 Task: Look for space in Chessington, United Kingdom from 22nd June, 2023 to 30th June, 2023 for 2 adults in price range Rs.7000 to Rs.15000. Place can be entire place with 1  bedroom having 1 bed and 1 bathroom. Property type can be house, flat, guest house, hotel. Booking option can be shelf check-in. Required host language is English.
Action: Mouse moved to (509, 74)
Screenshot: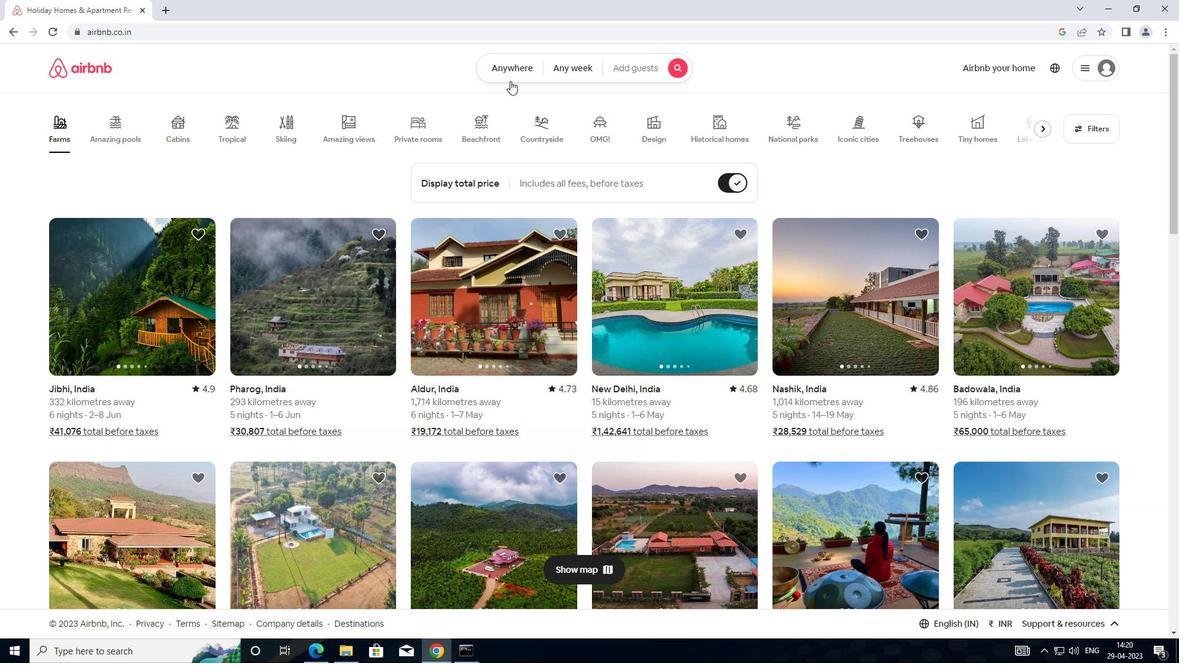 
Action: Mouse pressed left at (509, 74)
Screenshot: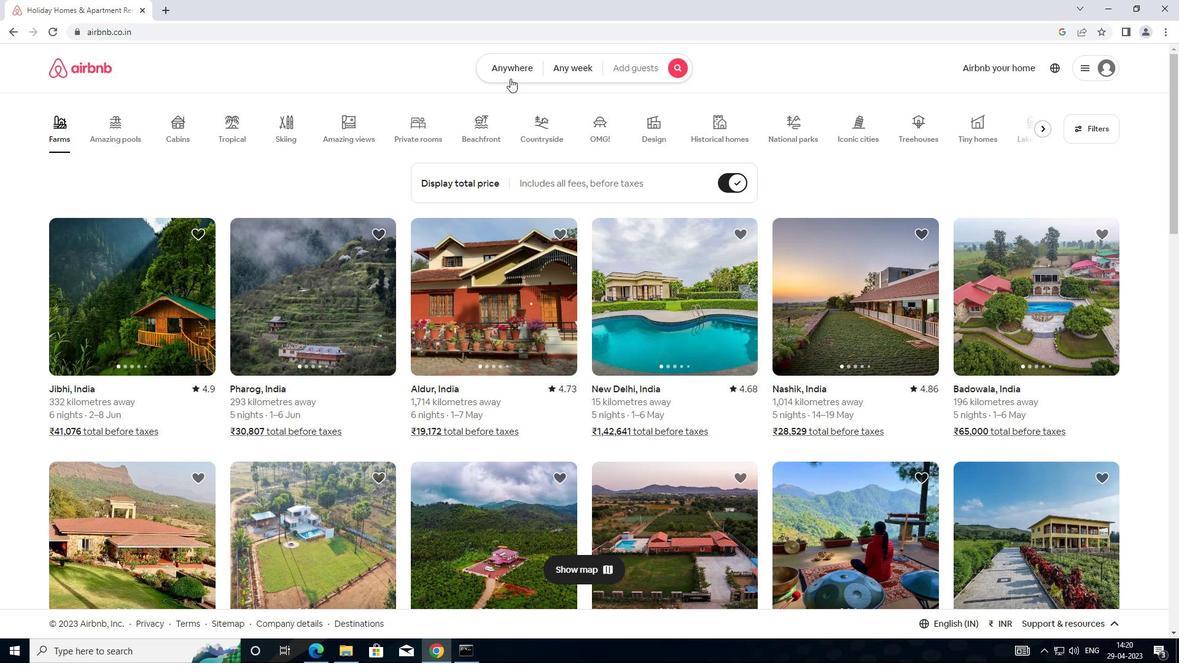 
Action: Mouse moved to (427, 117)
Screenshot: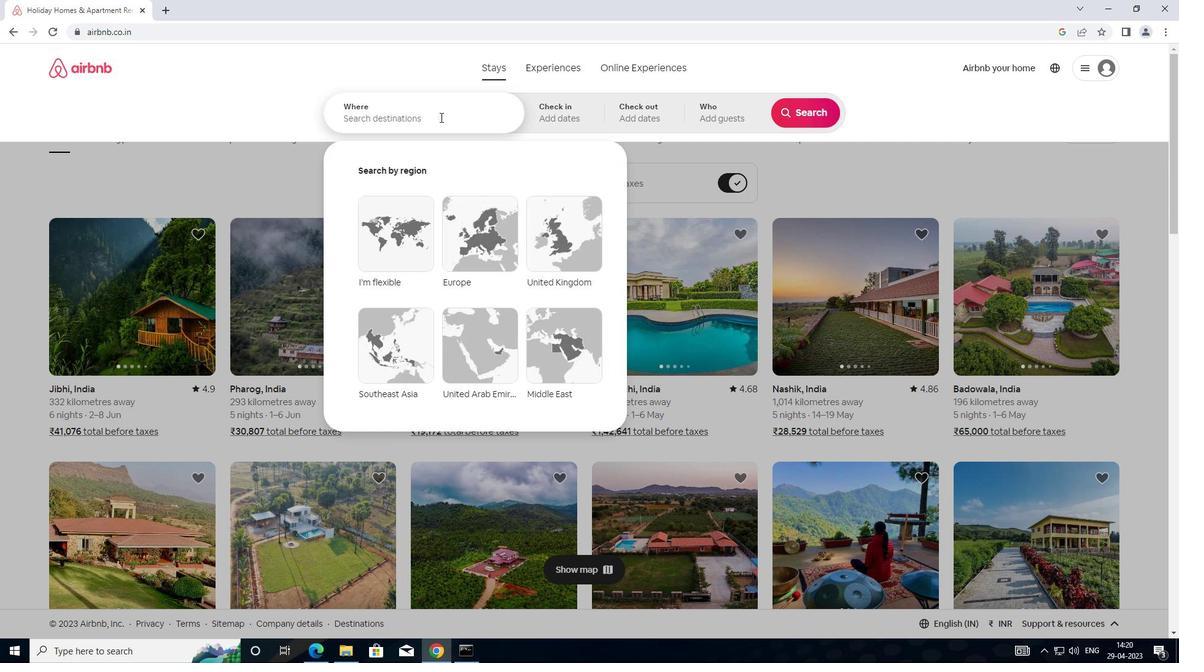 
Action: Mouse pressed left at (427, 117)
Screenshot: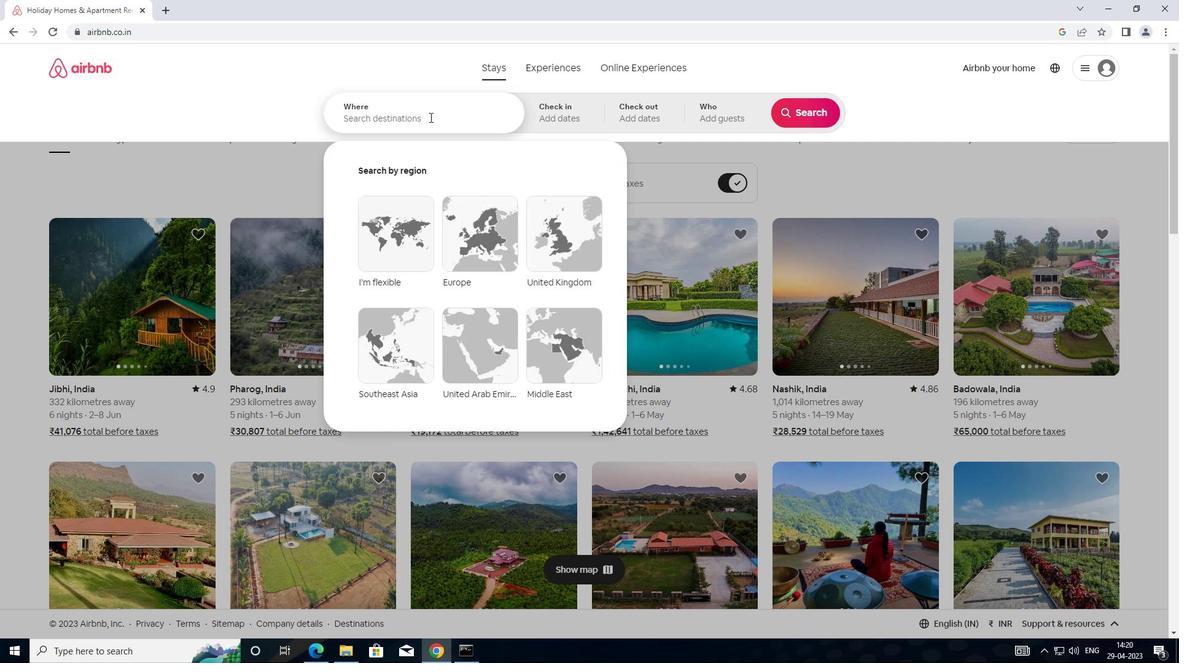 
Action: Mouse moved to (506, 111)
Screenshot: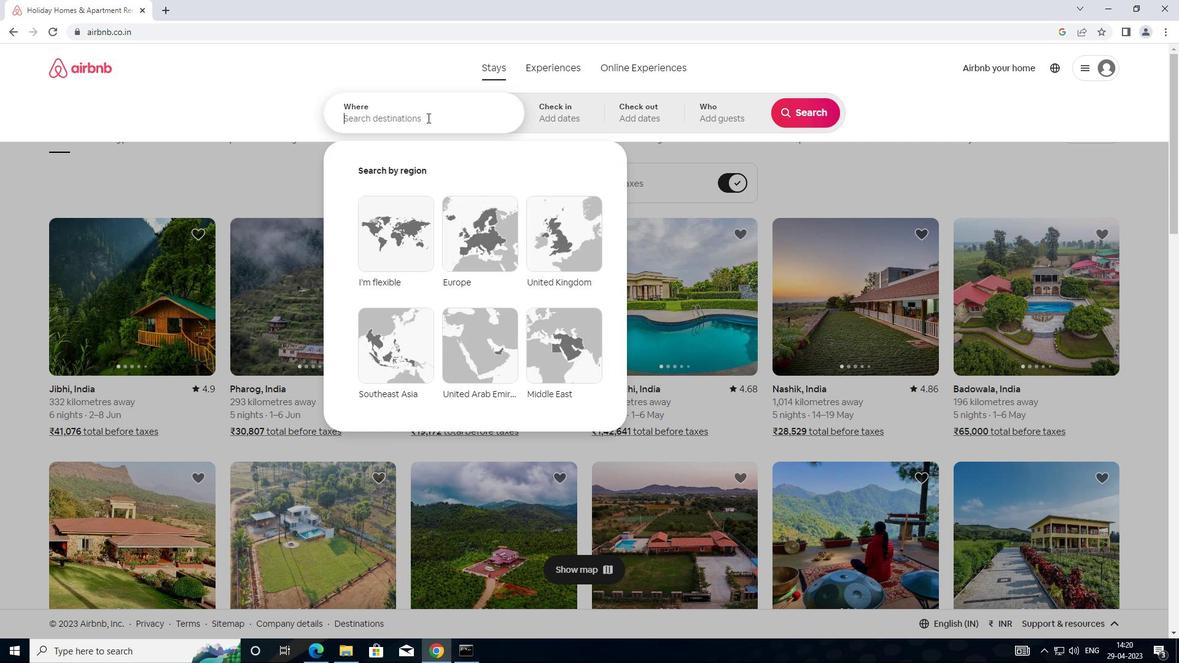 
Action: Key pressed <Key.shift>CHESSIN
Screenshot: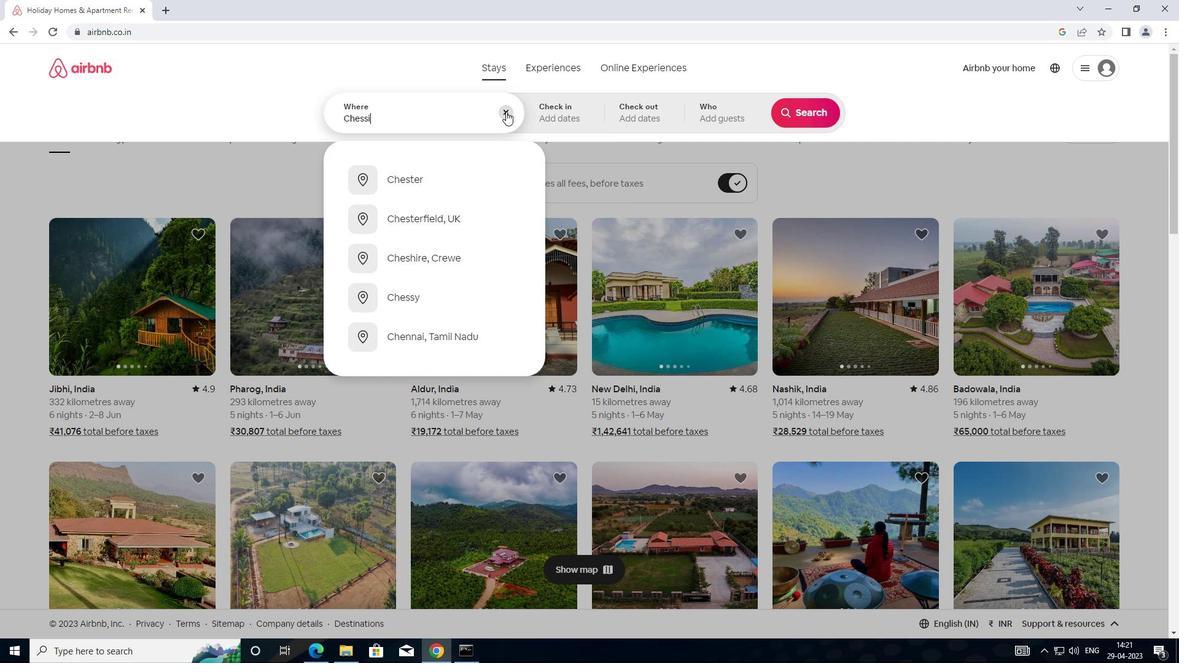 
Action: Mouse moved to (442, 175)
Screenshot: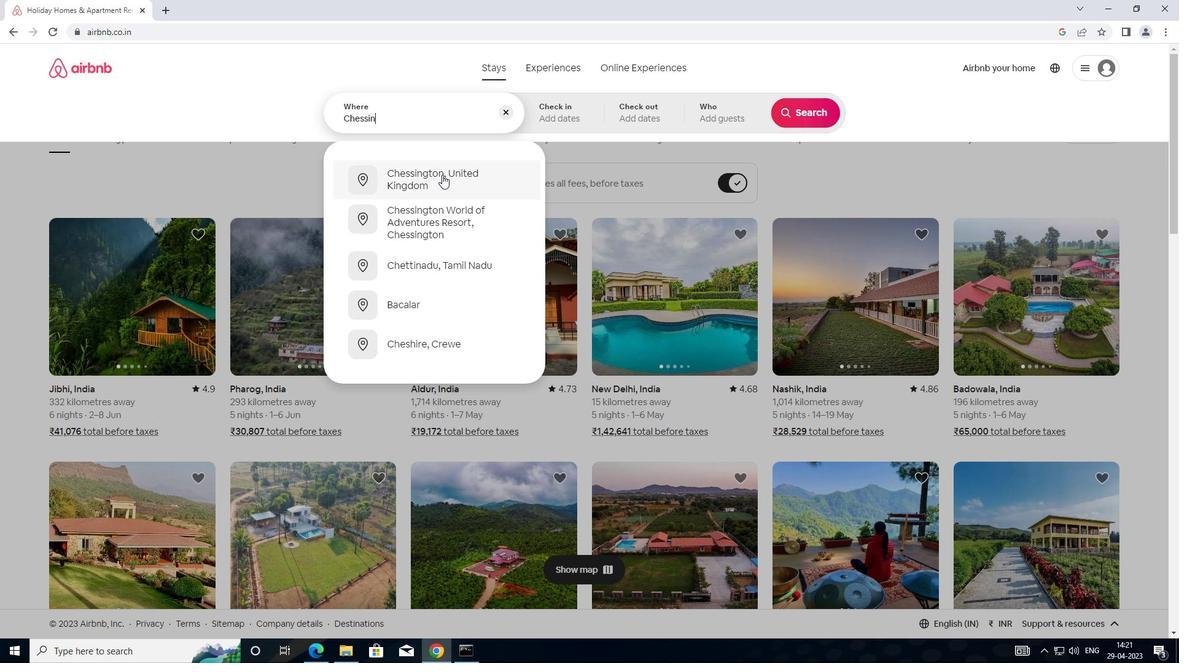 
Action: Mouse pressed left at (442, 175)
Screenshot: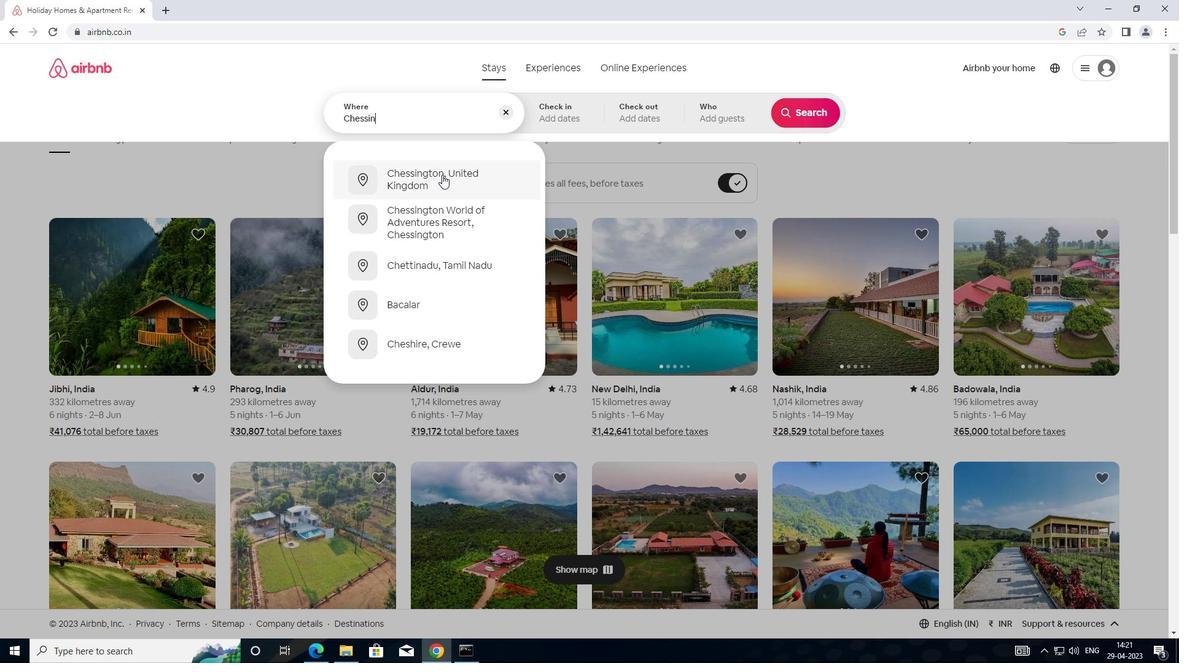
Action: Mouse moved to (801, 210)
Screenshot: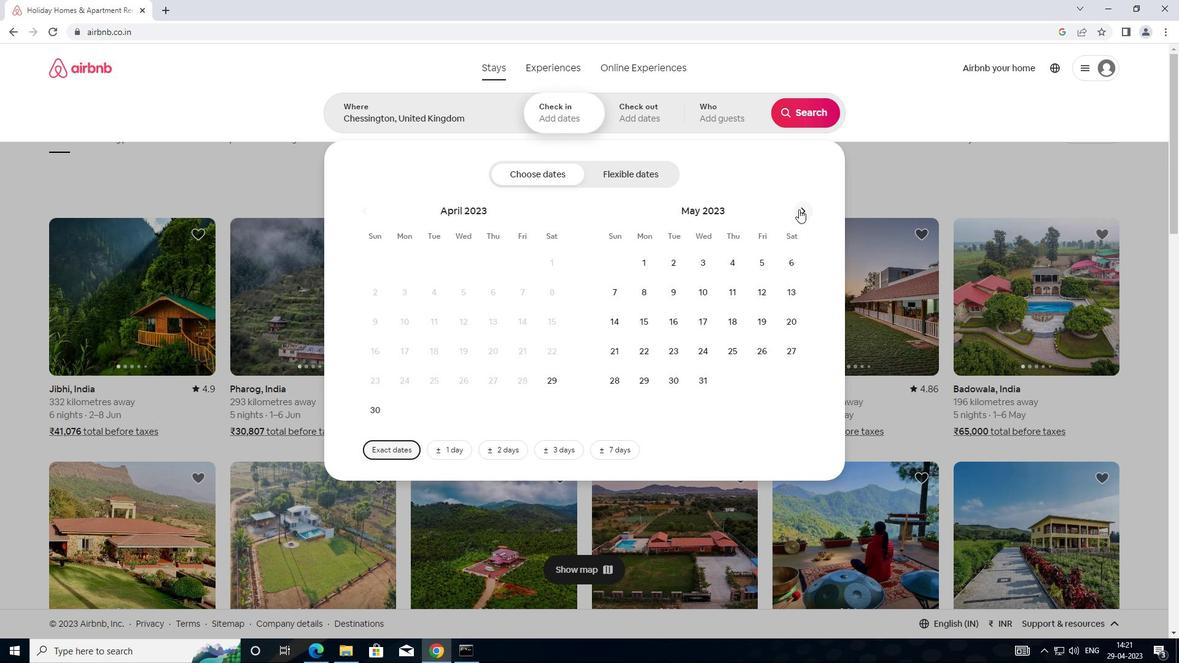 
Action: Mouse pressed left at (801, 210)
Screenshot: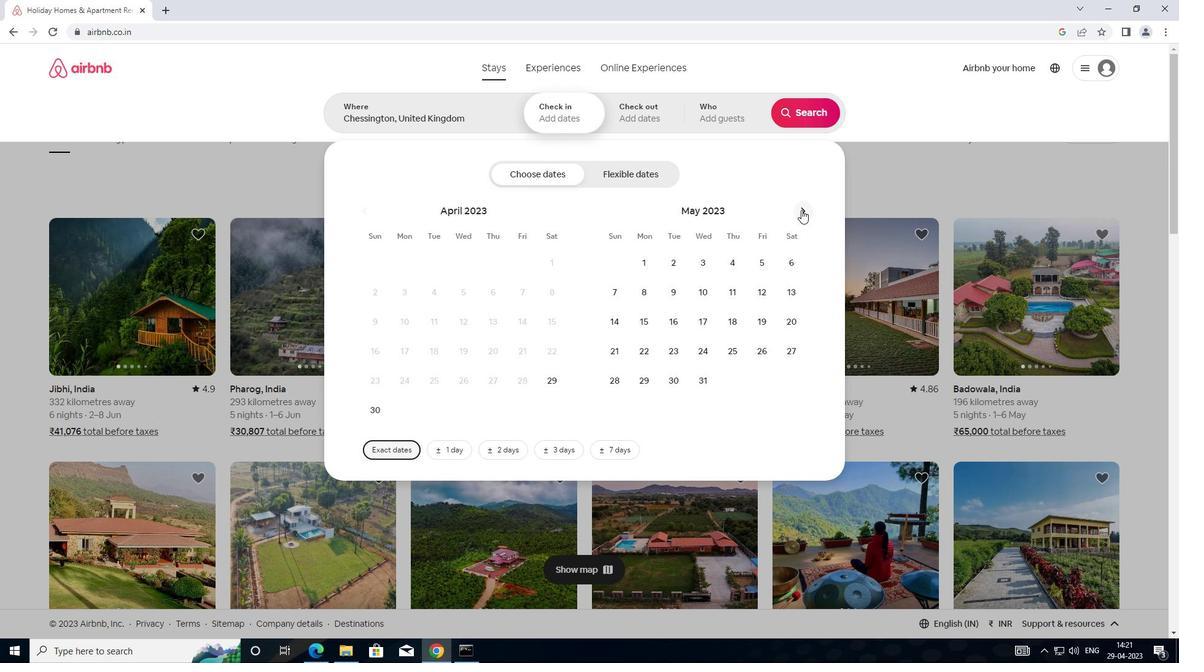
Action: Mouse pressed left at (801, 210)
Screenshot: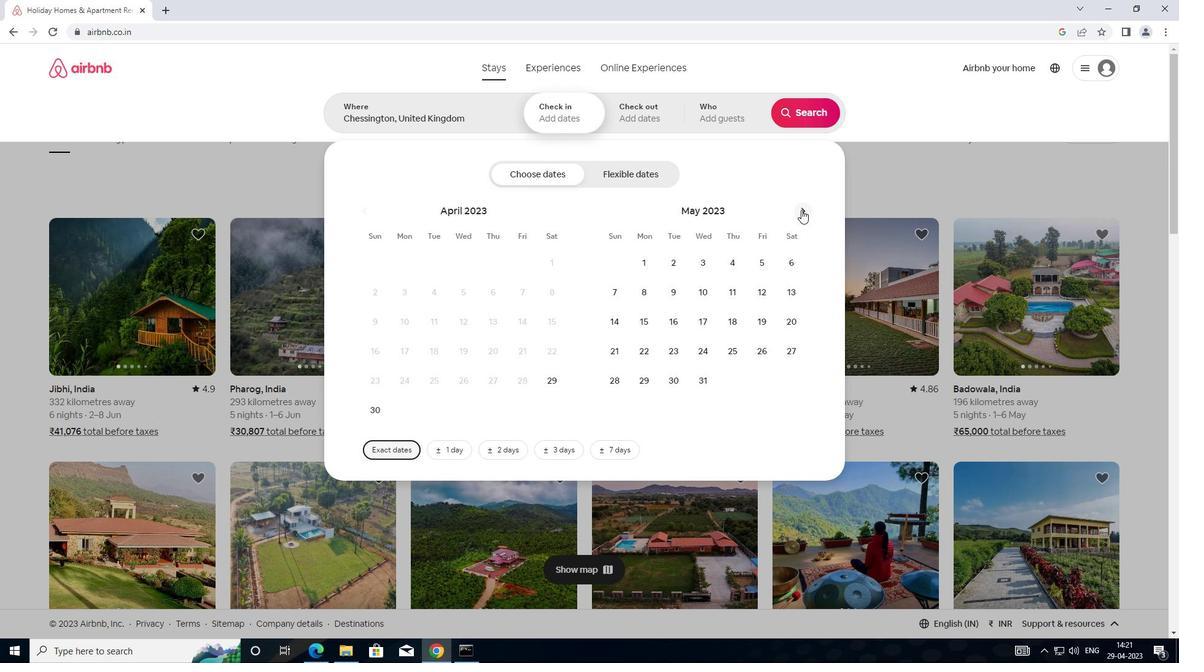 
Action: Mouse moved to (486, 353)
Screenshot: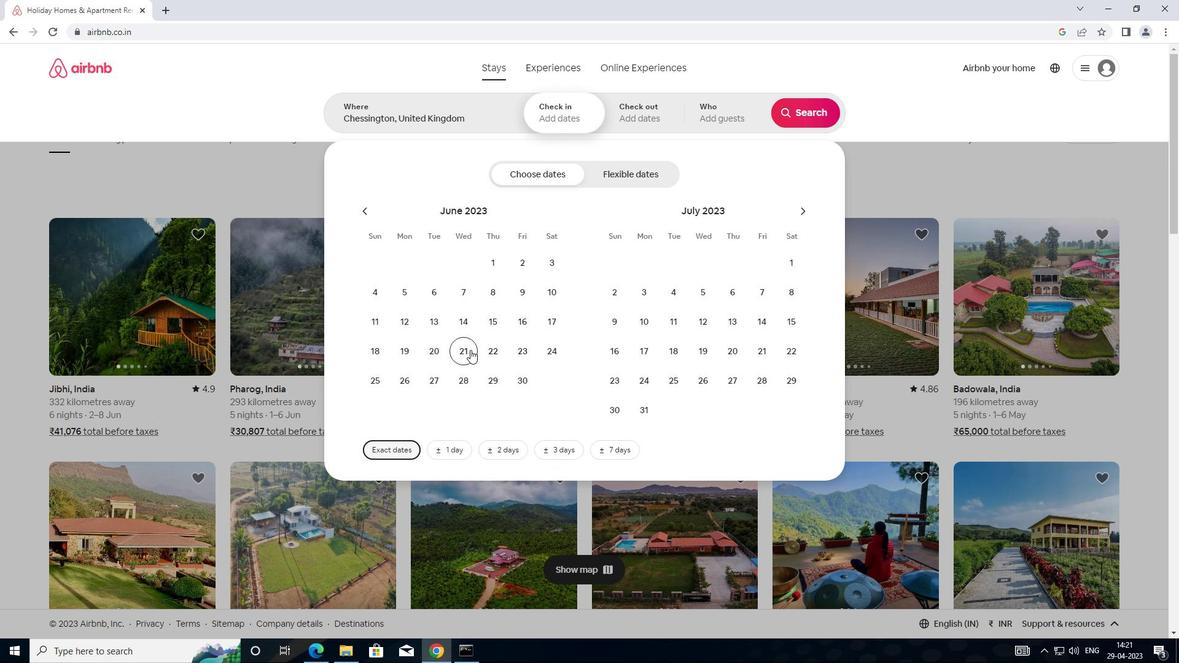 
Action: Mouse pressed left at (486, 353)
Screenshot: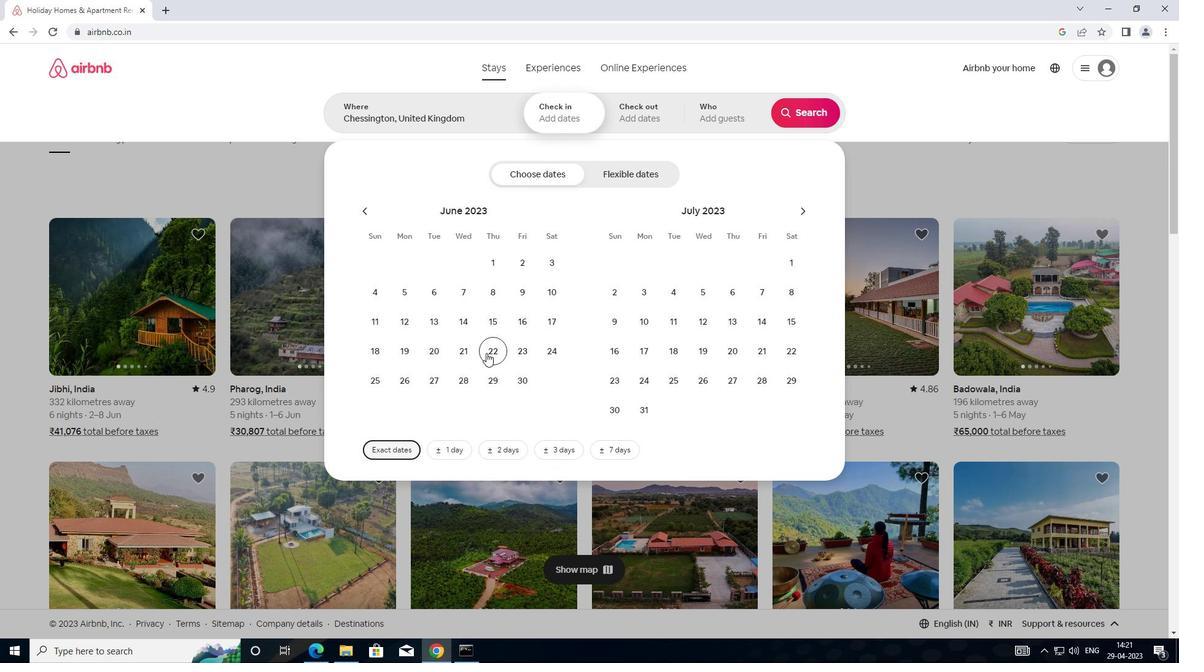 
Action: Mouse moved to (528, 379)
Screenshot: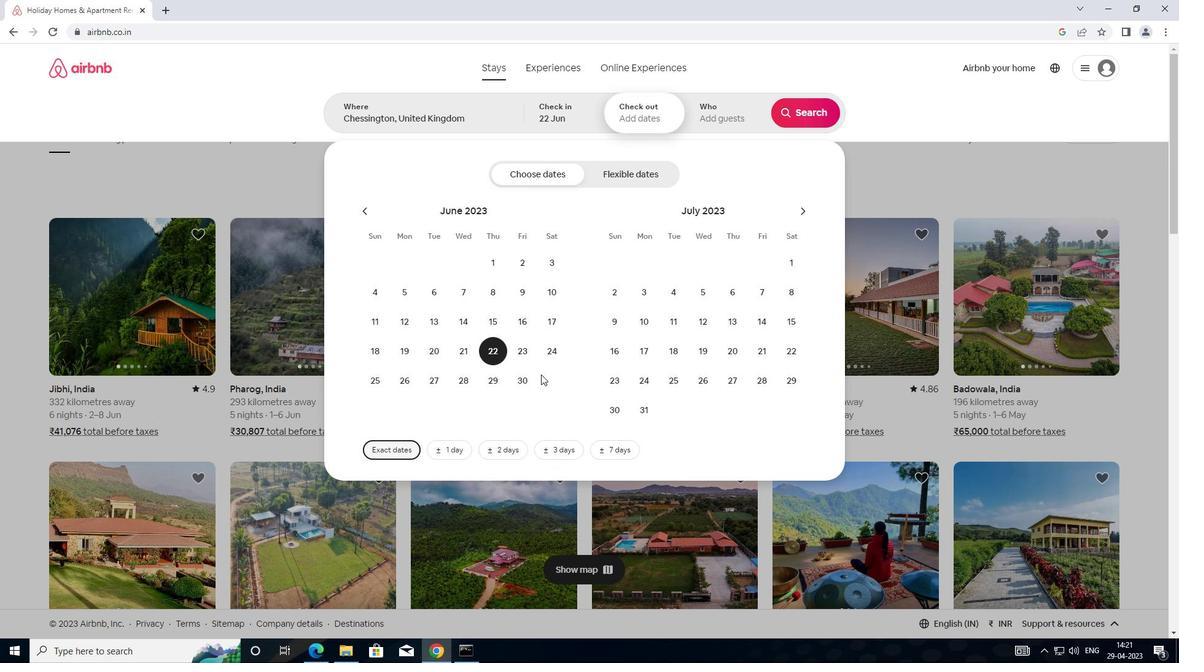 
Action: Mouse pressed left at (528, 379)
Screenshot: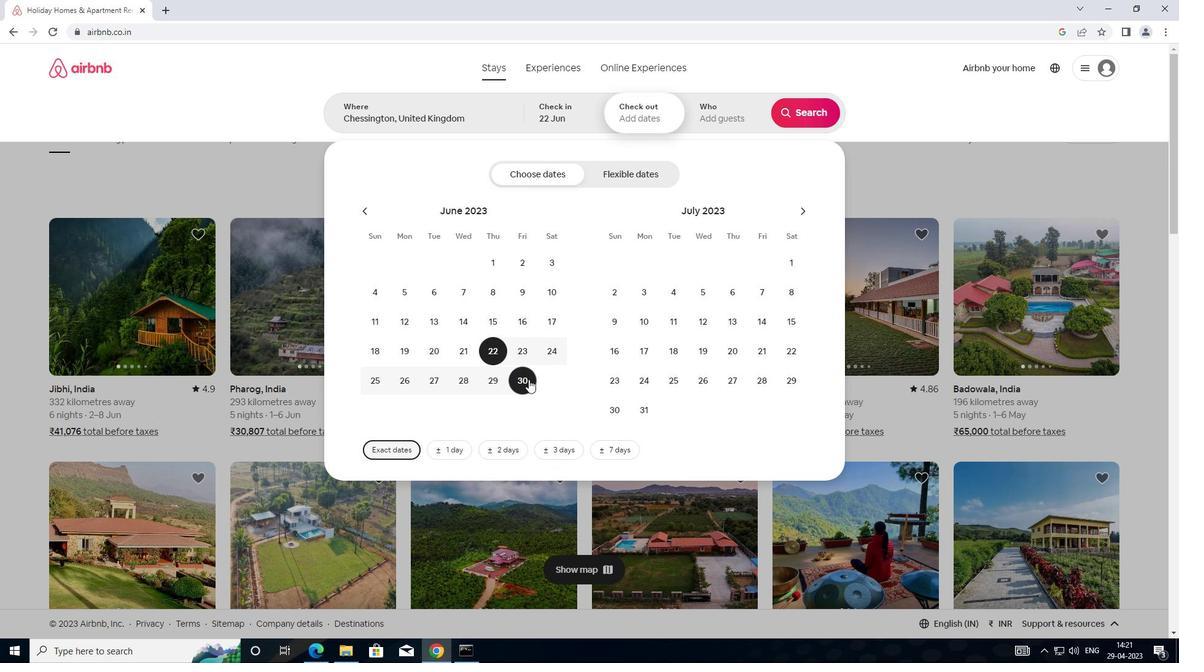 
Action: Mouse moved to (722, 124)
Screenshot: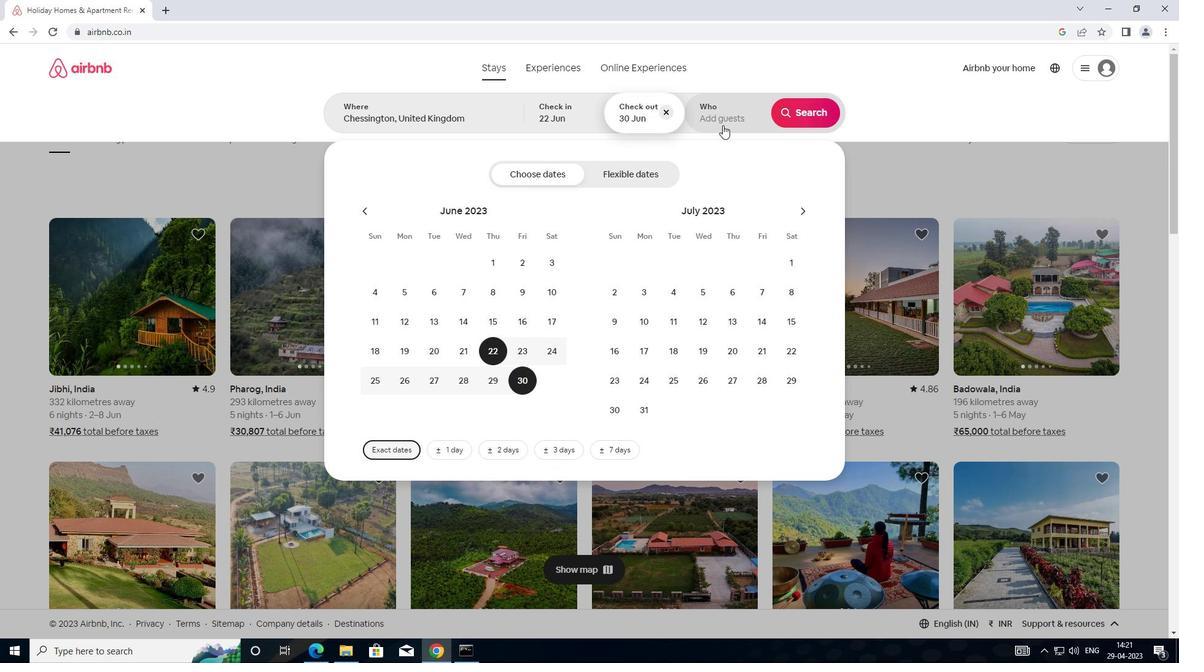 
Action: Mouse pressed left at (722, 124)
Screenshot: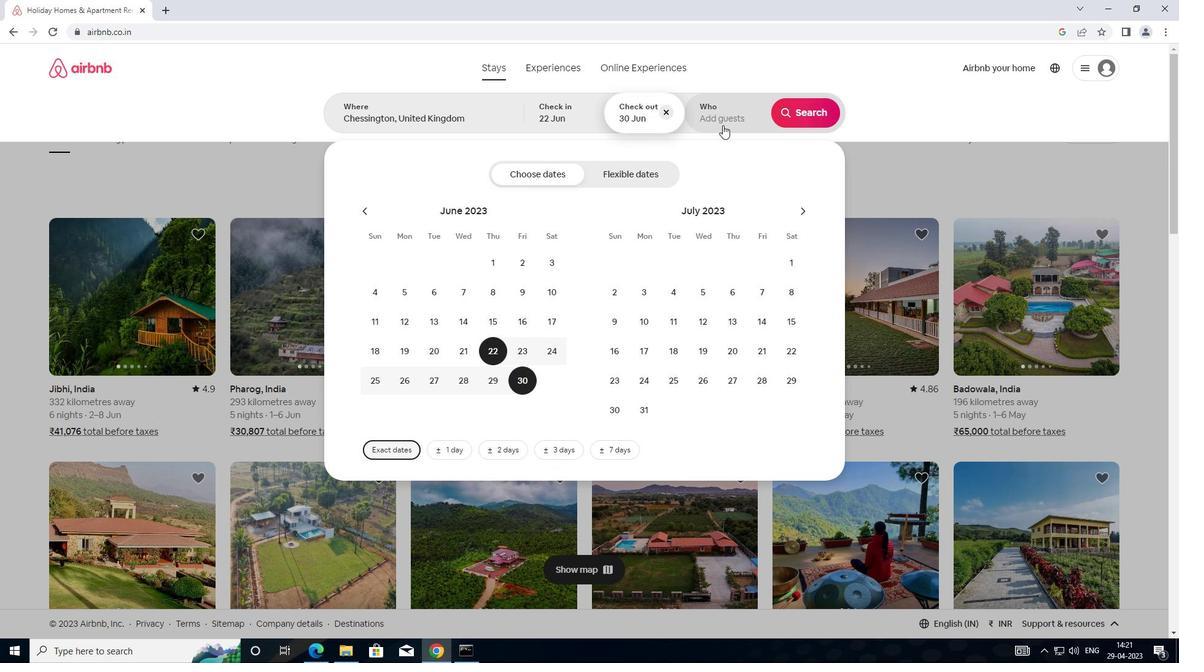
Action: Mouse moved to (812, 175)
Screenshot: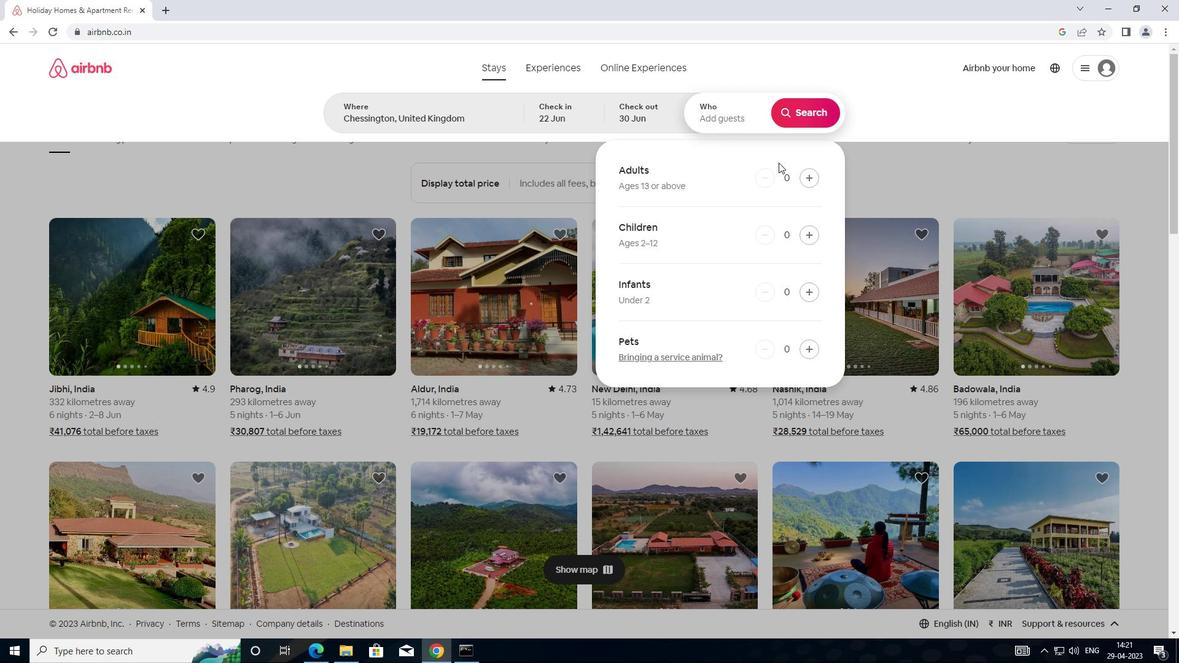 
Action: Mouse pressed left at (812, 175)
Screenshot: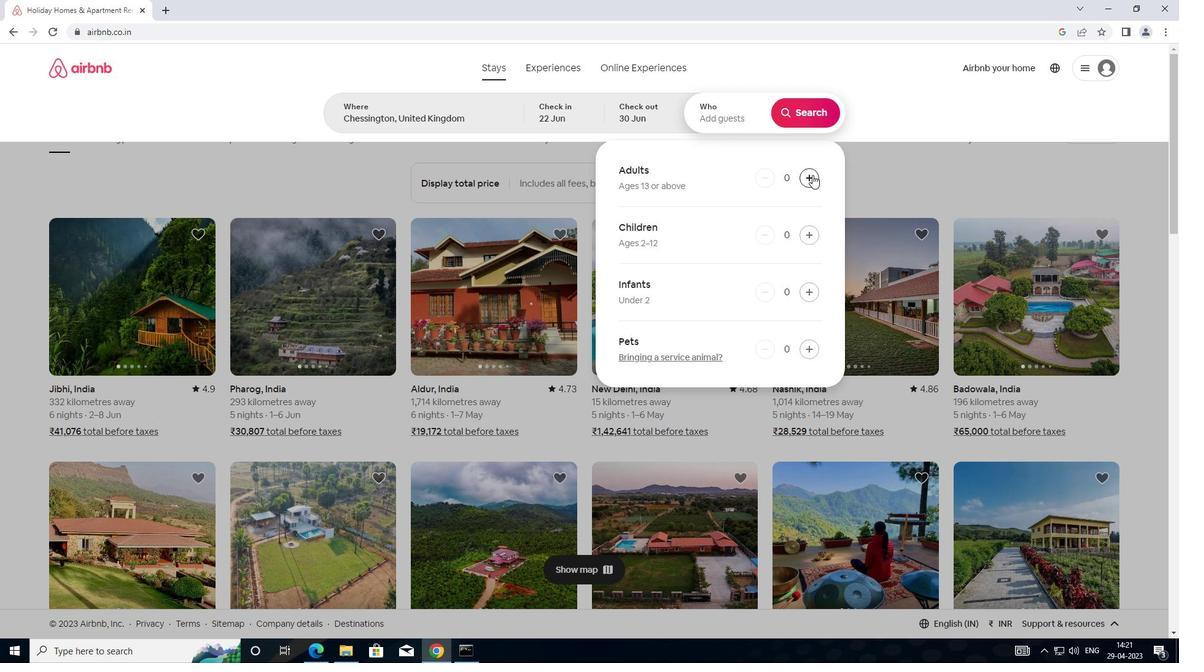 
Action: Mouse pressed left at (812, 175)
Screenshot: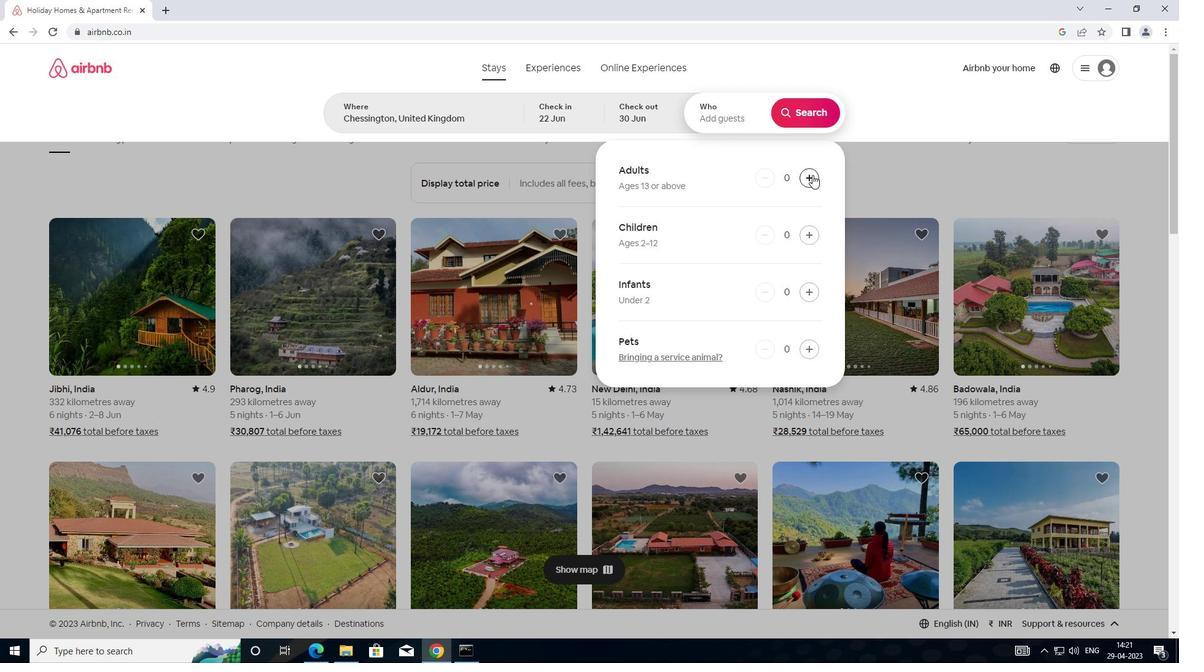 
Action: Mouse moved to (820, 111)
Screenshot: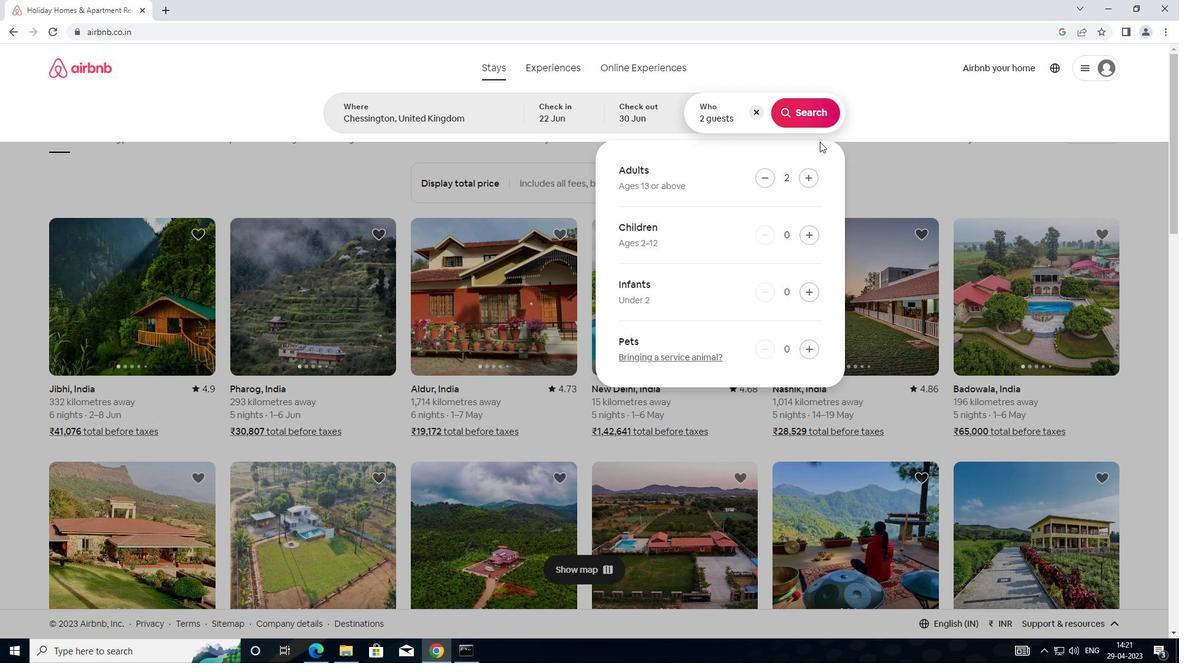 
Action: Mouse pressed left at (820, 111)
Screenshot: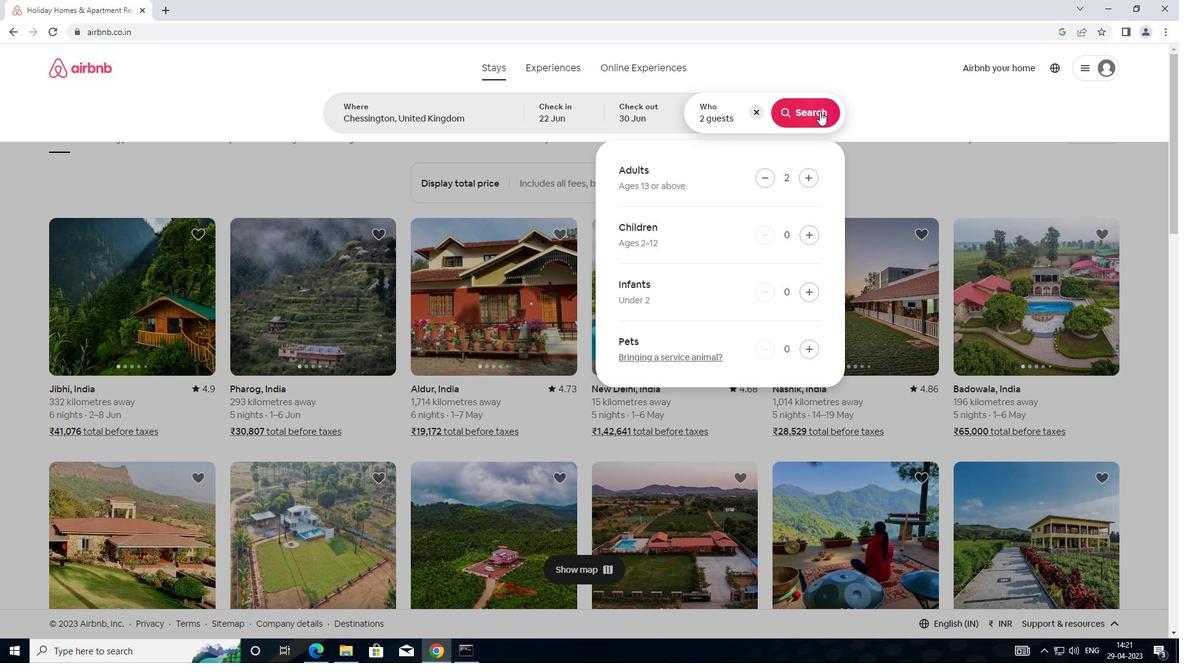 
Action: Mouse moved to (1146, 119)
Screenshot: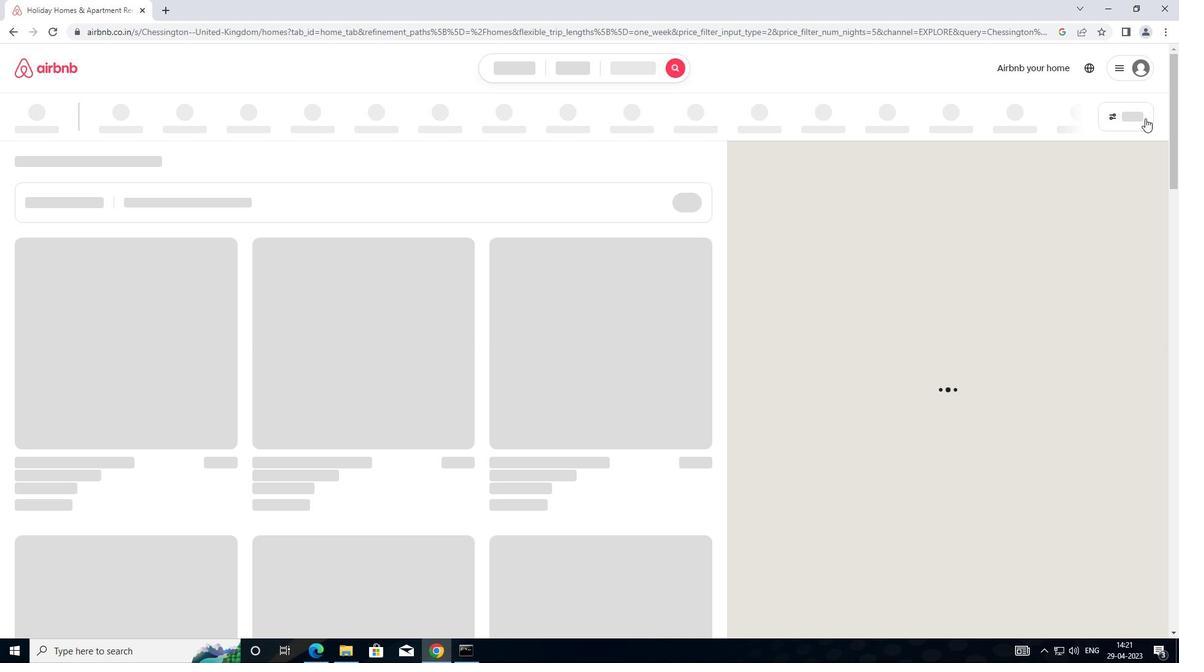
Action: Mouse pressed left at (1146, 119)
Screenshot: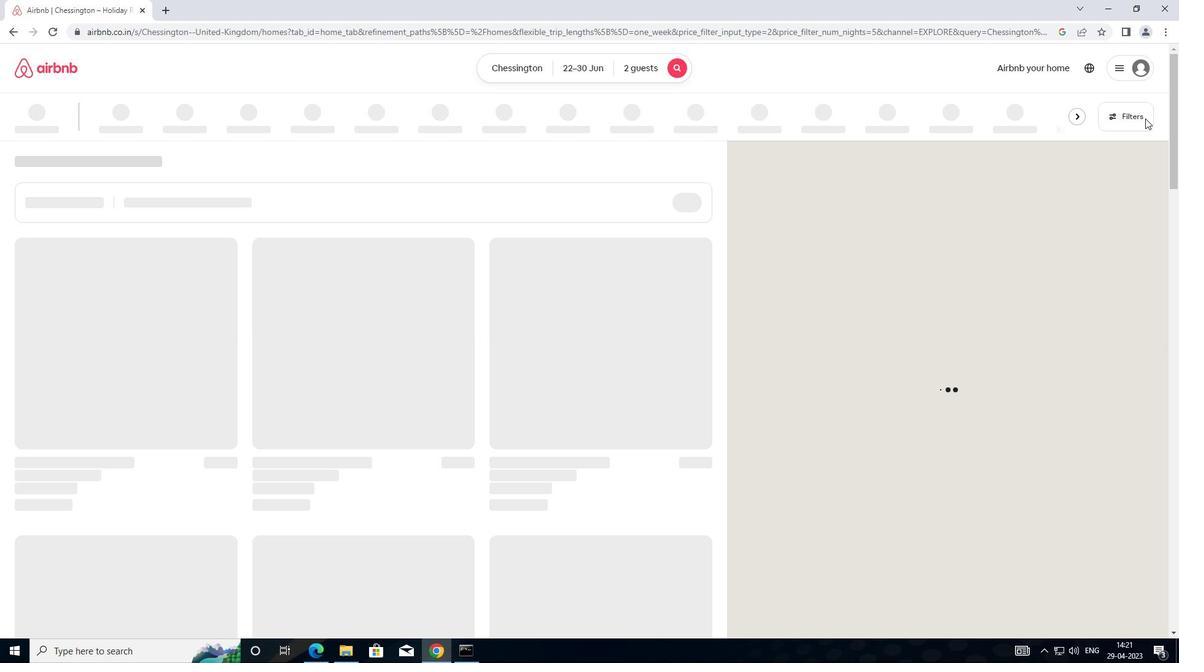 
Action: Mouse moved to (440, 274)
Screenshot: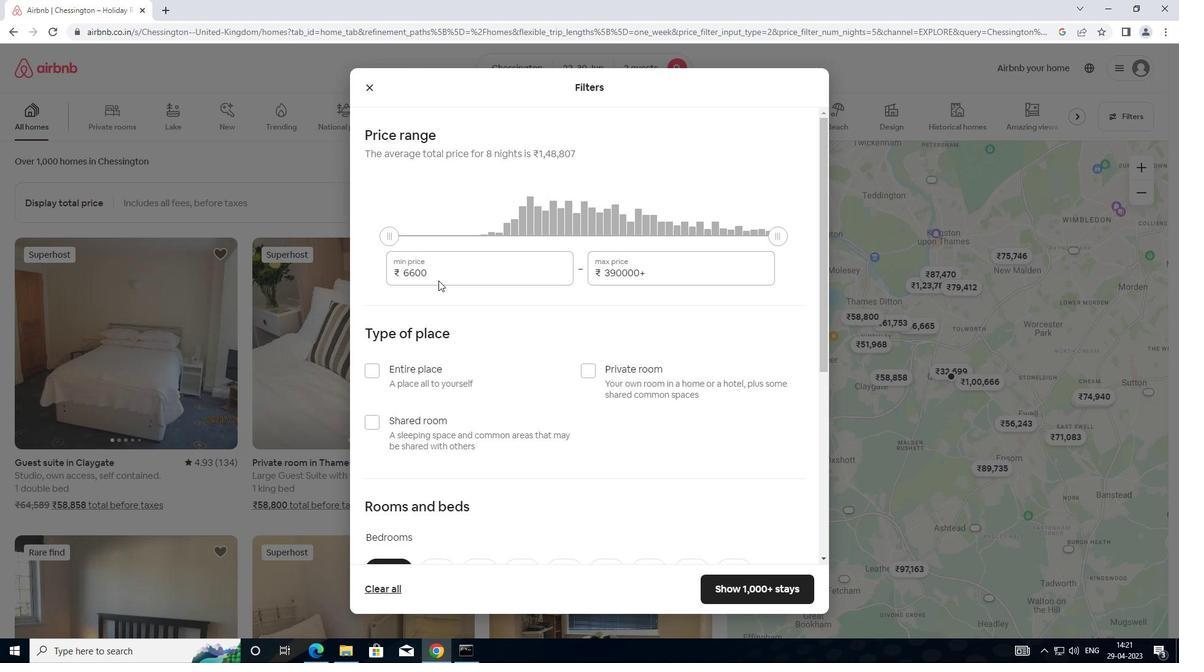 
Action: Mouse pressed left at (440, 274)
Screenshot: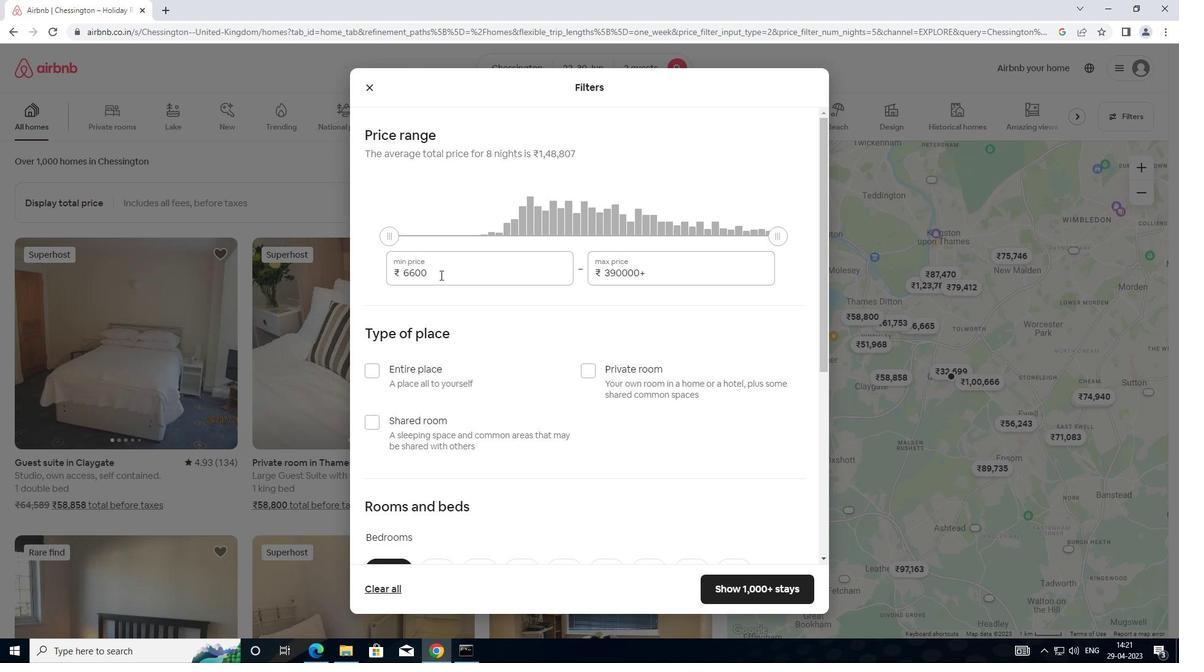 
Action: Mouse moved to (479, 258)
Screenshot: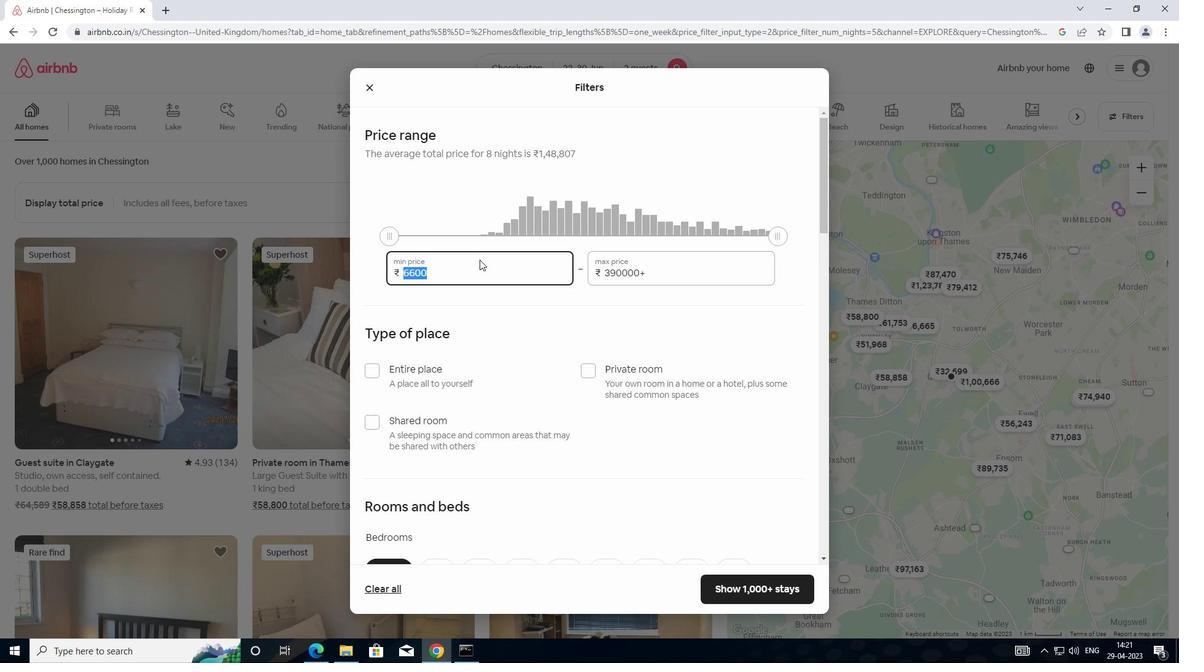 
Action: Key pressed 7
Screenshot: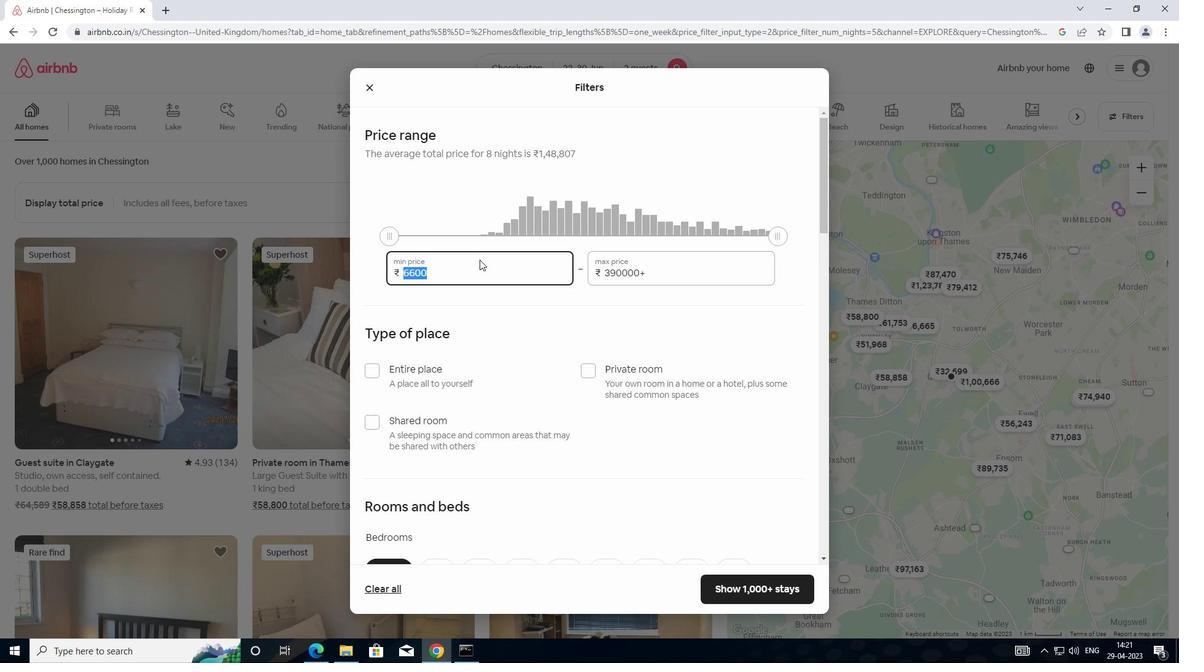 
Action: Mouse moved to (479, 252)
Screenshot: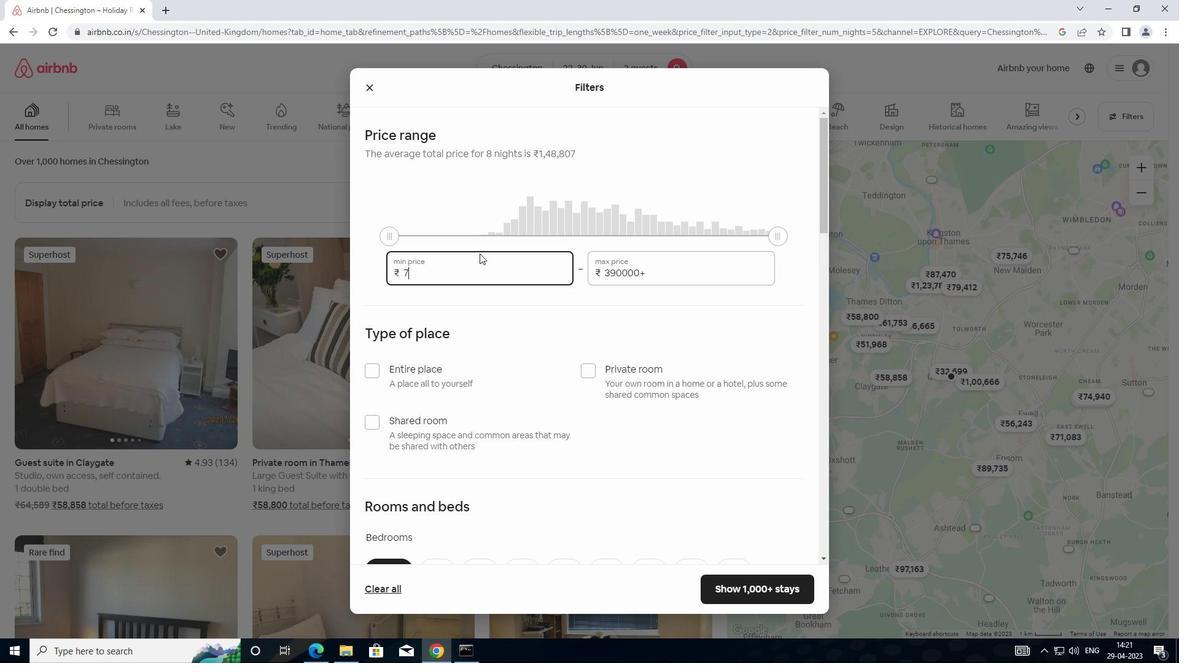 
Action: Key pressed 00
Screenshot: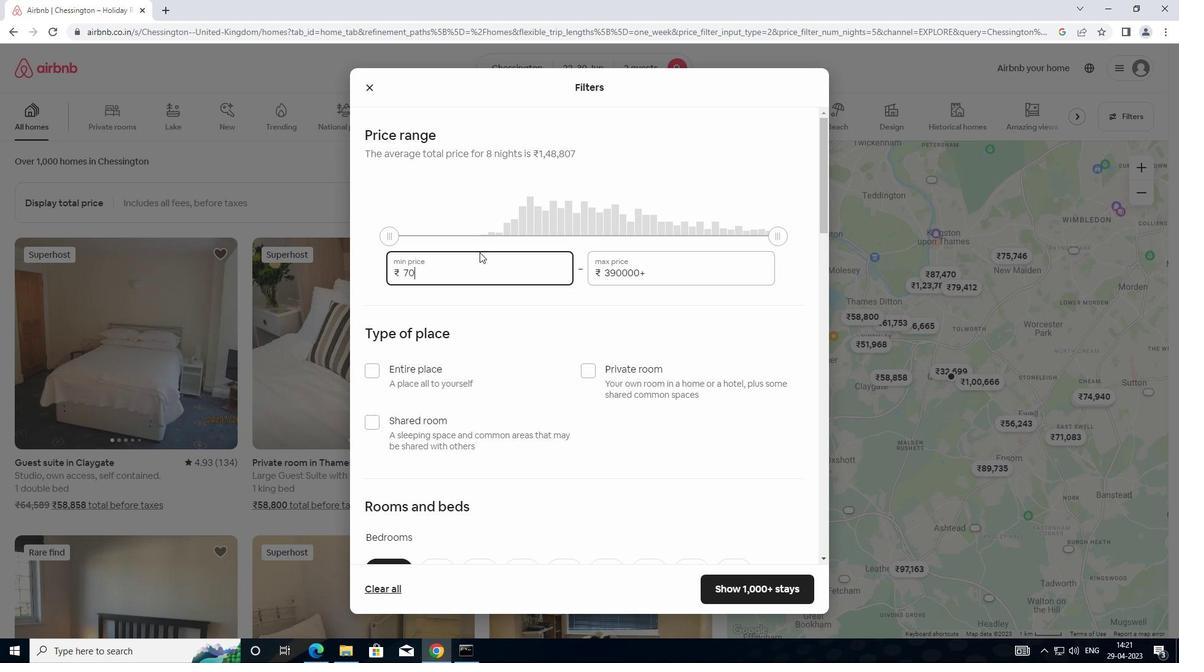 
Action: Mouse moved to (480, 250)
Screenshot: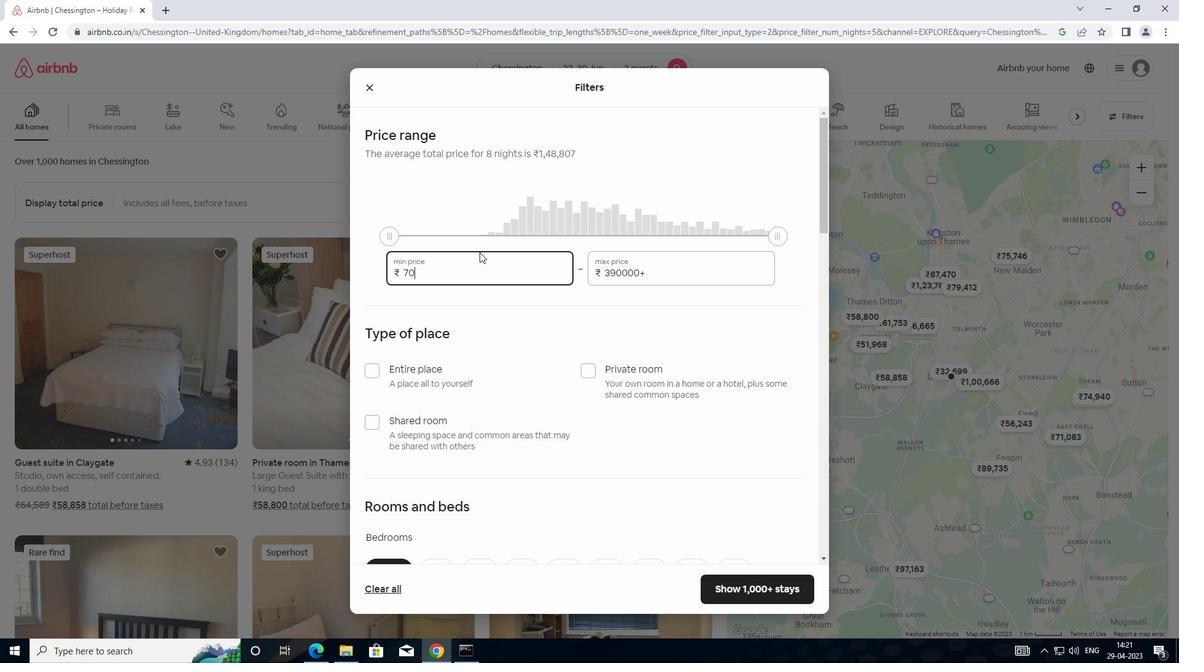 
Action: Key pressed 0
Screenshot: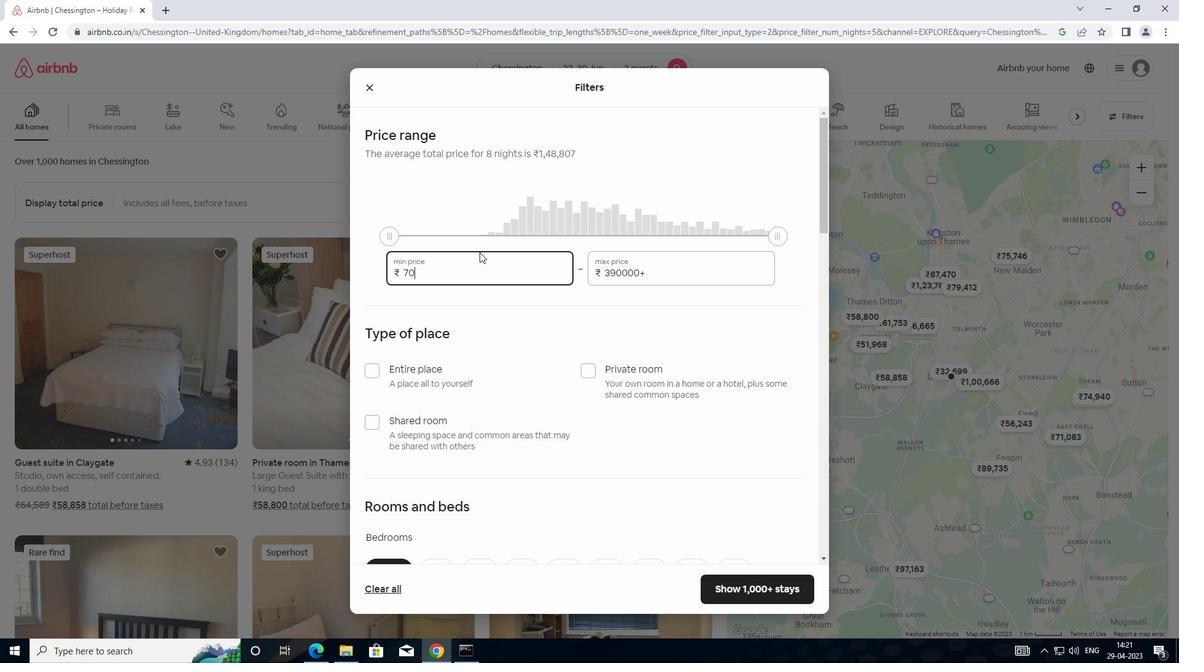 
Action: Mouse moved to (644, 270)
Screenshot: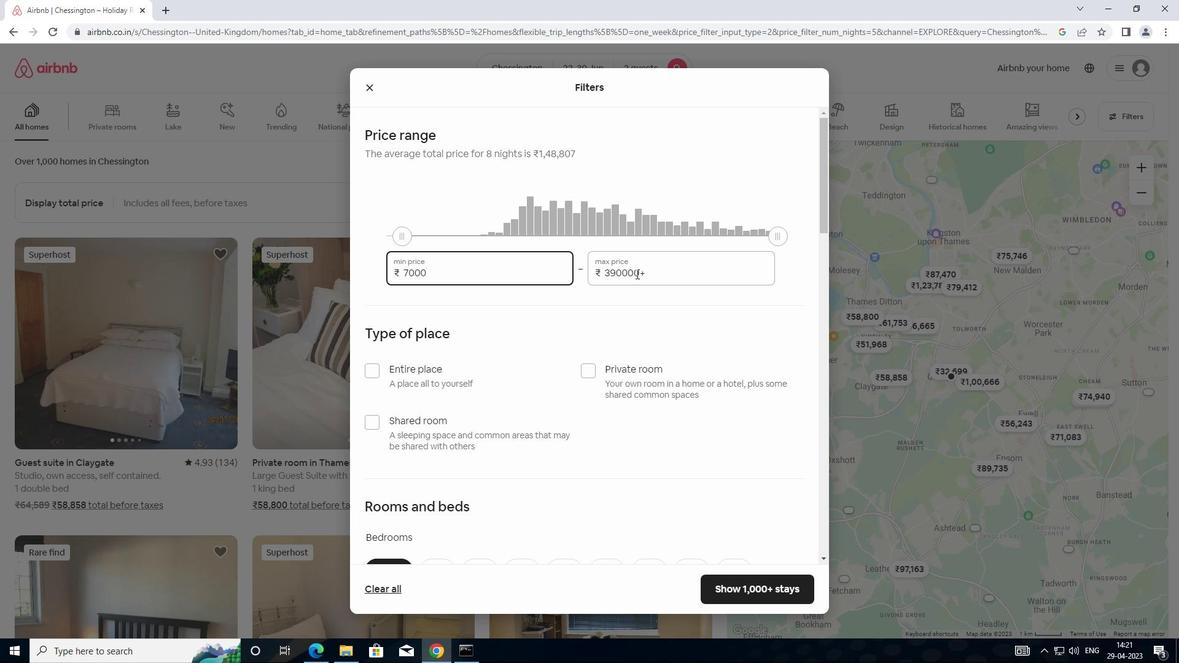 
Action: Mouse pressed left at (644, 270)
Screenshot: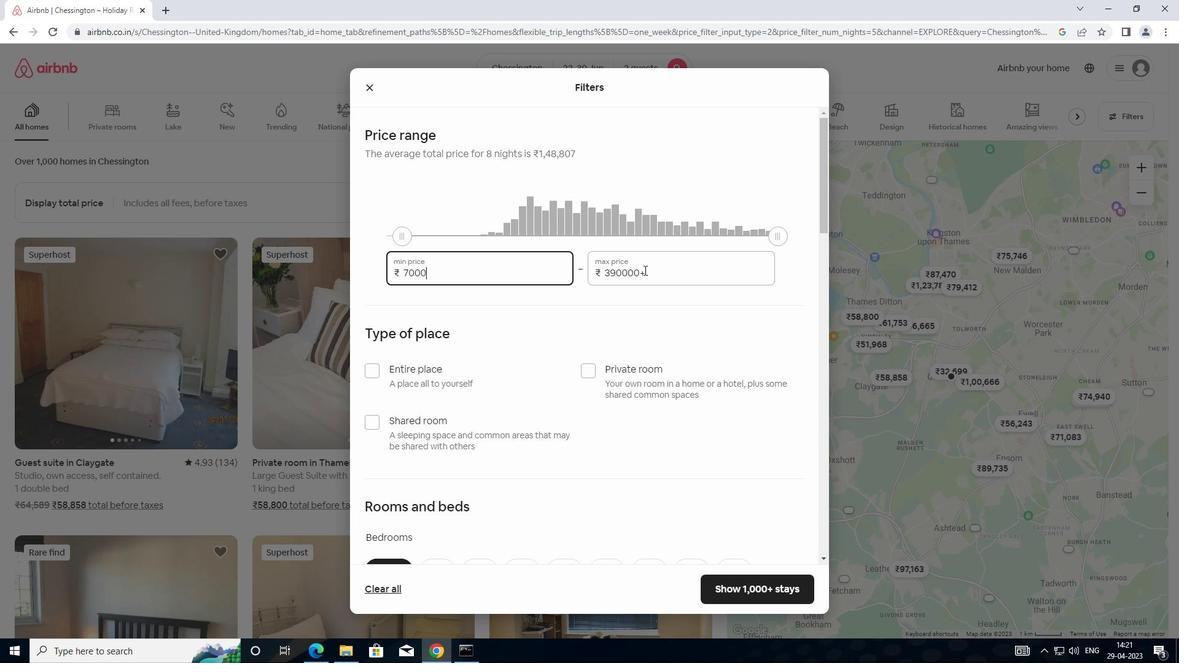 
Action: Mouse moved to (565, 267)
Screenshot: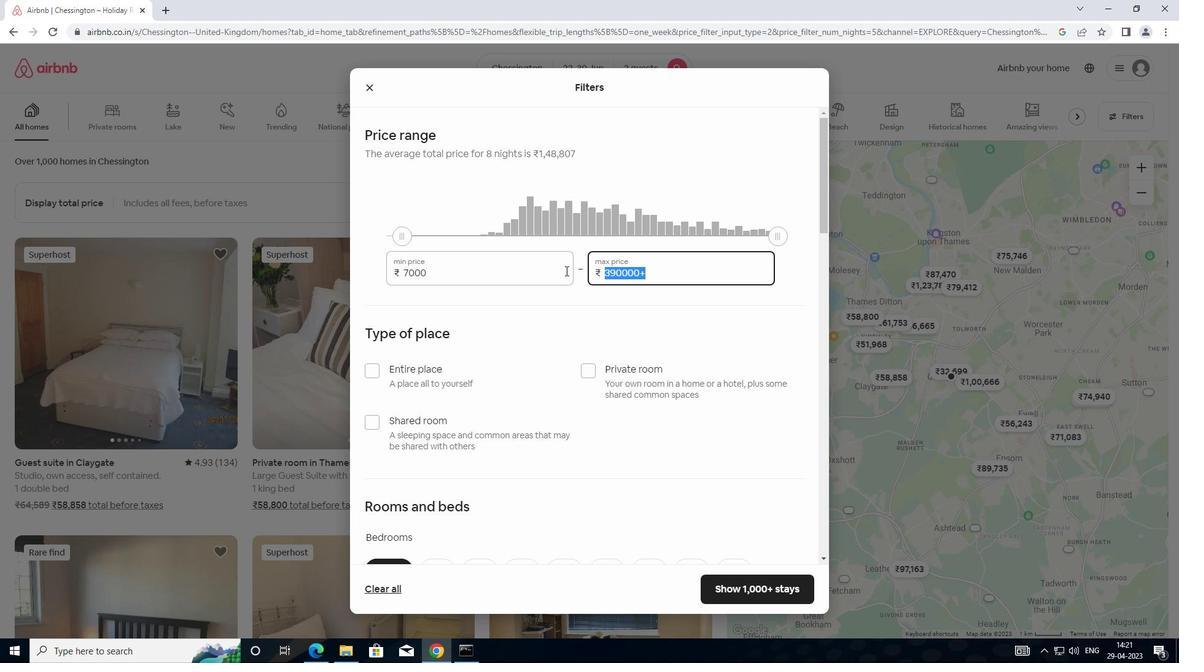 
Action: Key pressed 1
Screenshot: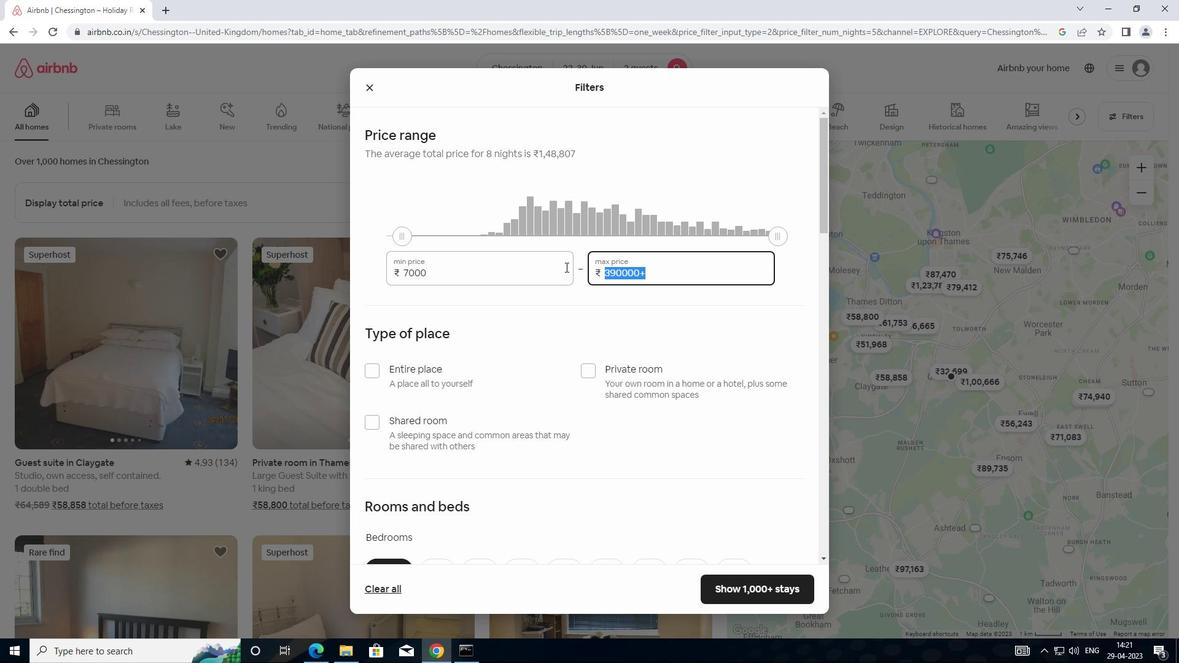 
Action: Mouse moved to (566, 265)
Screenshot: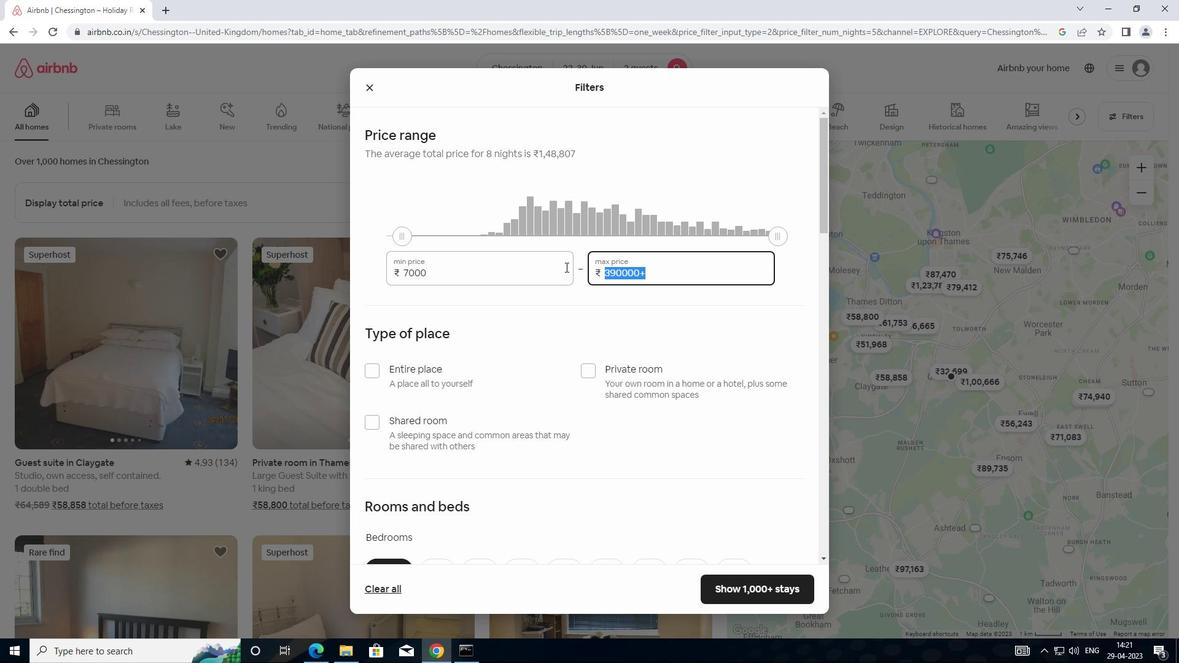 
Action: Key pressed 5000
Screenshot: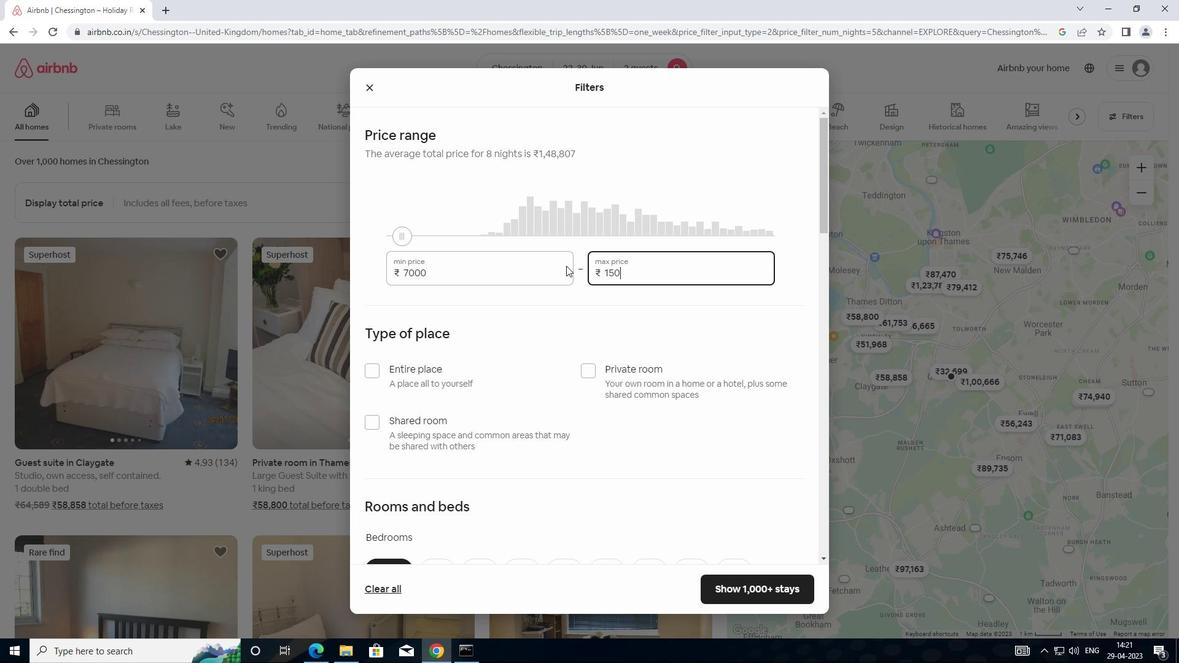 
Action: Mouse moved to (457, 399)
Screenshot: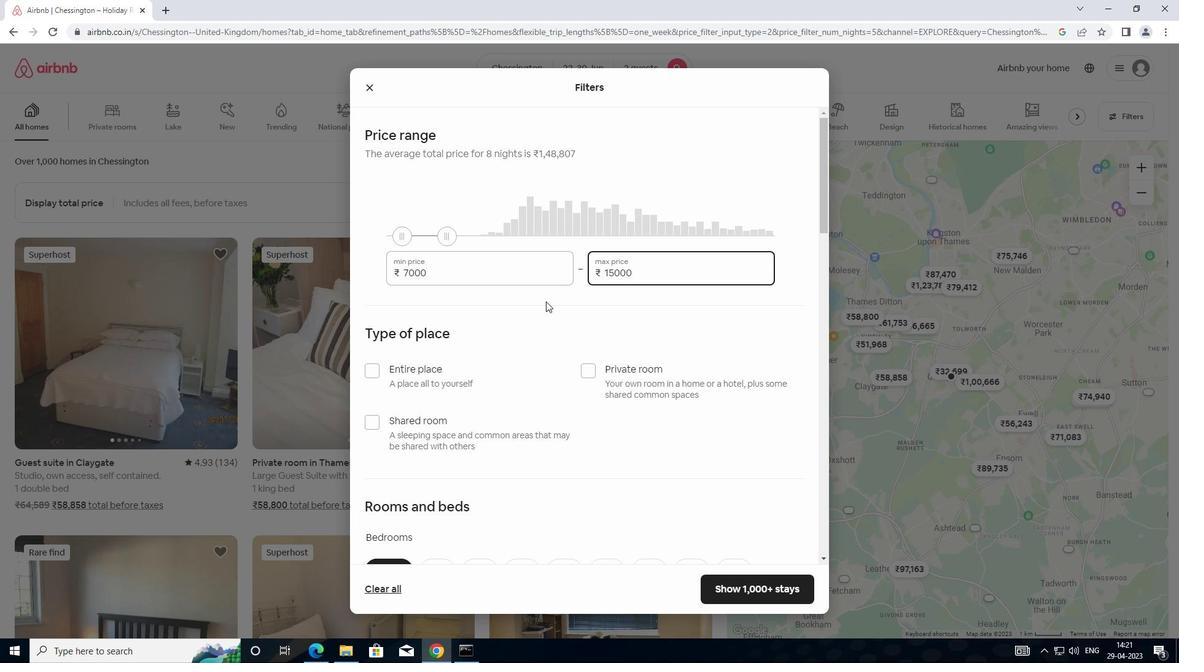 
Action: Mouse scrolled (457, 398) with delta (0, 0)
Screenshot: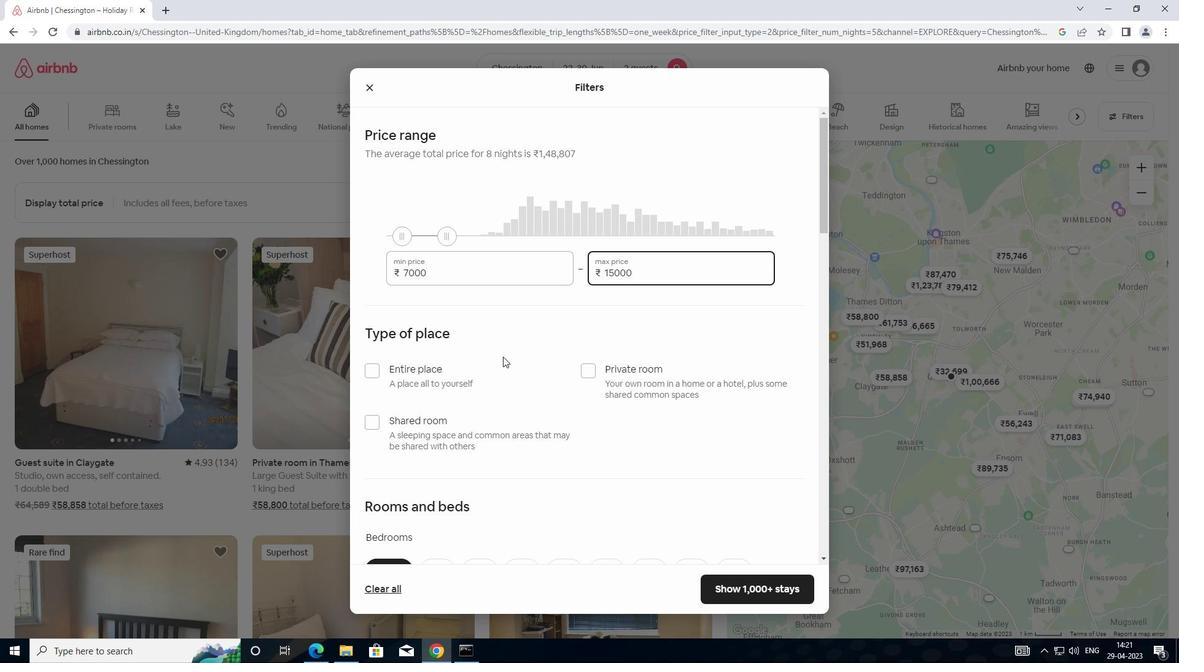 
Action: Mouse moved to (382, 304)
Screenshot: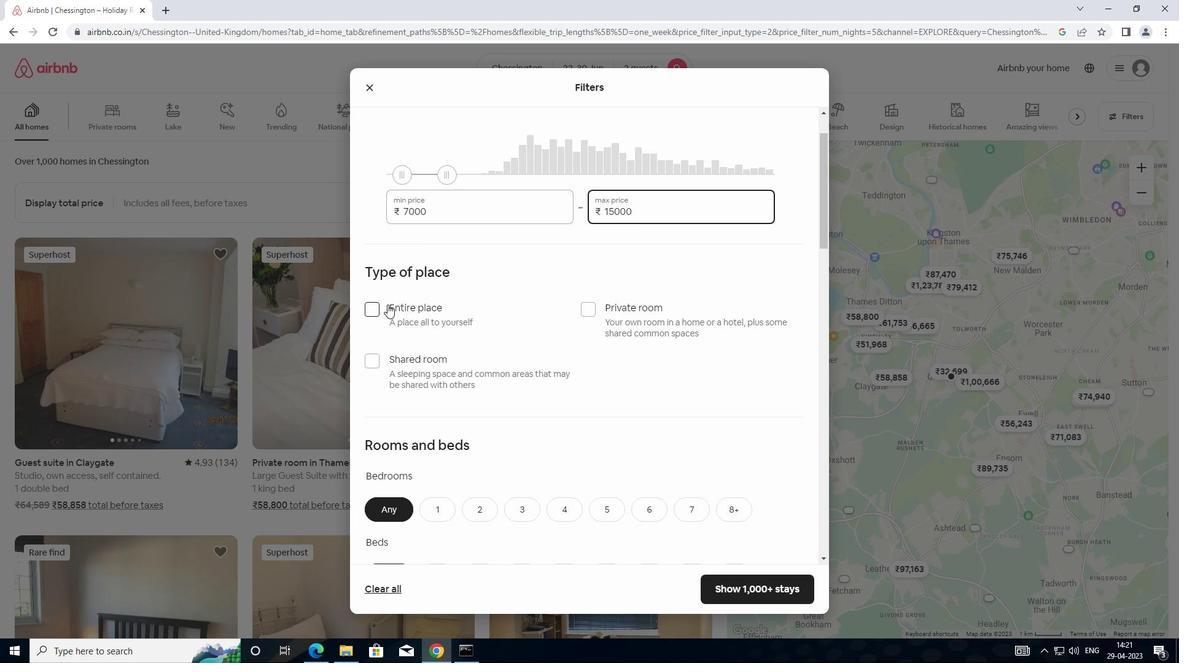 
Action: Mouse pressed left at (382, 304)
Screenshot: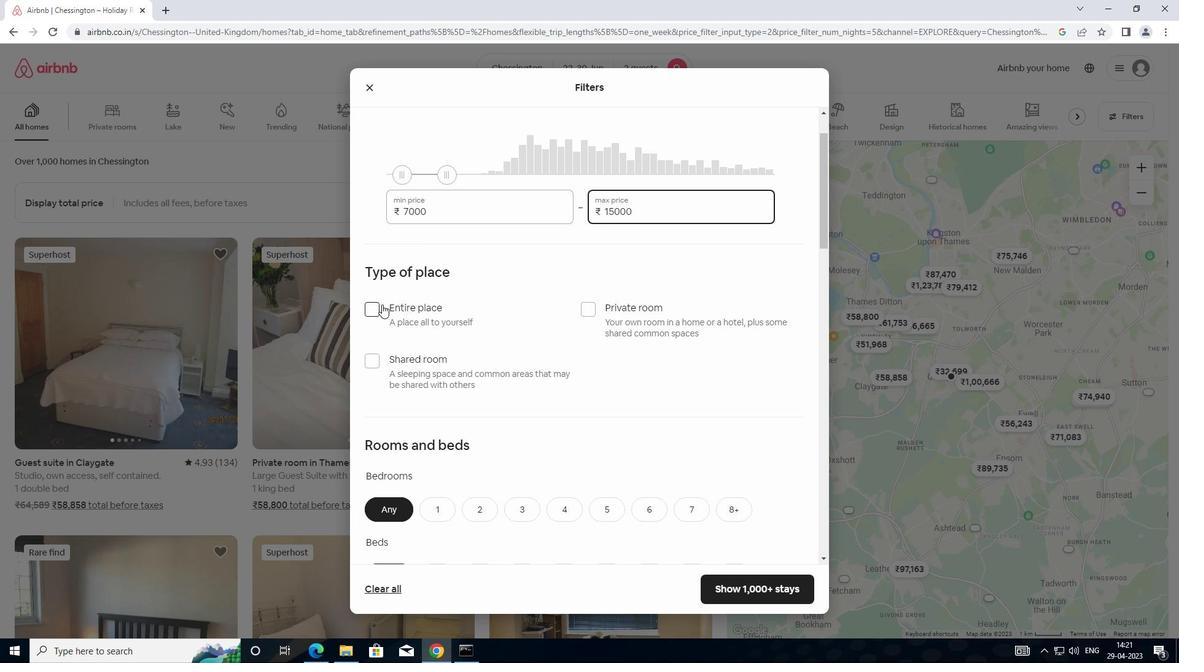 
Action: Mouse moved to (406, 311)
Screenshot: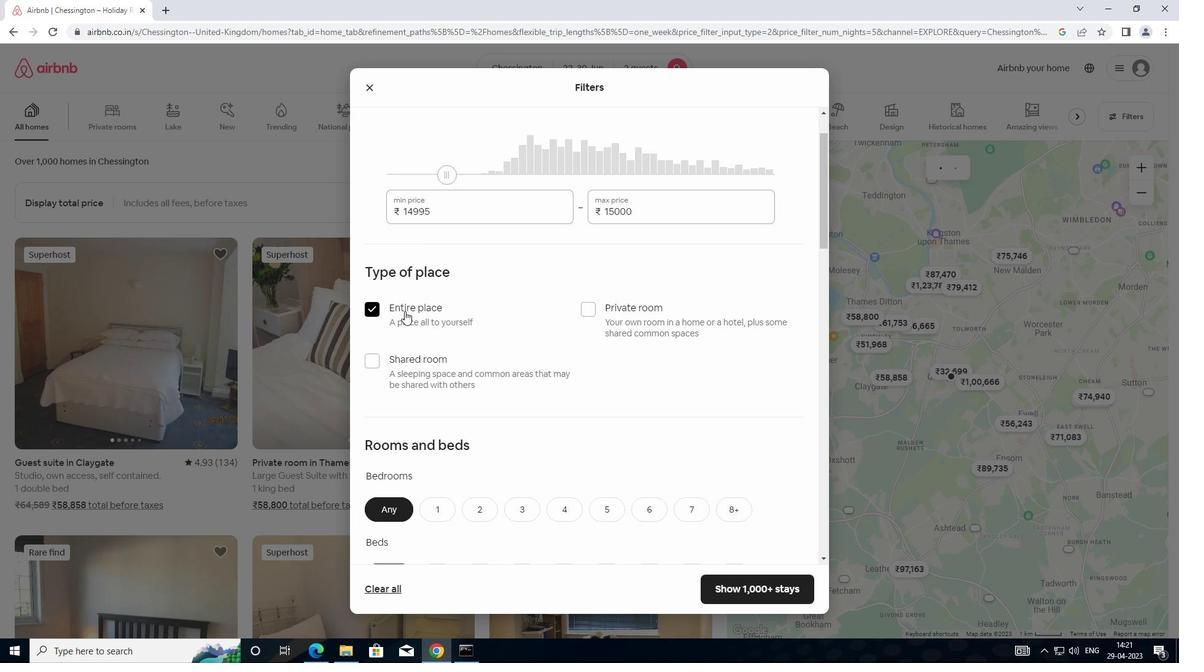 
Action: Mouse scrolled (406, 310) with delta (0, 0)
Screenshot: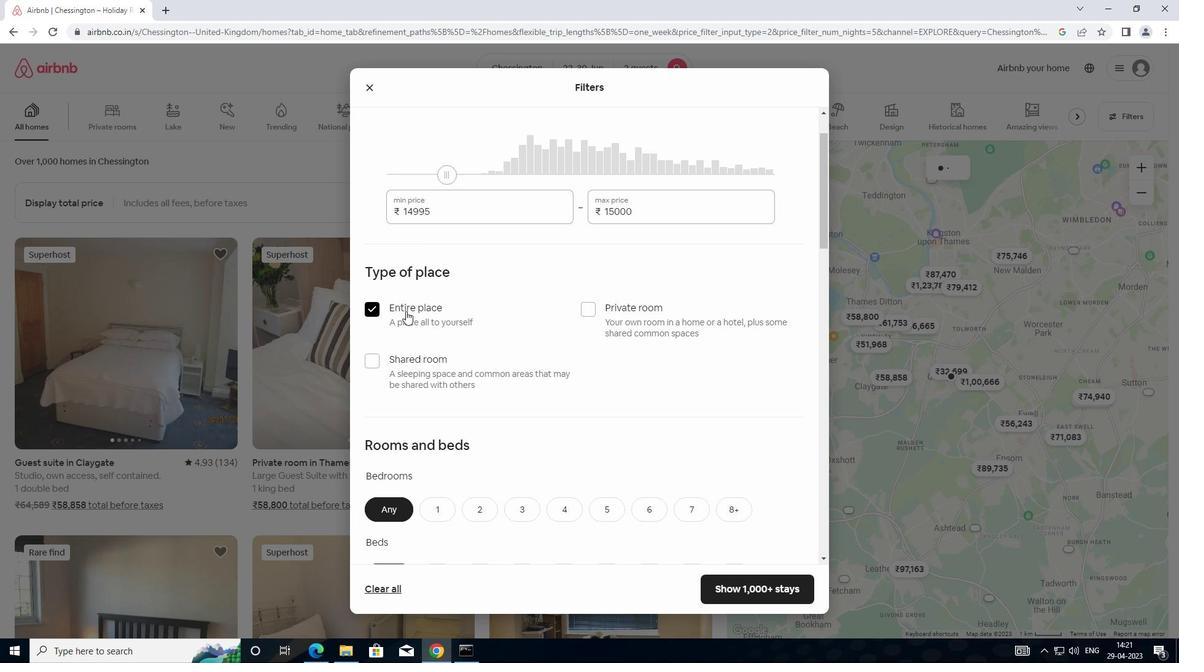 
Action: Mouse scrolled (406, 310) with delta (0, 0)
Screenshot: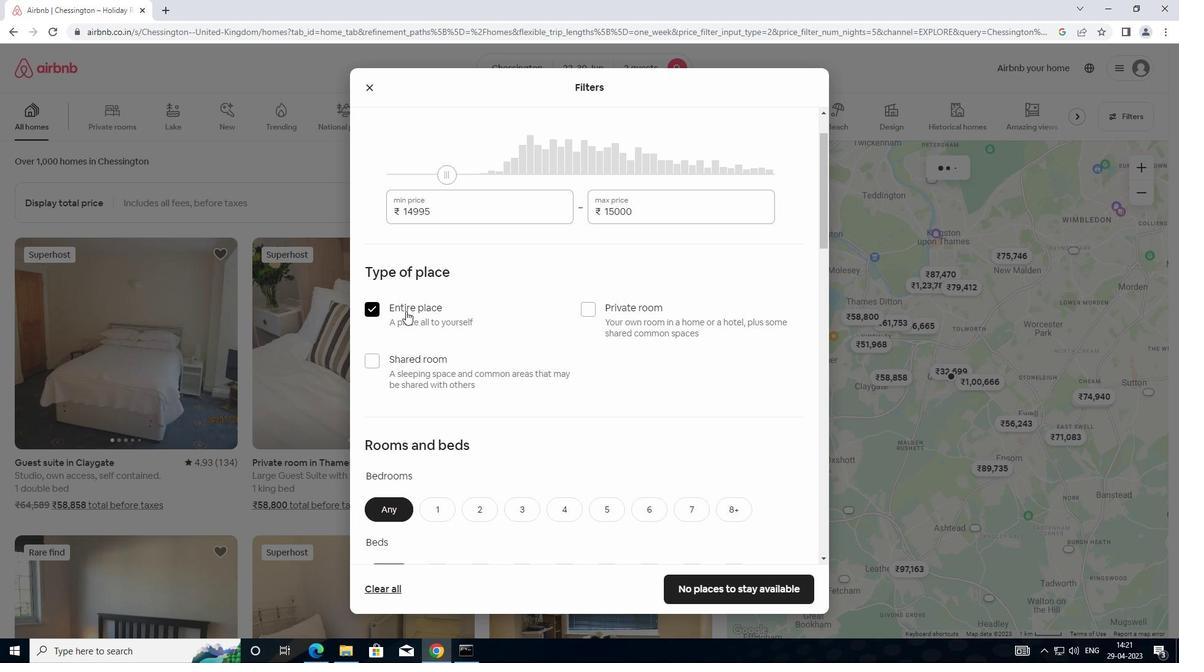 
Action: Mouse moved to (410, 305)
Screenshot: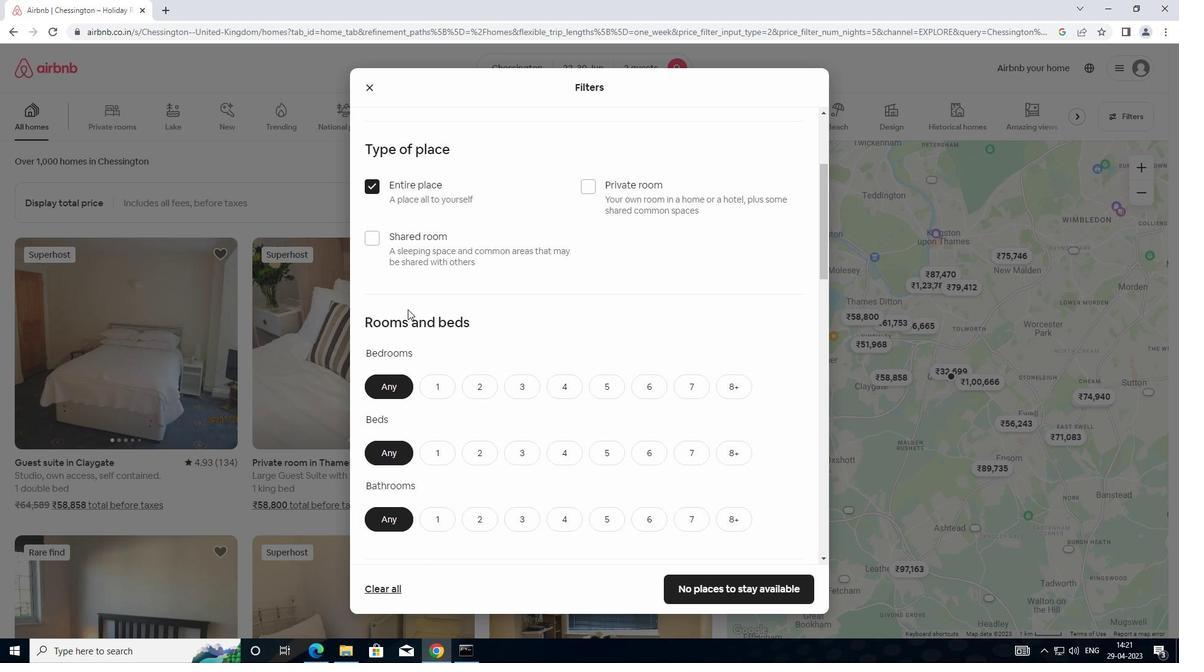 
Action: Mouse scrolled (410, 304) with delta (0, 0)
Screenshot: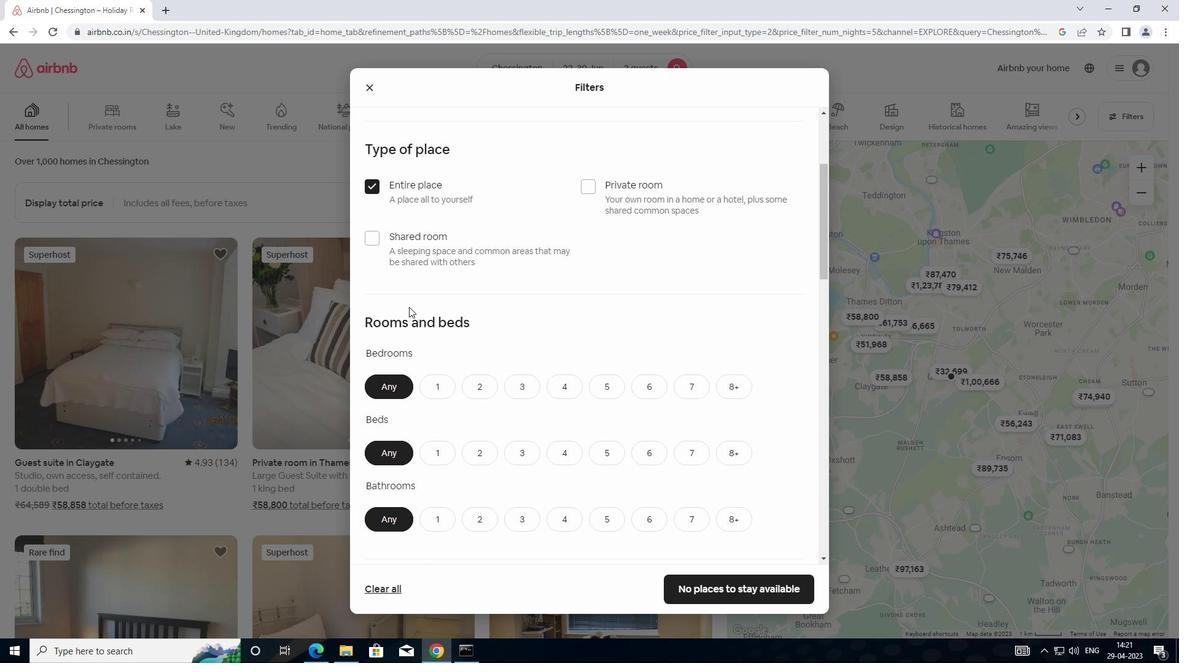
Action: Mouse moved to (428, 324)
Screenshot: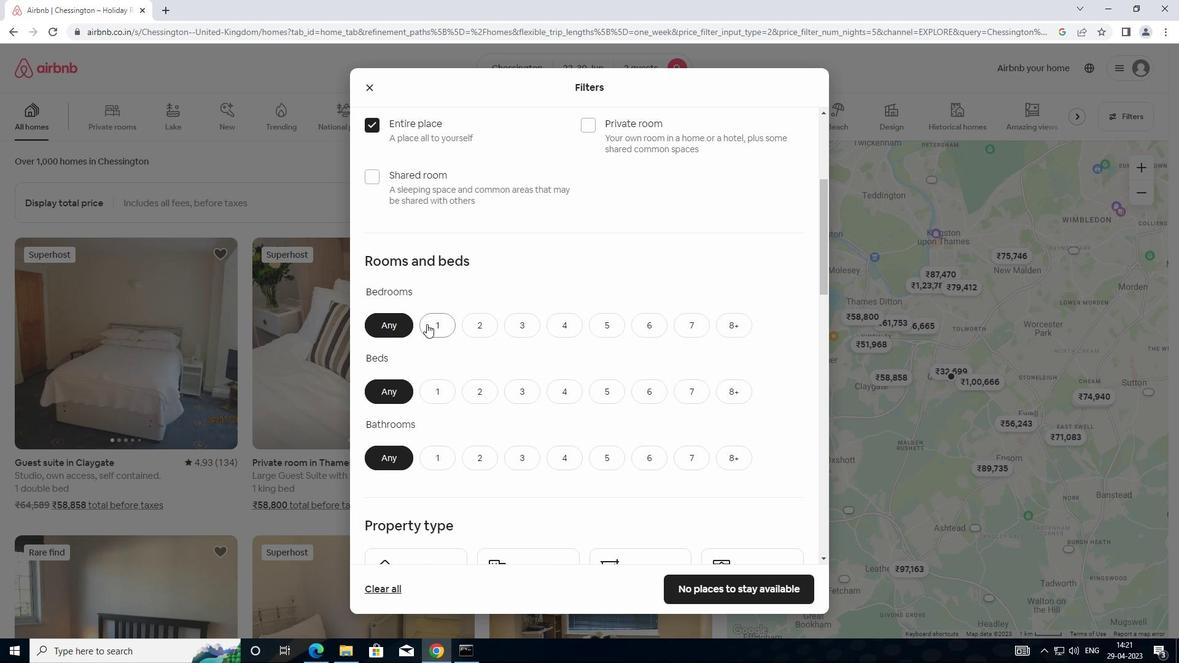 
Action: Mouse pressed left at (428, 324)
Screenshot: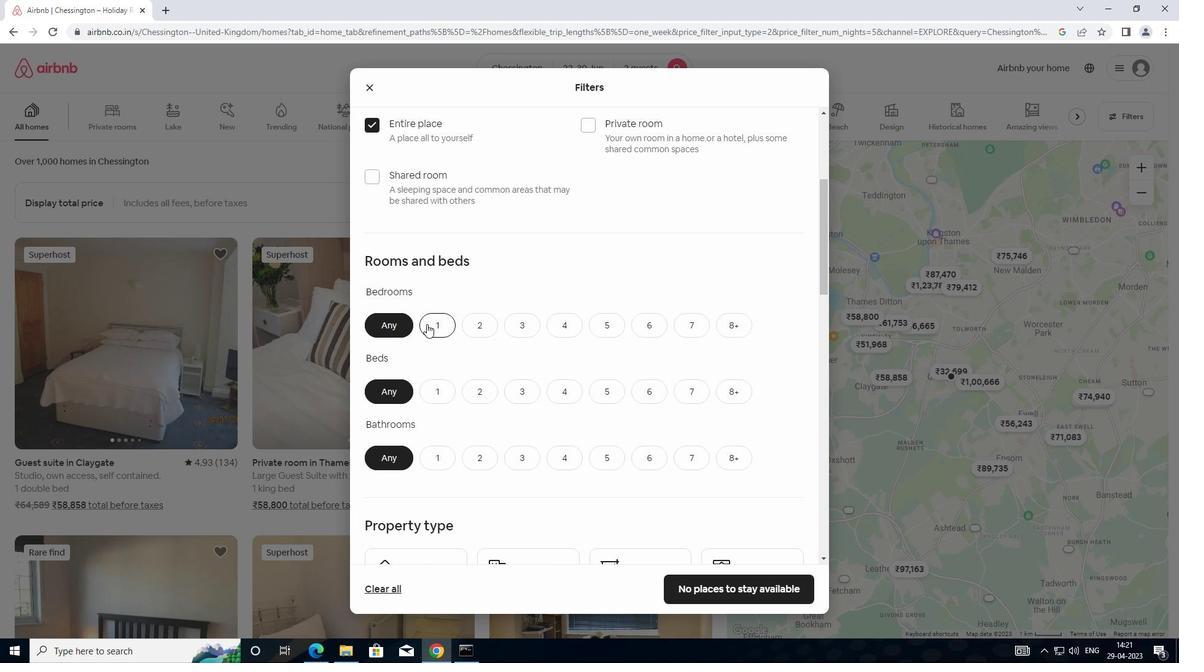 
Action: Mouse moved to (444, 388)
Screenshot: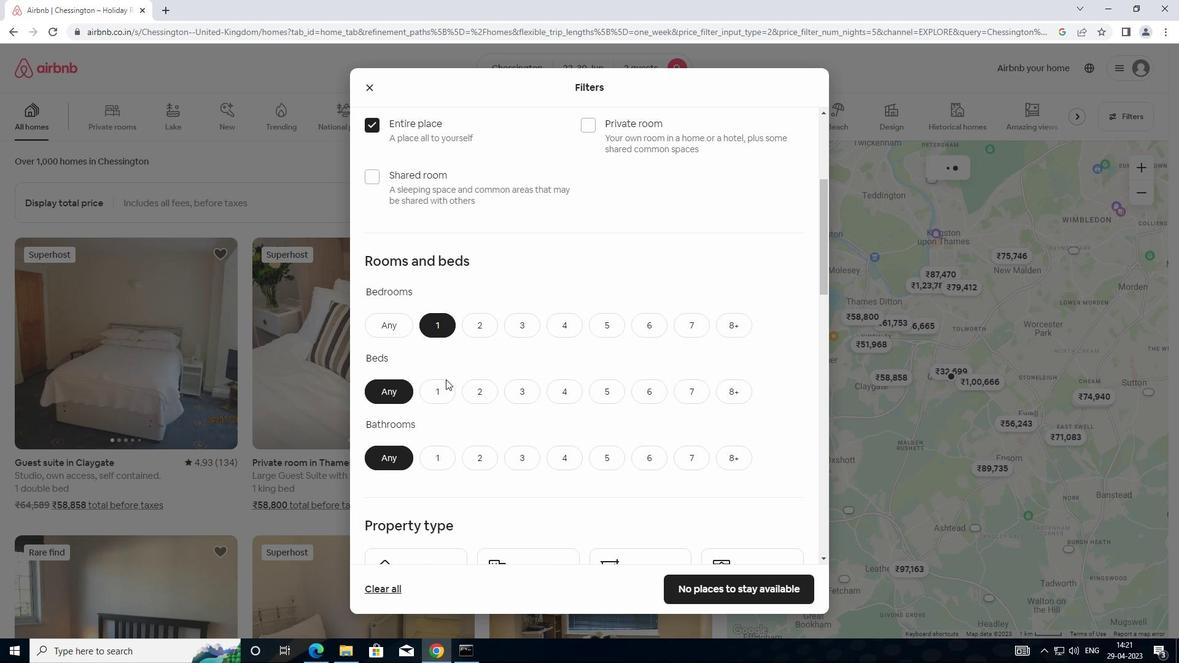 
Action: Mouse pressed left at (444, 388)
Screenshot: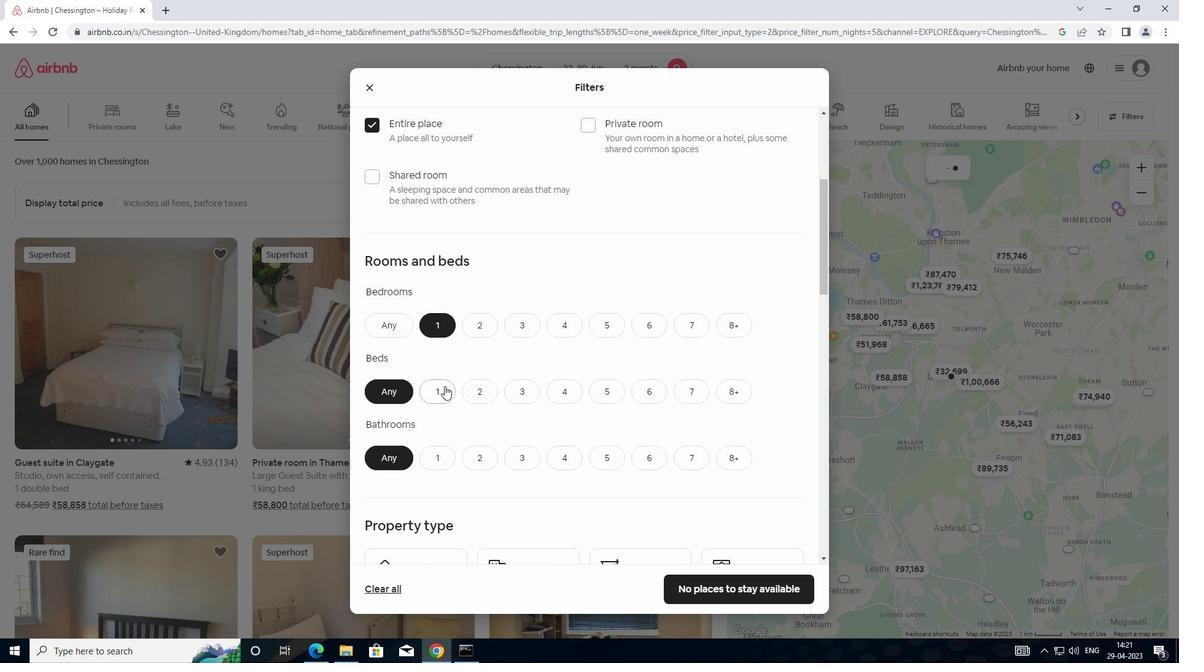 
Action: Mouse moved to (436, 456)
Screenshot: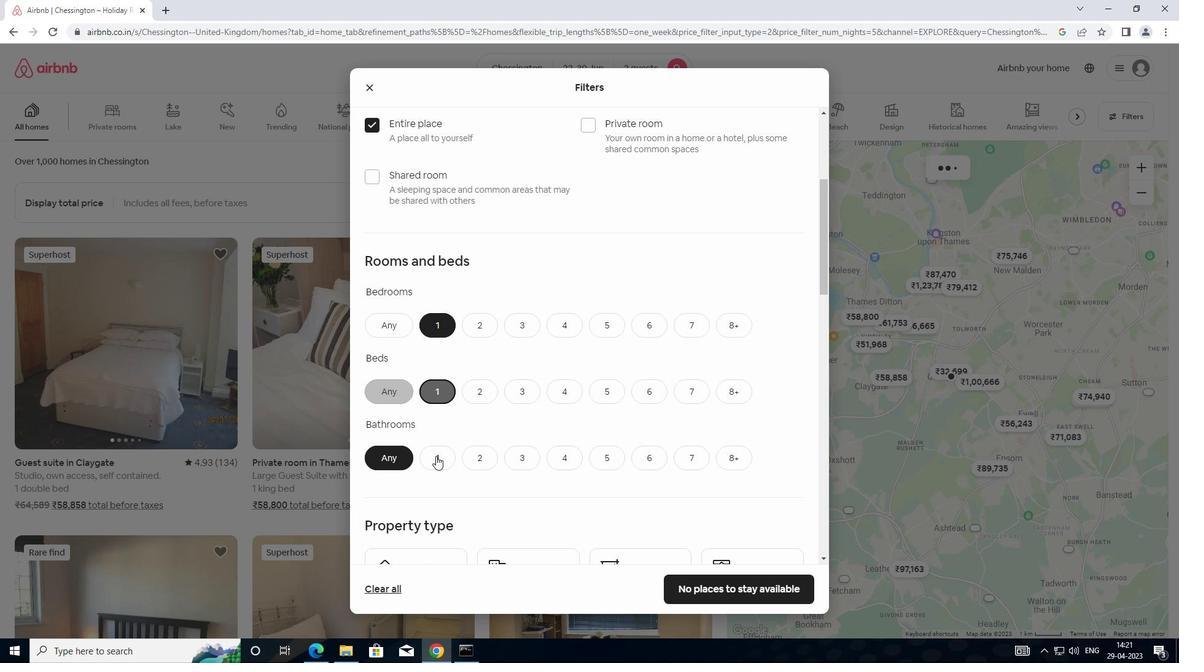 
Action: Mouse pressed left at (436, 456)
Screenshot: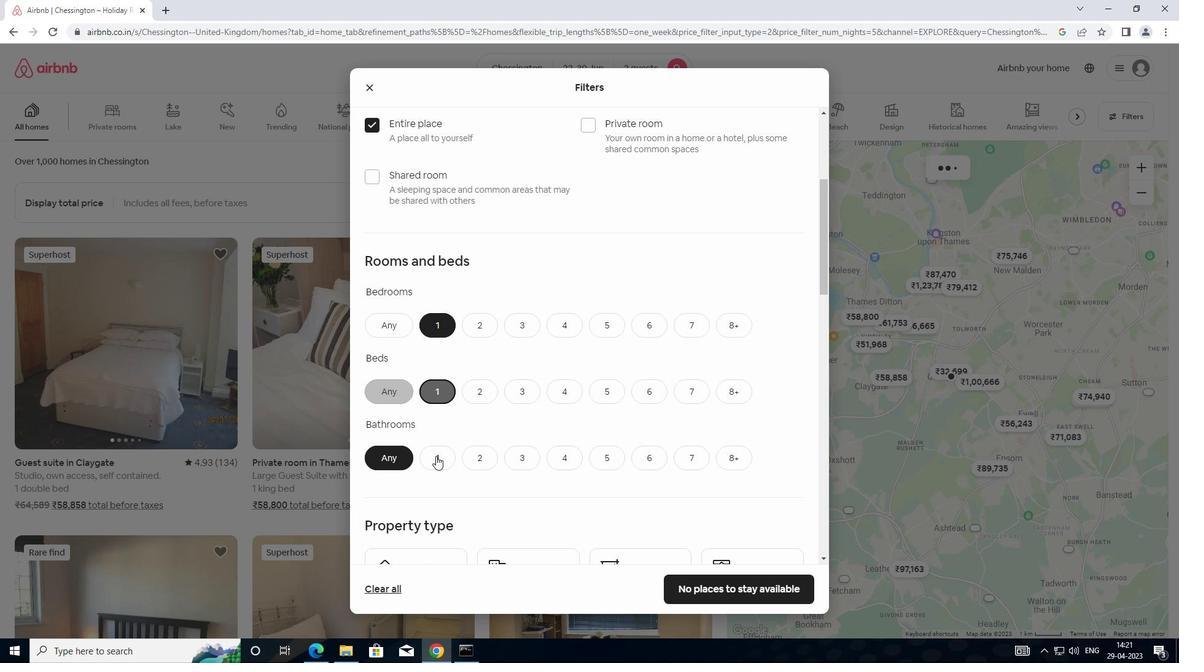 
Action: Mouse moved to (448, 445)
Screenshot: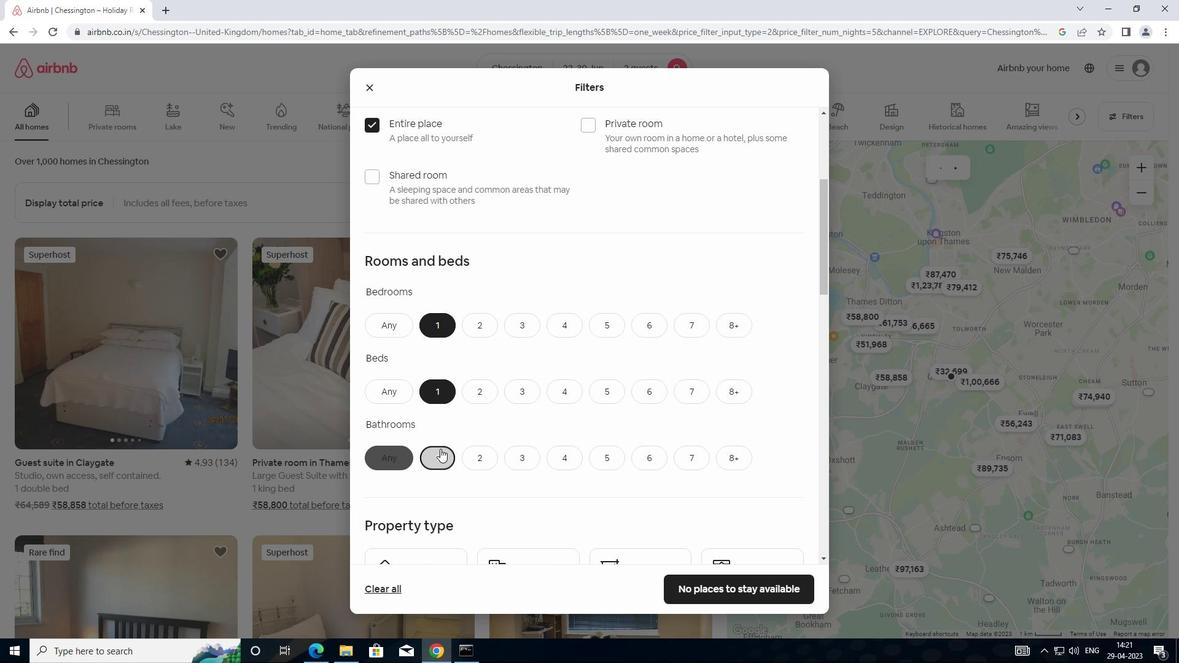
Action: Mouse scrolled (448, 444) with delta (0, 0)
Screenshot: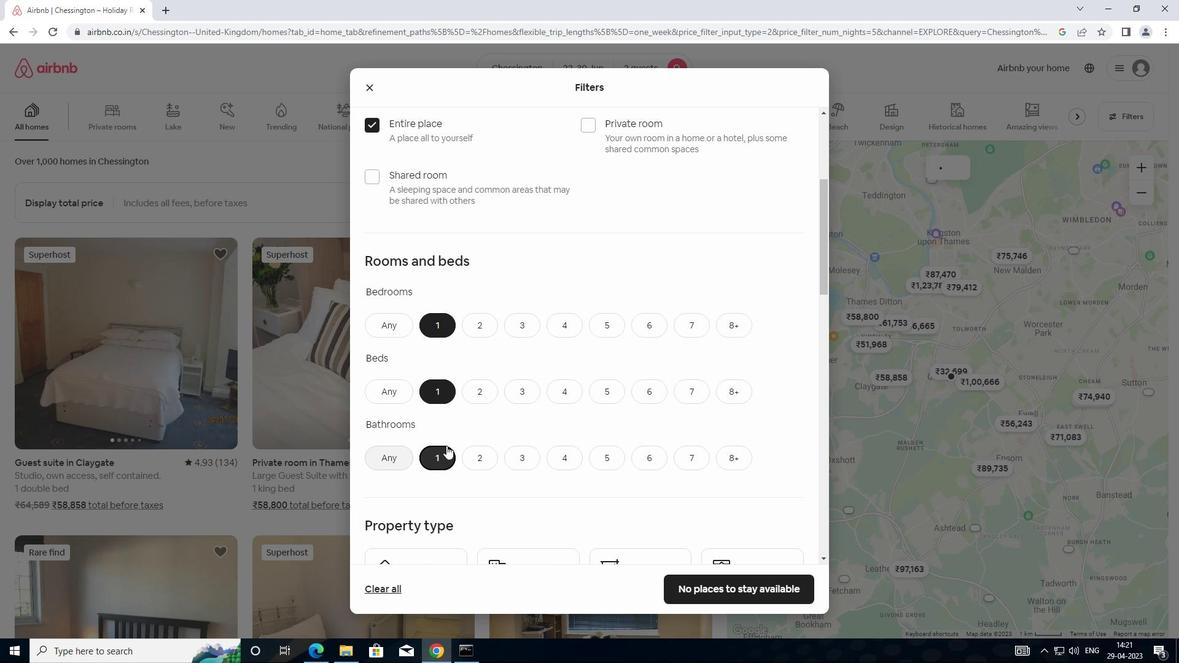 
Action: Mouse scrolled (448, 444) with delta (0, 0)
Screenshot: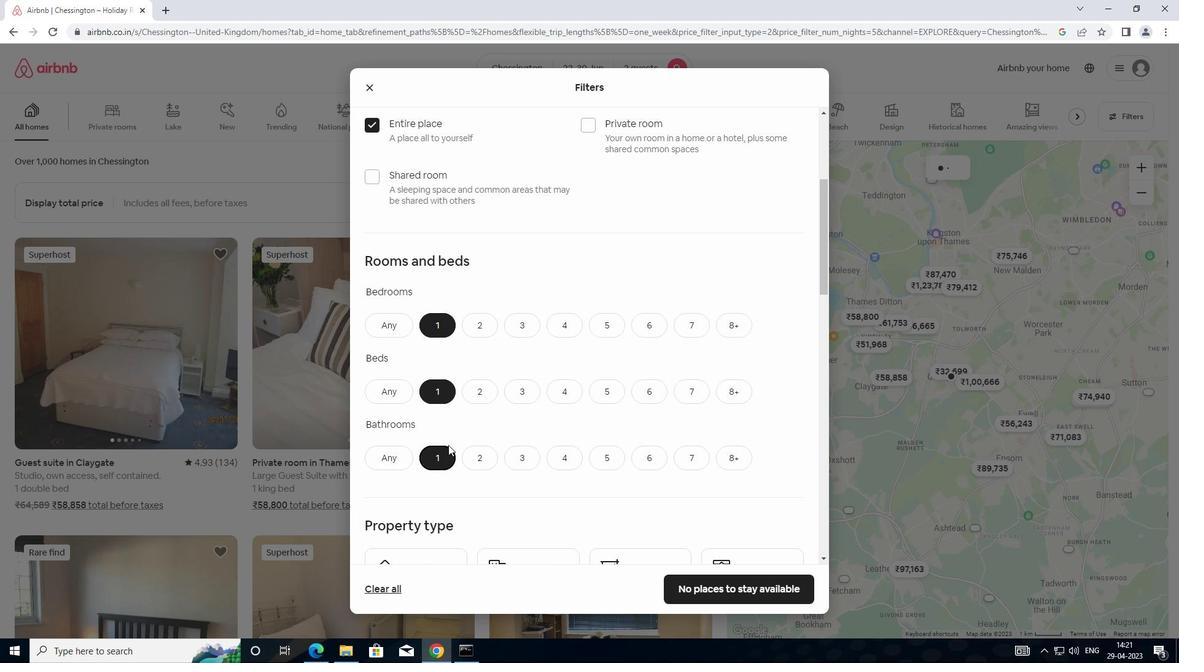 
Action: Mouse moved to (427, 438)
Screenshot: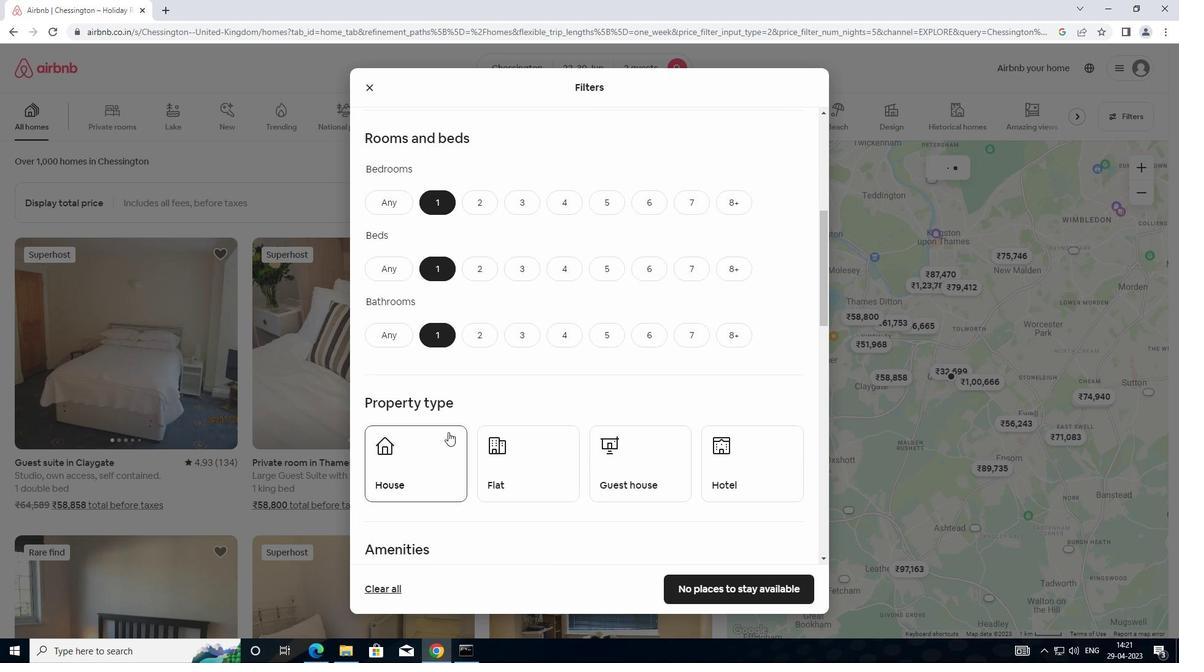 
Action: Mouse pressed left at (427, 438)
Screenshot: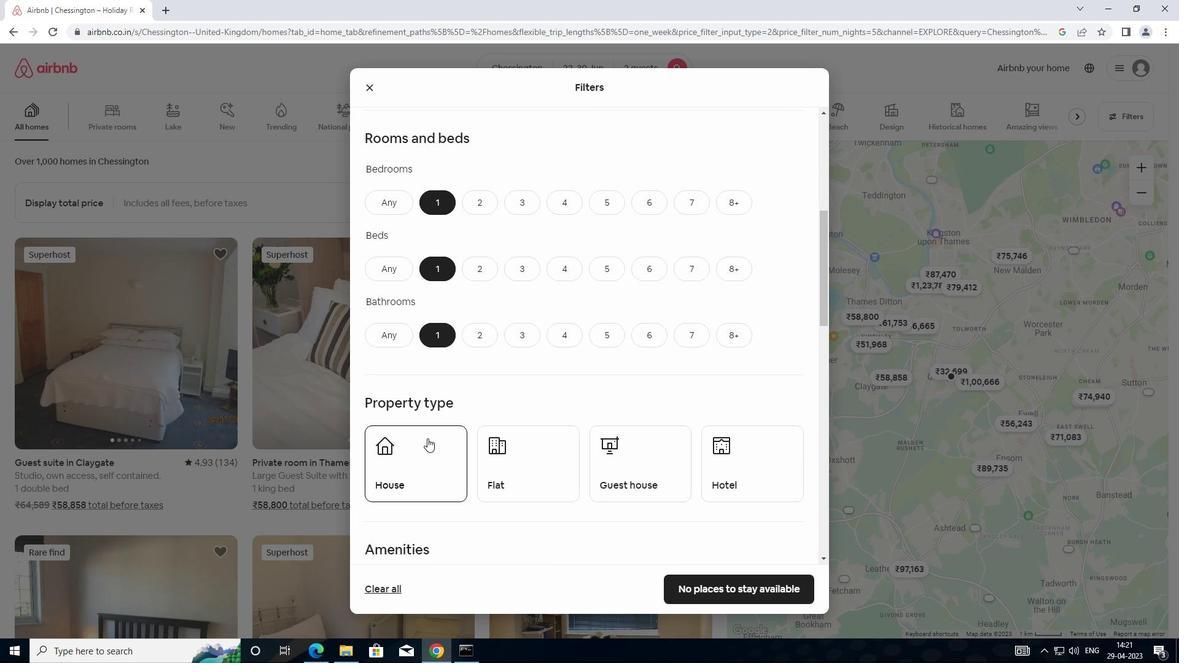 
Action: Mouse moved to (523, 455)
Screenshot: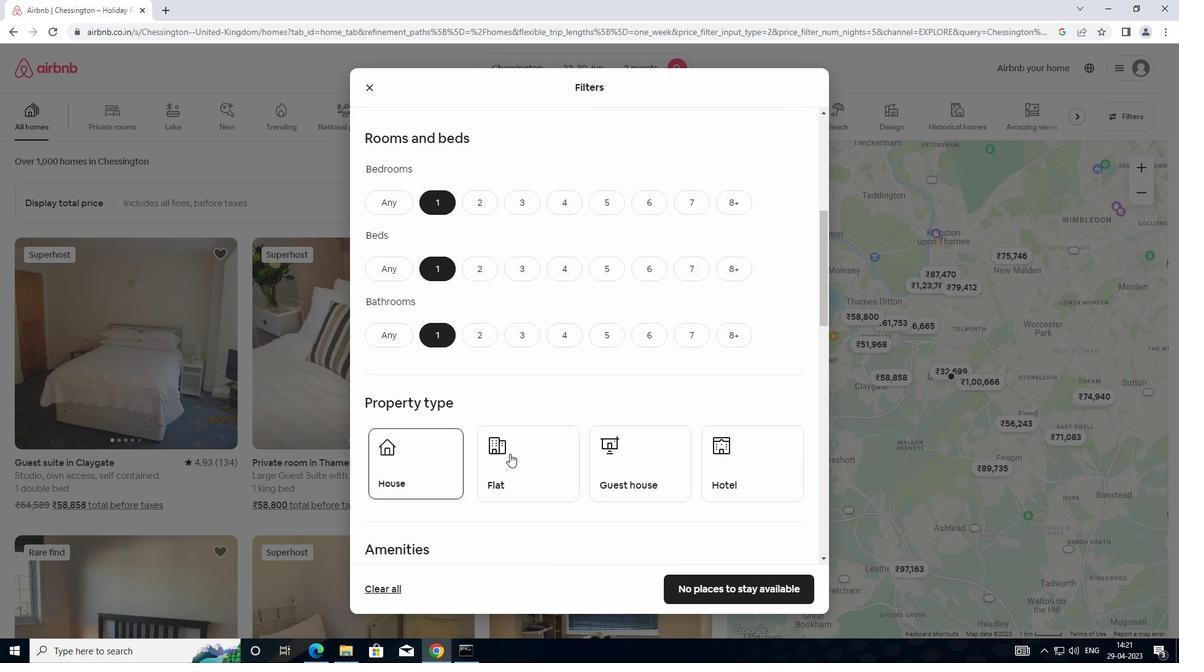 
Action: Mouse pressed left at (523, 455)
Screenshot: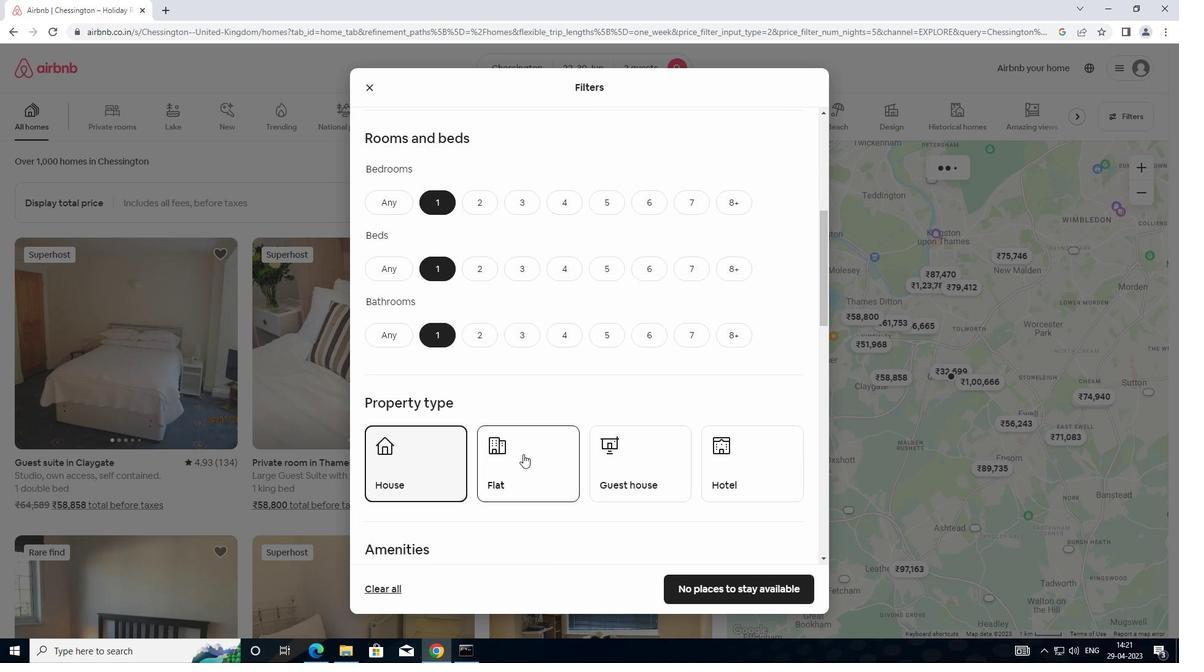
Action: Mouse moved to (662, 482)
Screenshot: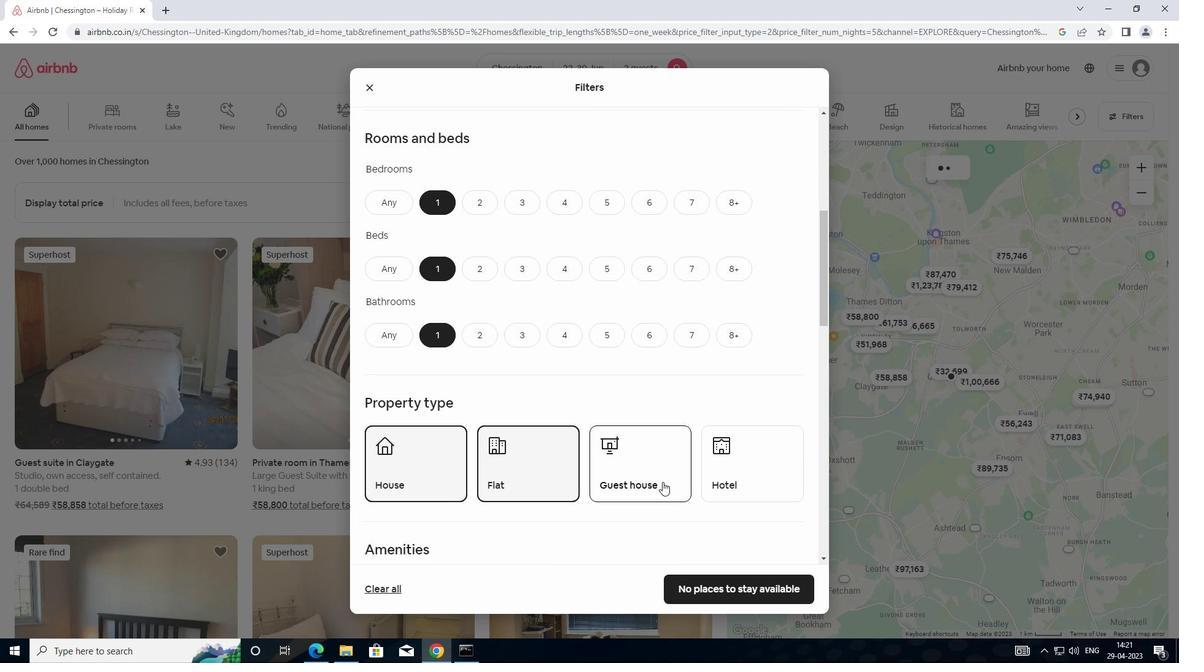 
Action: Mouse pressed left at (662, 482)
Screenshot: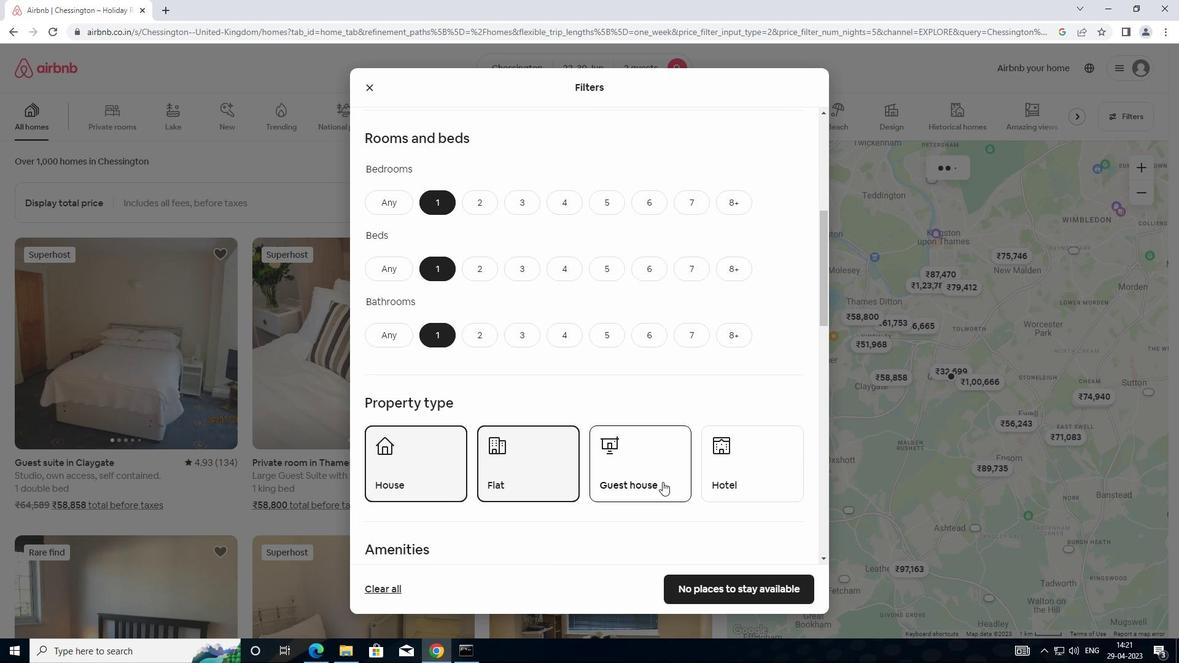 
Action: Mouse moved to (717, 487)
Screenshot: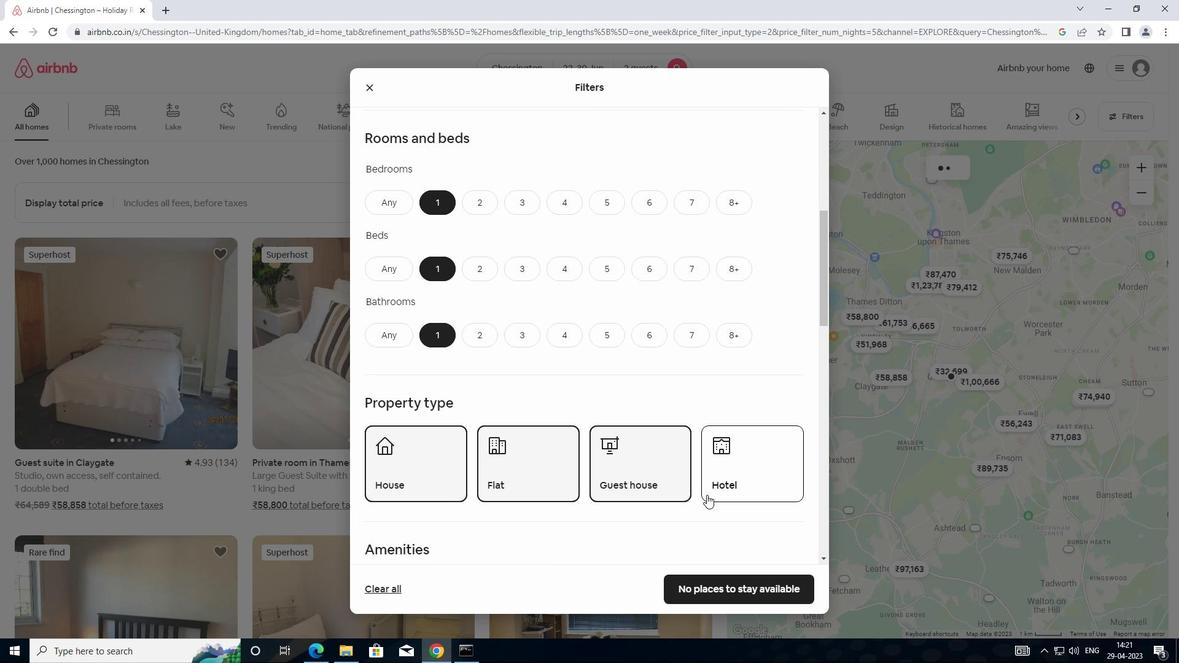
Action: Mouse pressed left at (717, 487)
Screenshot: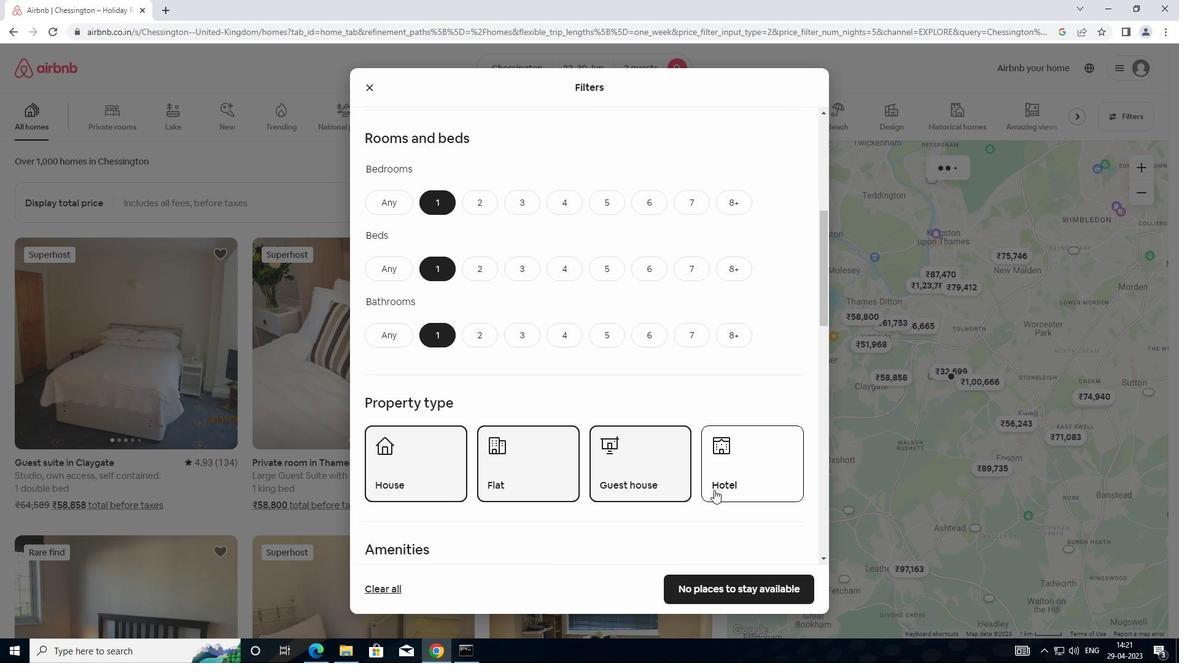 
Action: Mouse moved to (568, 545)
Screenshot: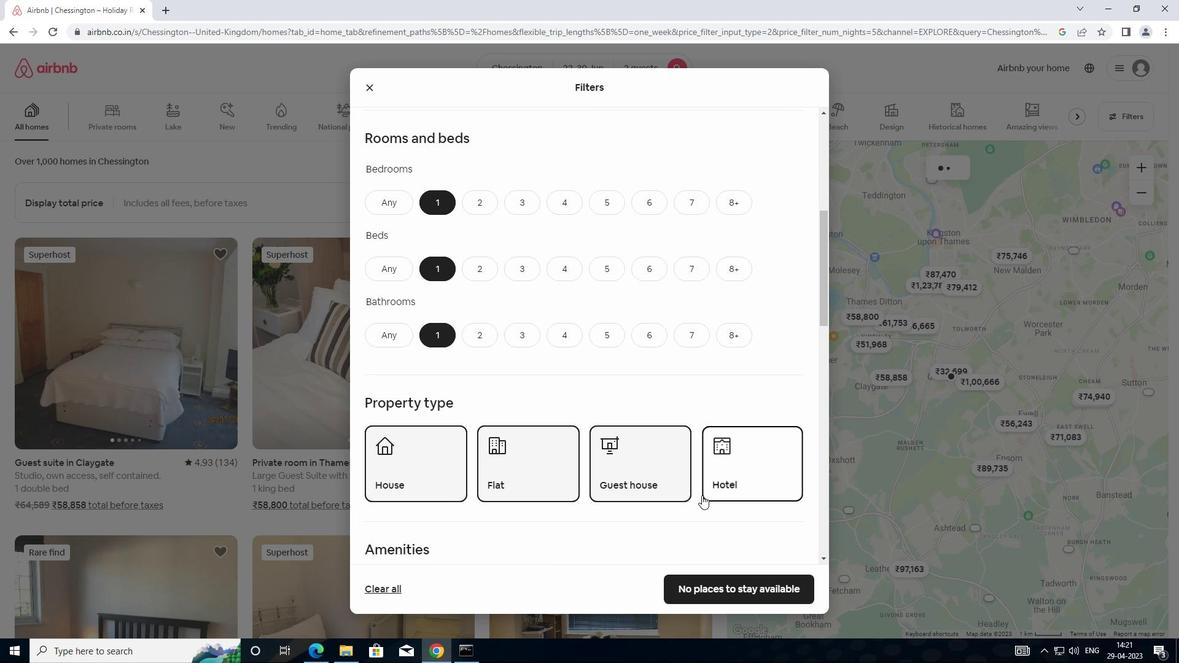 
Action: Mouse scrolled (568, 544) with delta (0, 0)
Screenshot: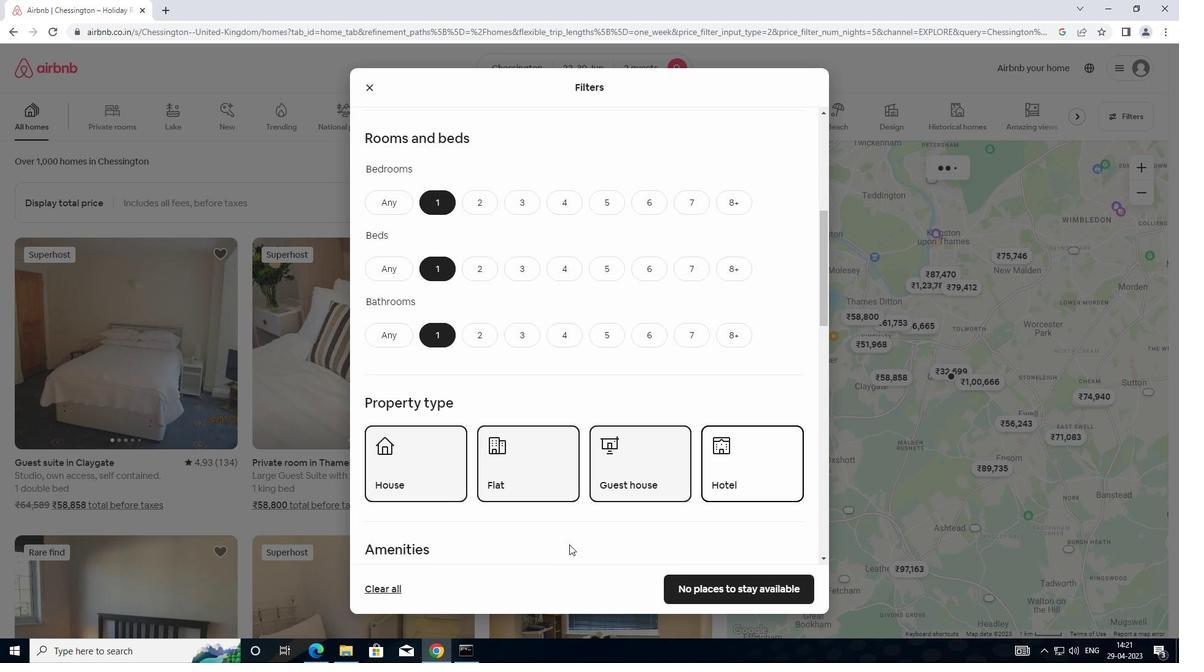 
Action: Mouse moved to (567, 546)
Screenshot: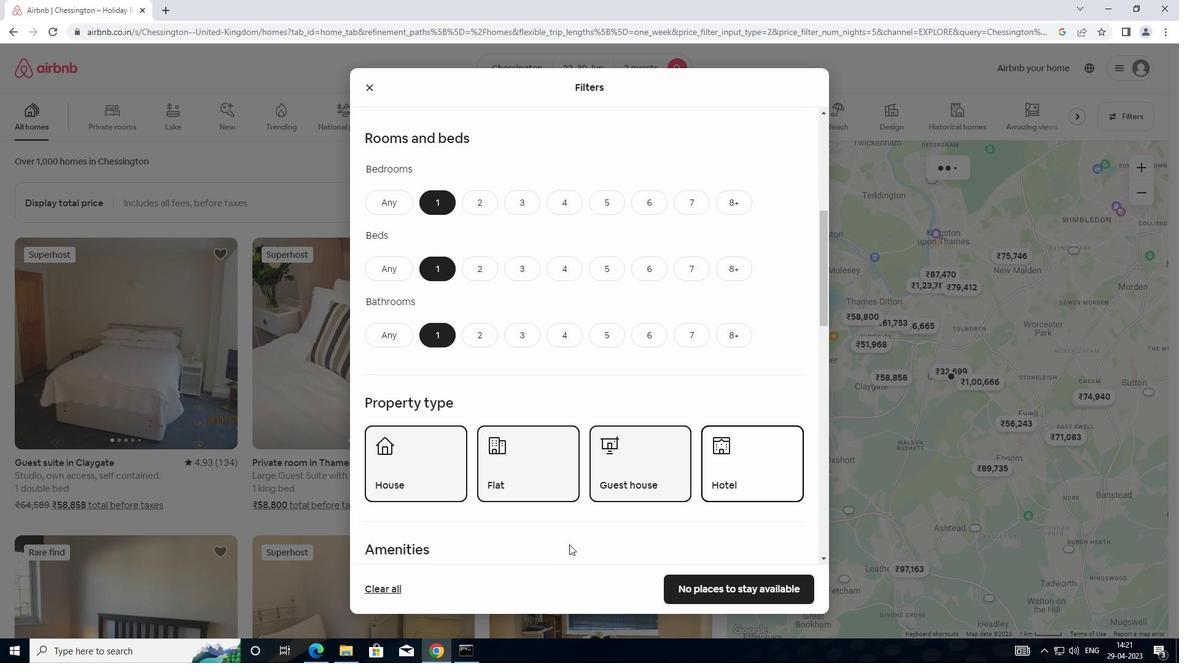 
Action: Mouse scrolled (567, 545) with delta (0, 0)
Screenshot: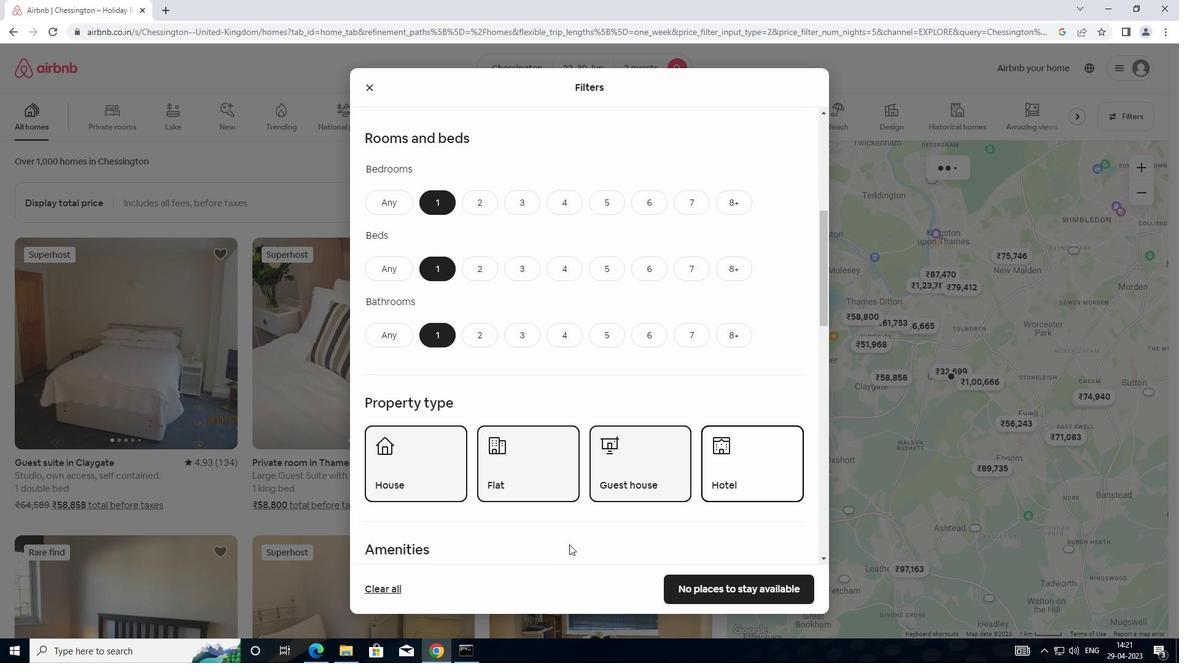 
Action: Mouse scrolled (567, 545) with delta (0, 0)
Screenshot: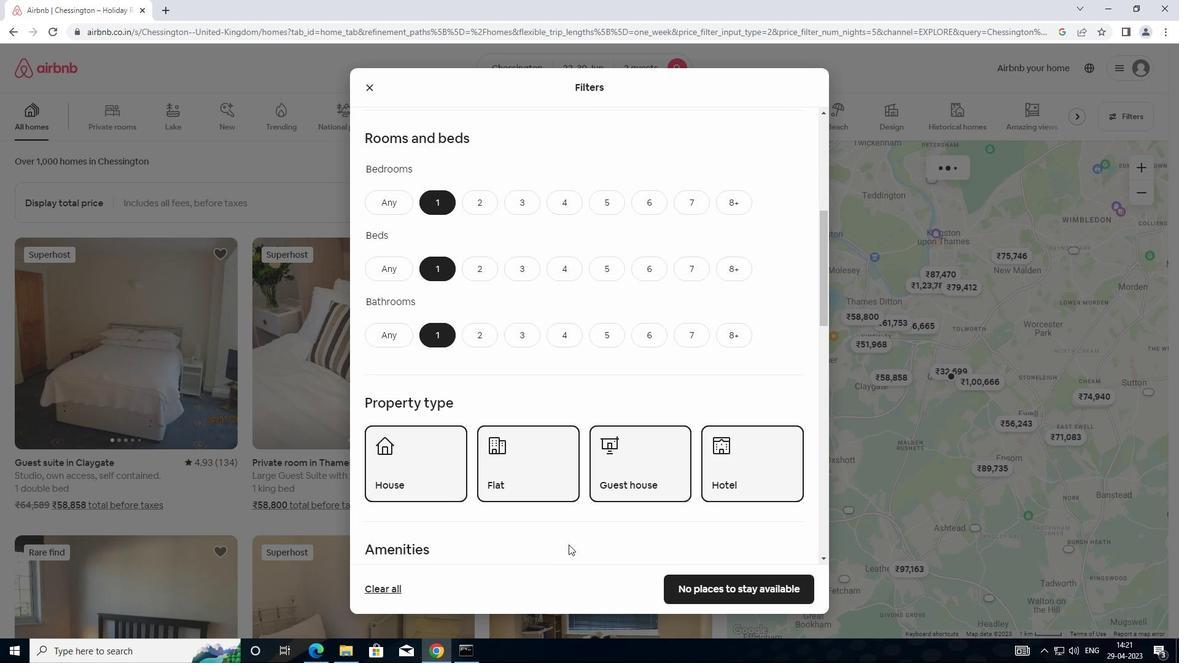 
Action: Mouse scrolled (567, 545) with delta (0, 0)
Screenshot: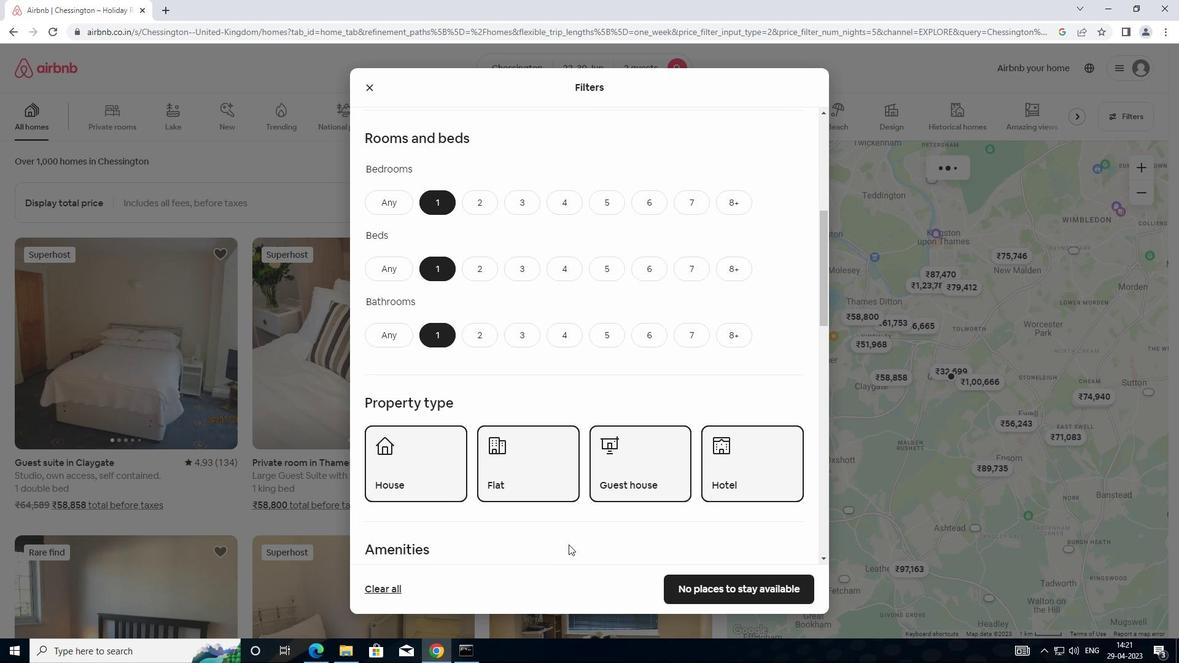 
Action: Mouse moved to (565, 535)
Screenshot: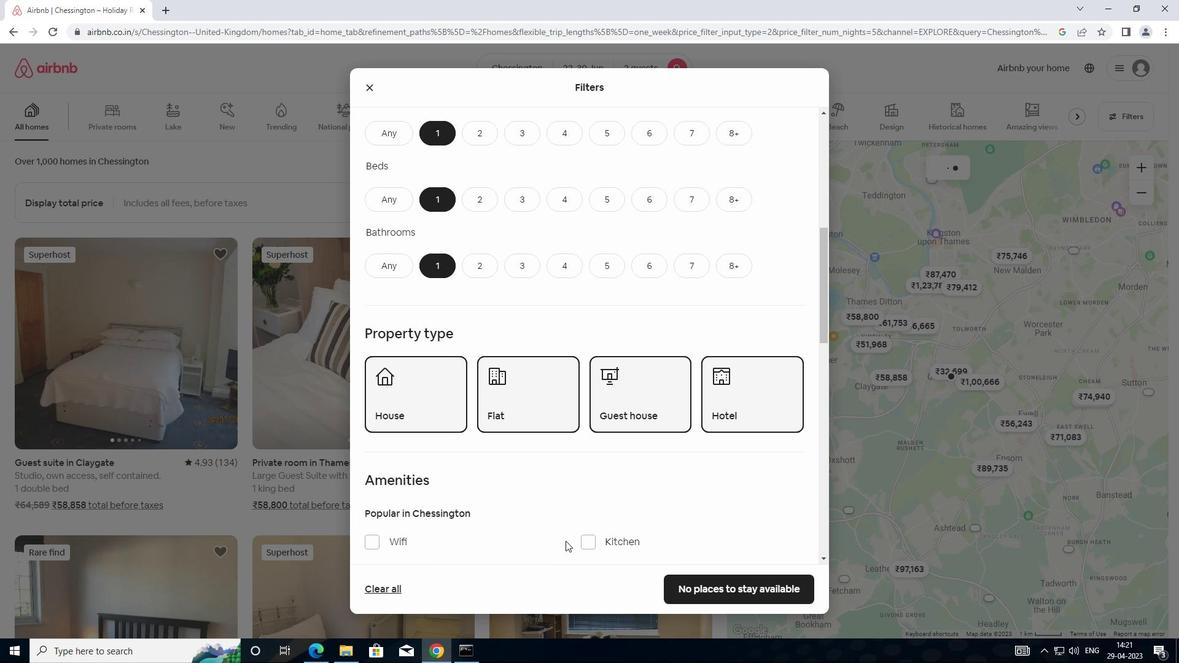 
Action: Mouse scrolled (565, 535) with delta (0, 0)
Screenshot: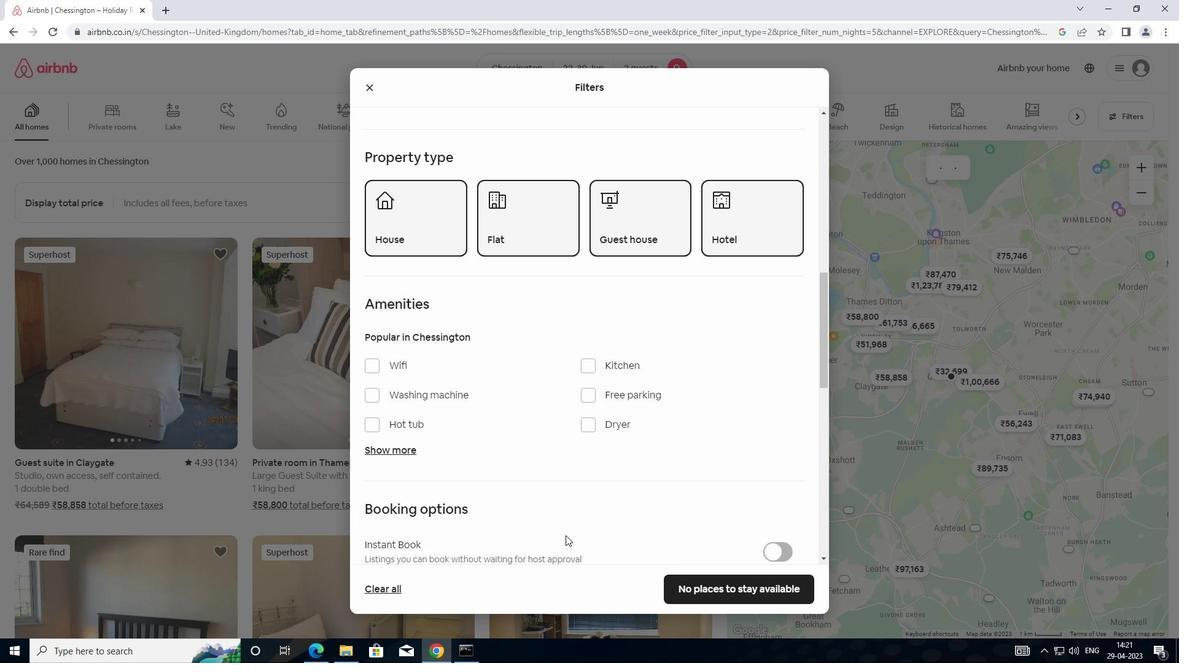 
Action: Mouse scrolled (565, 535) with delta (0, 0)
Screenshot: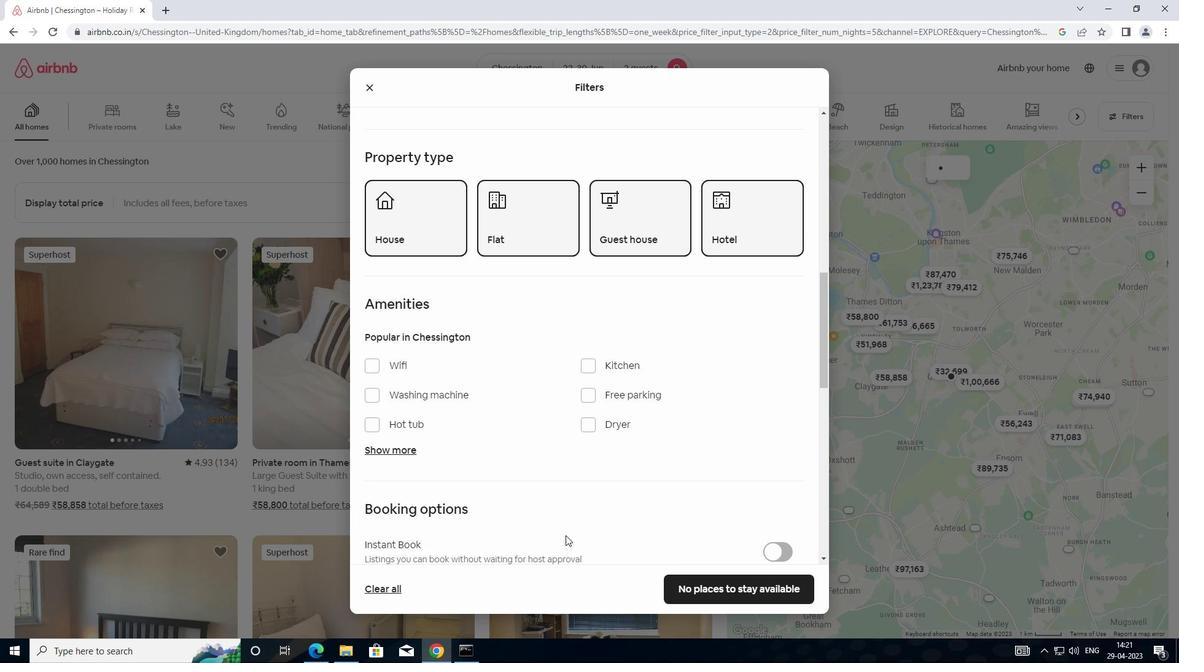 
Action: Mouse scrolled (565, 535) with delta (0, 0)
Screenshot: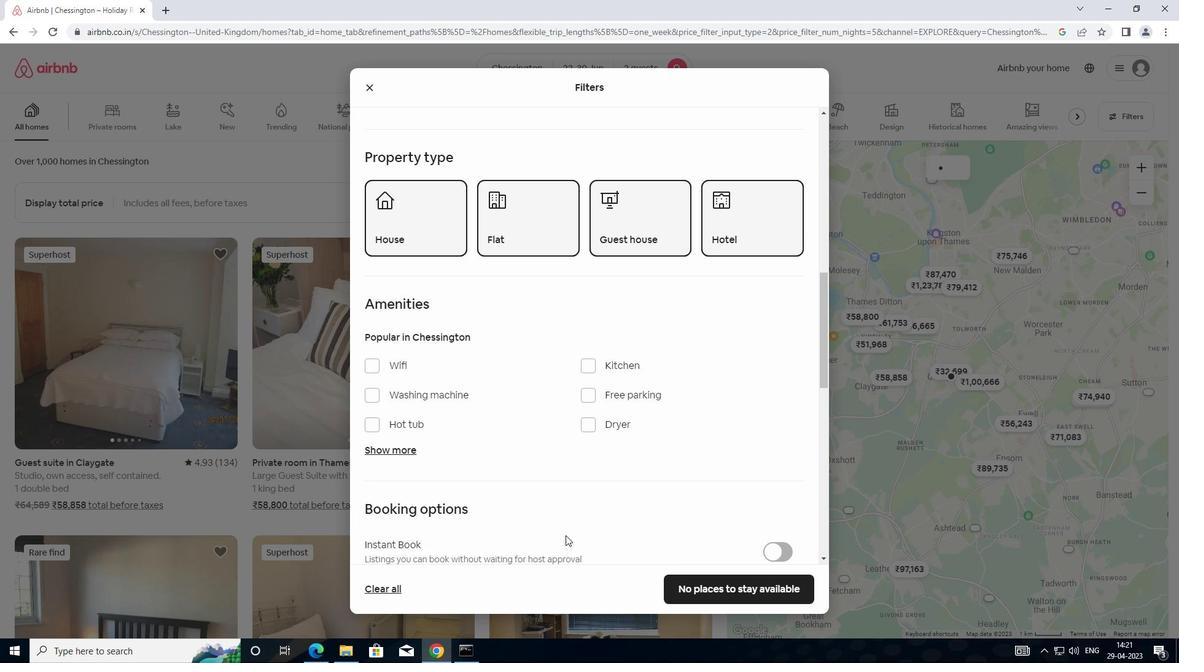 
Action: Mouse moved to (789, 413)
Screenshot: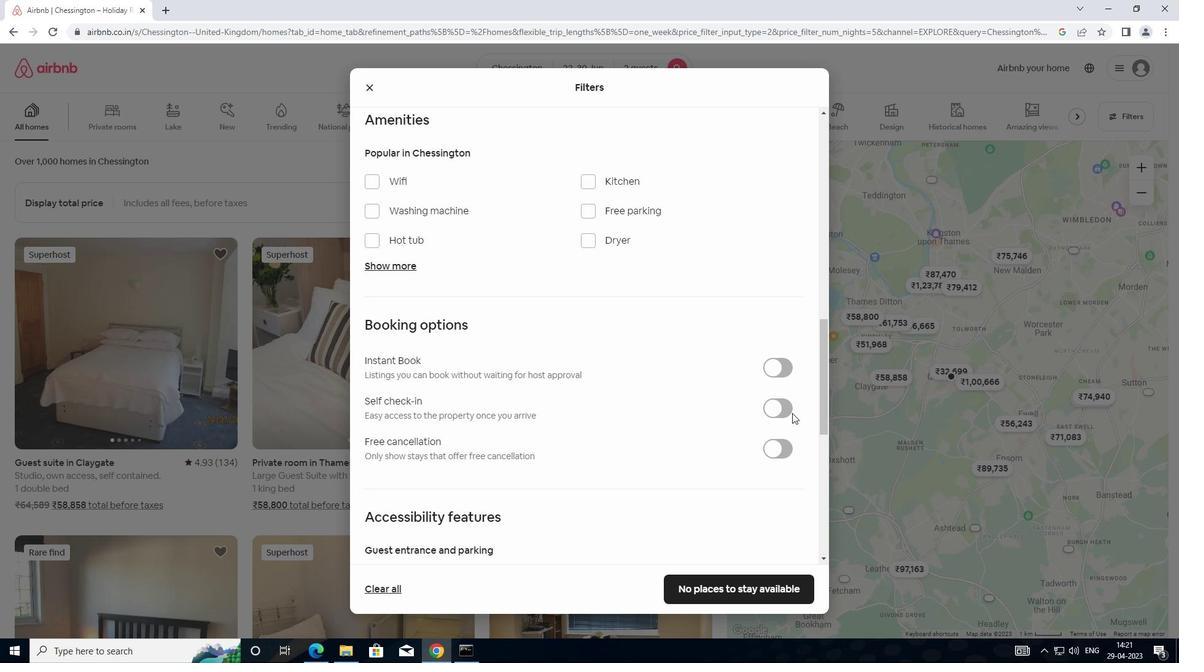 
Action: Mouse pressed left at (789, 413)
Screenshot: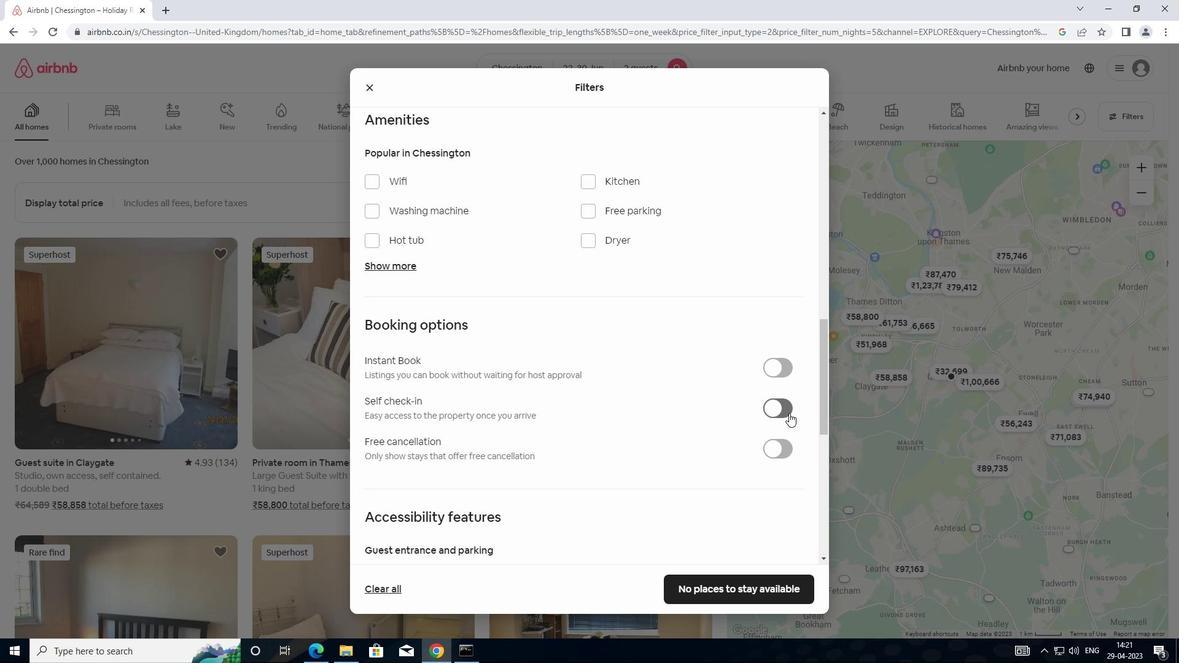 
Action: Mouse moved to (642, 512)
Screenshot: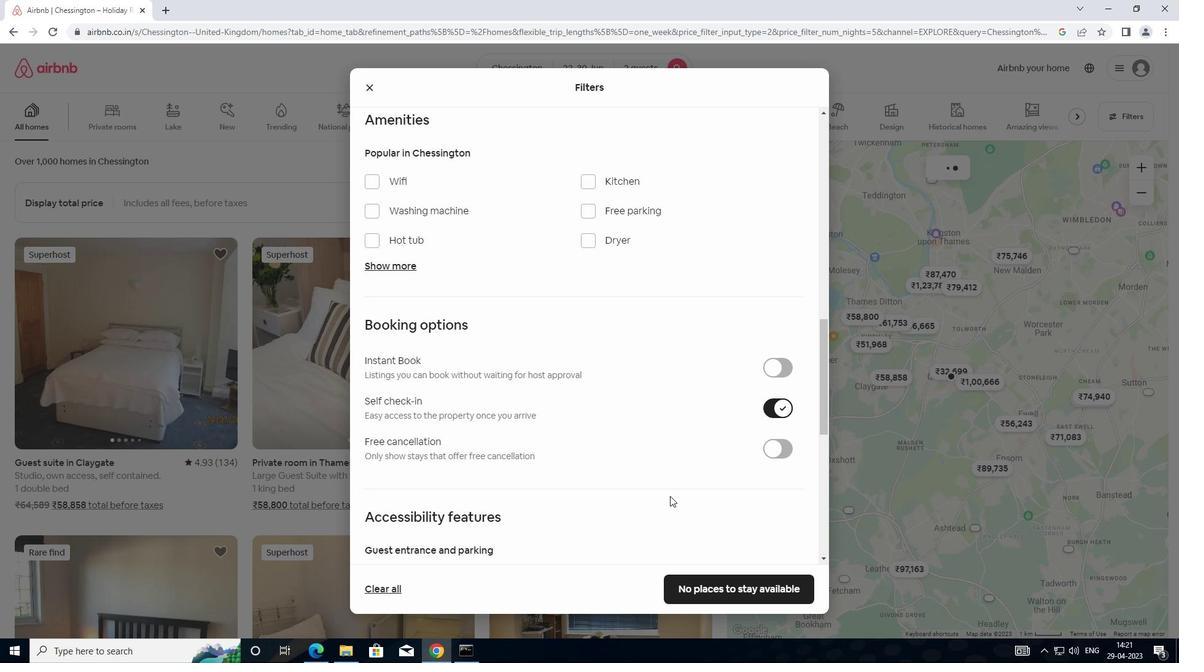 
Action: Mouse scrolled (642, 512) with delta (0, 0)
Screenshot: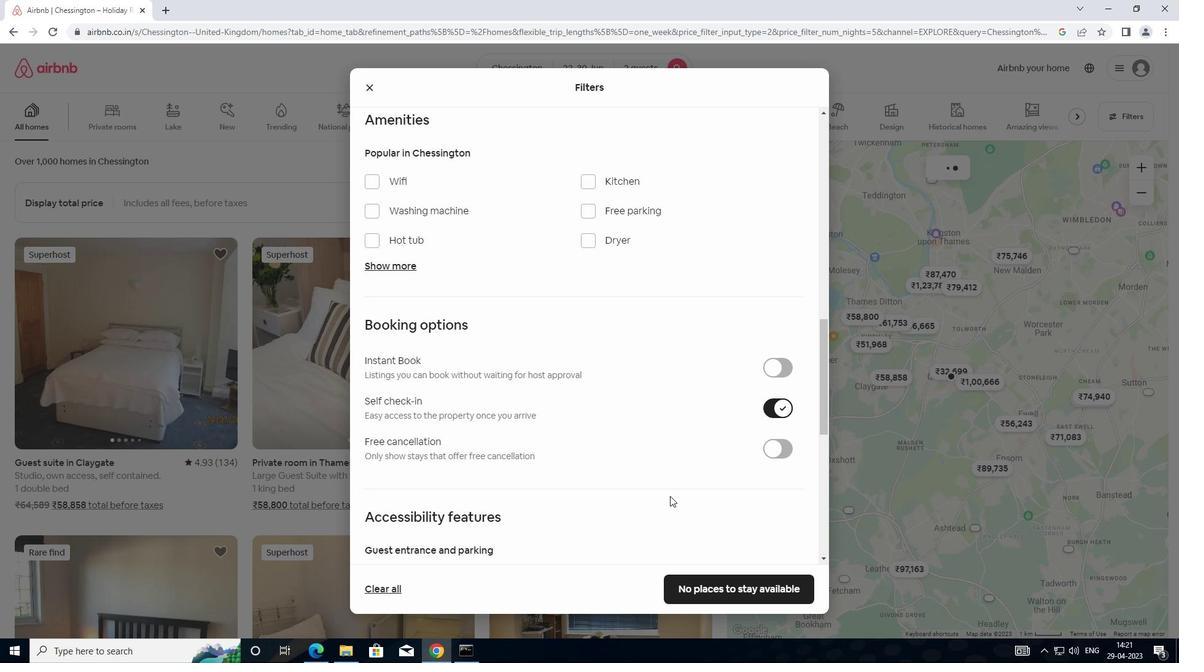 
Action: Mouse moved to (641, 513)
Screenshot: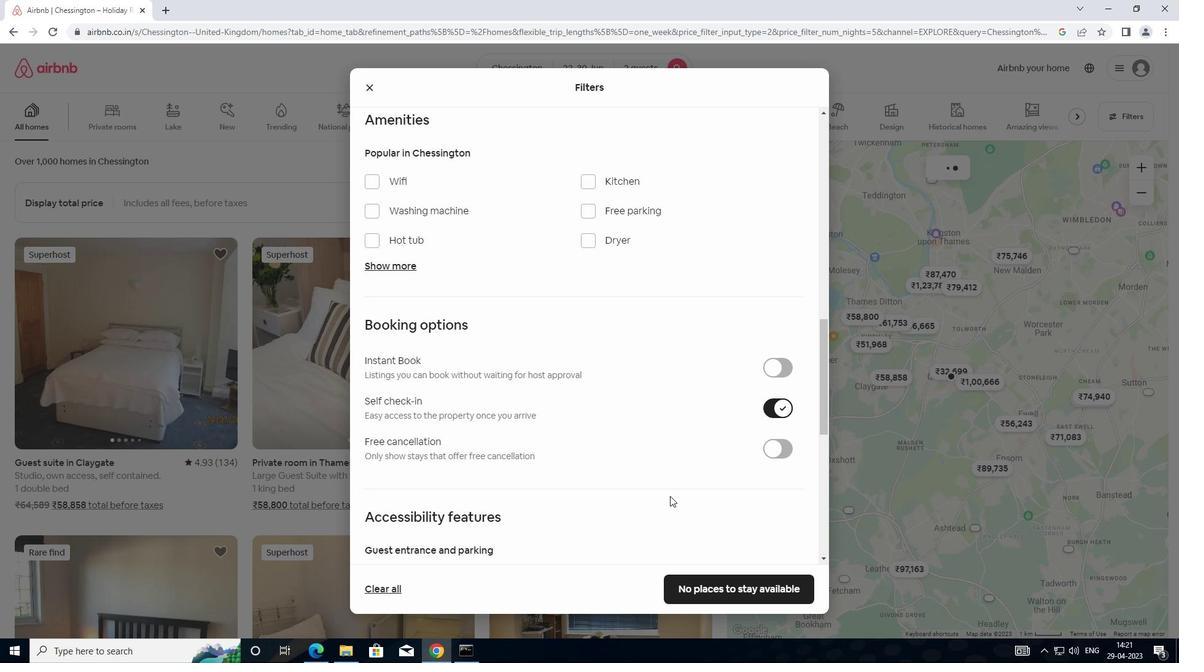 
Action: Mouse scrolled (641, 512) with delta (0, 0)
Screenshot: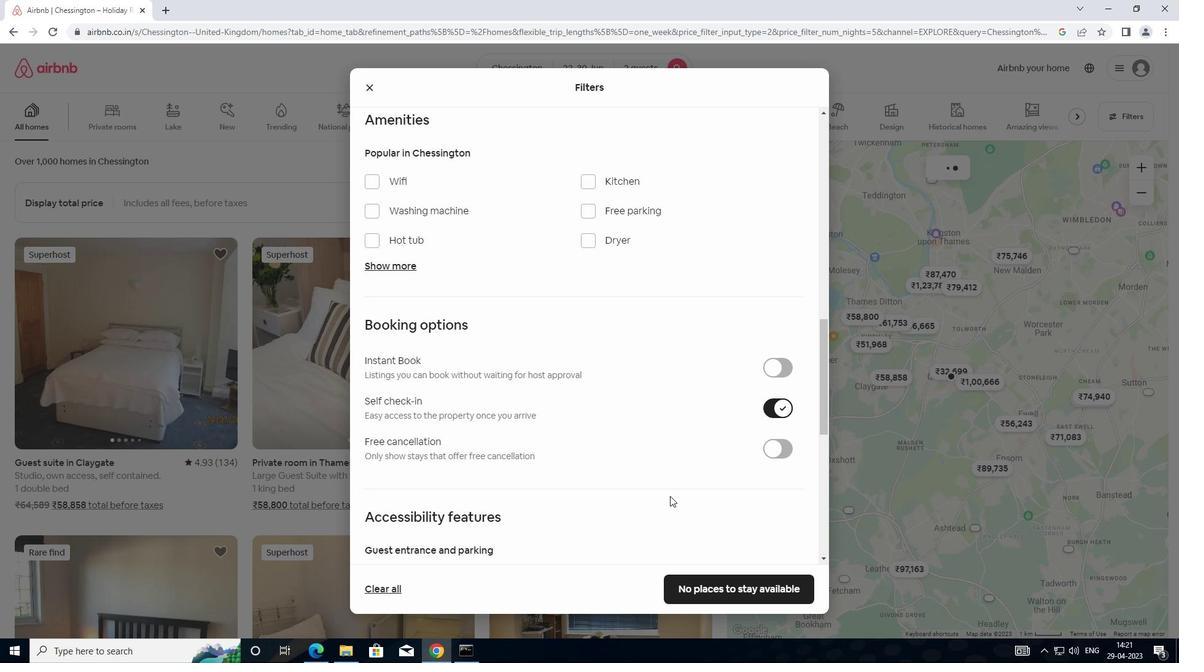 
Action: Mouse scrolled (641, 512) with delta (0, 0)
Screenshot: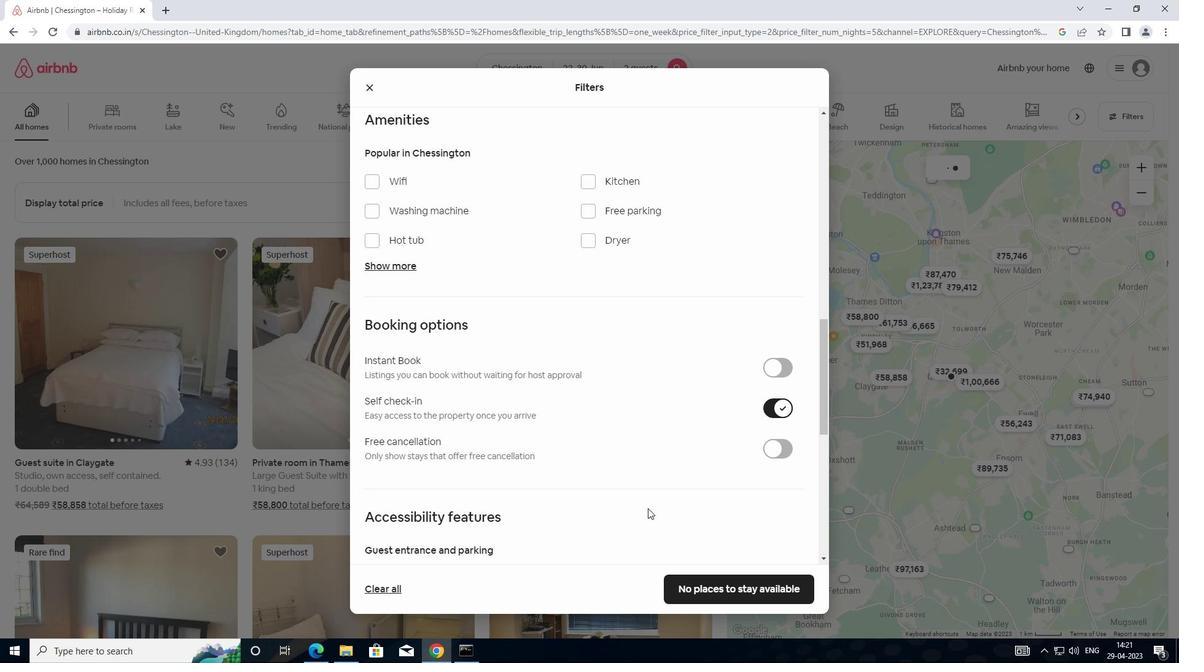 
Action: Mouse scrolled (641, 512) with delta (0, 0)
Screenshot: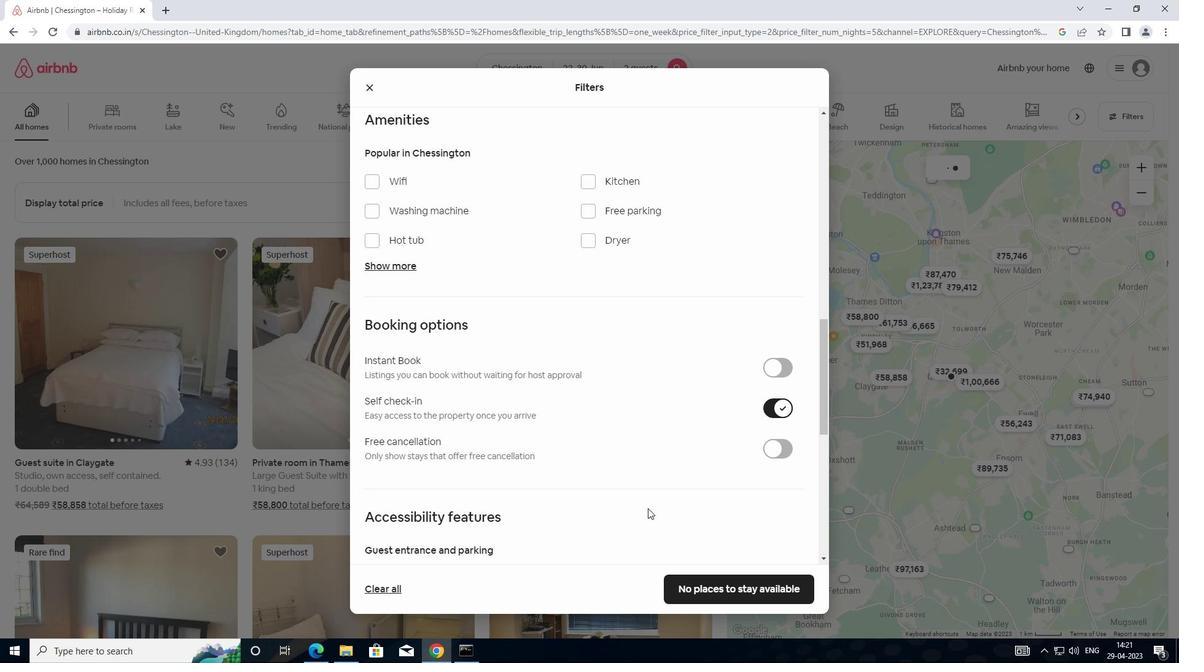 
Action: Mouse moved to (642, 509)
Screenshot: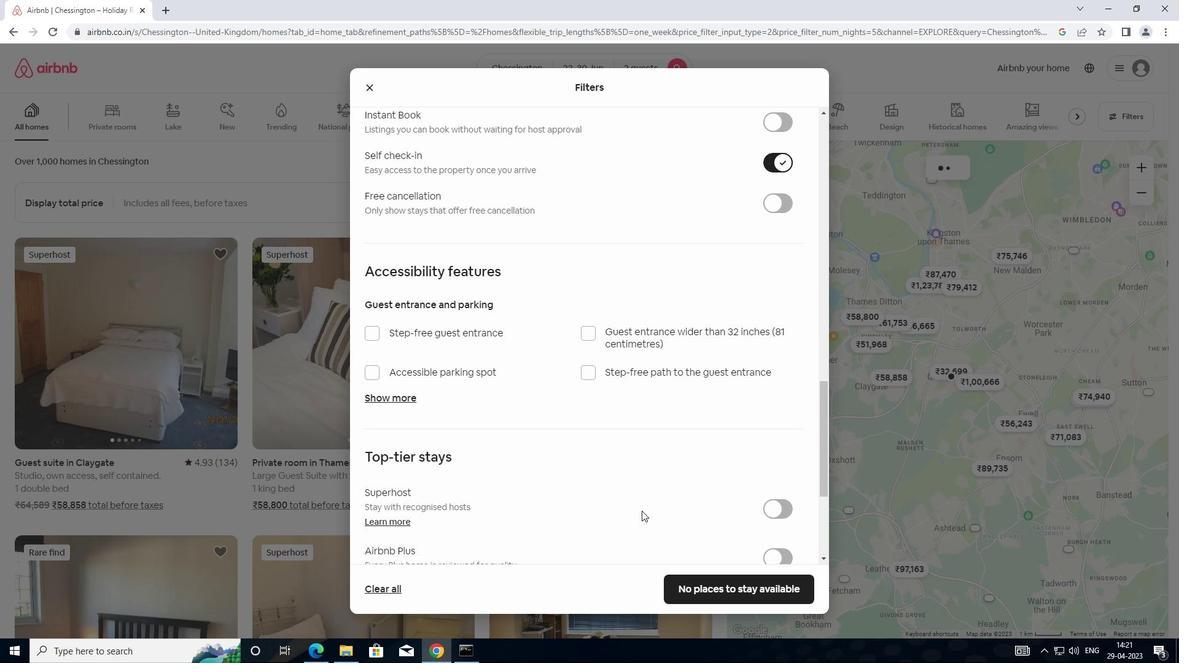 
Action: Mouse scrolled (642, 508) with delta (0, 0)
Screenshot: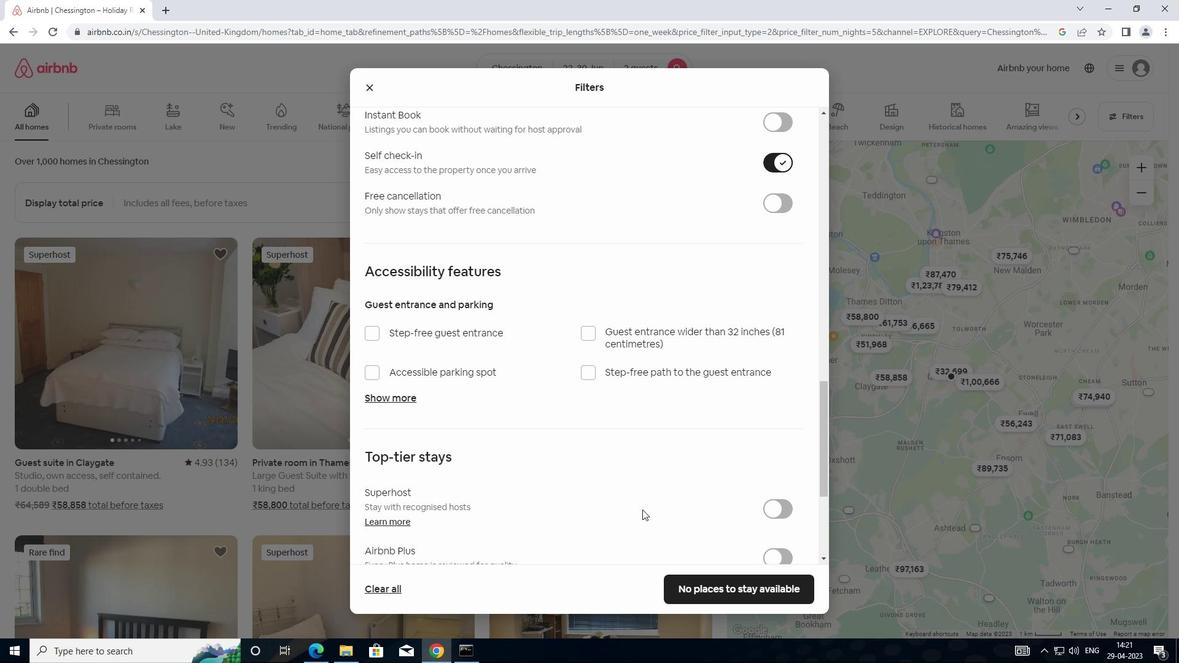 
Action: Mouse scrolled (642, 508) with delta (0, 0)
Screenshot: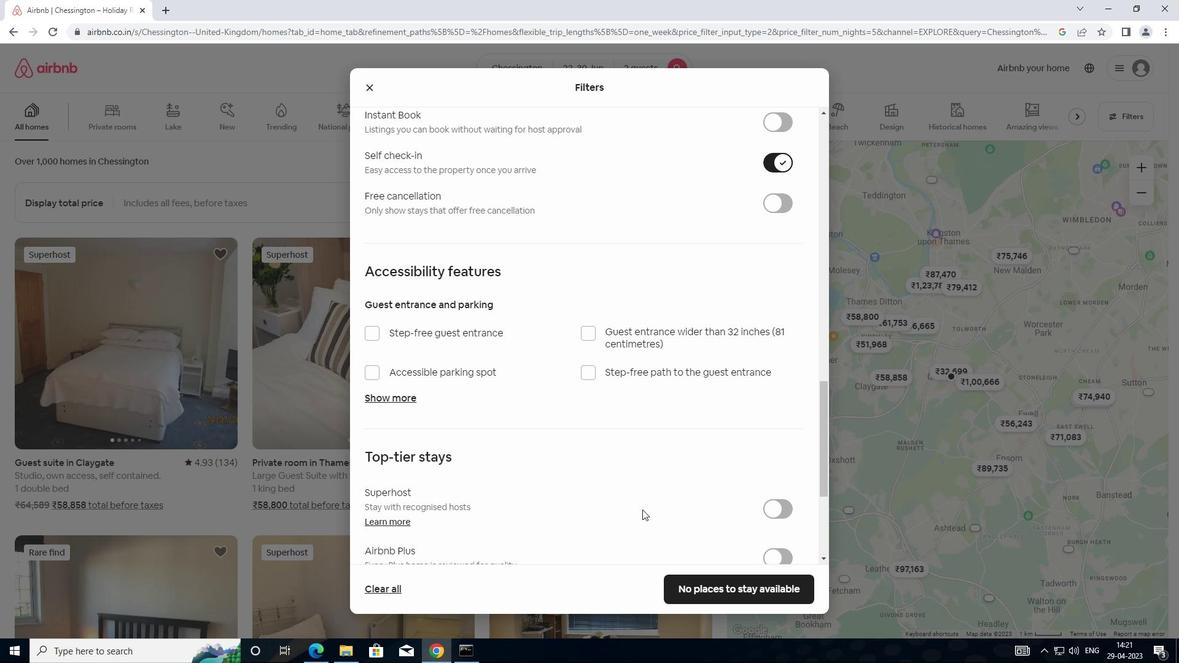 
Action: Mouse scrolled (642, 508) with delta (0, 0)
Screenshot: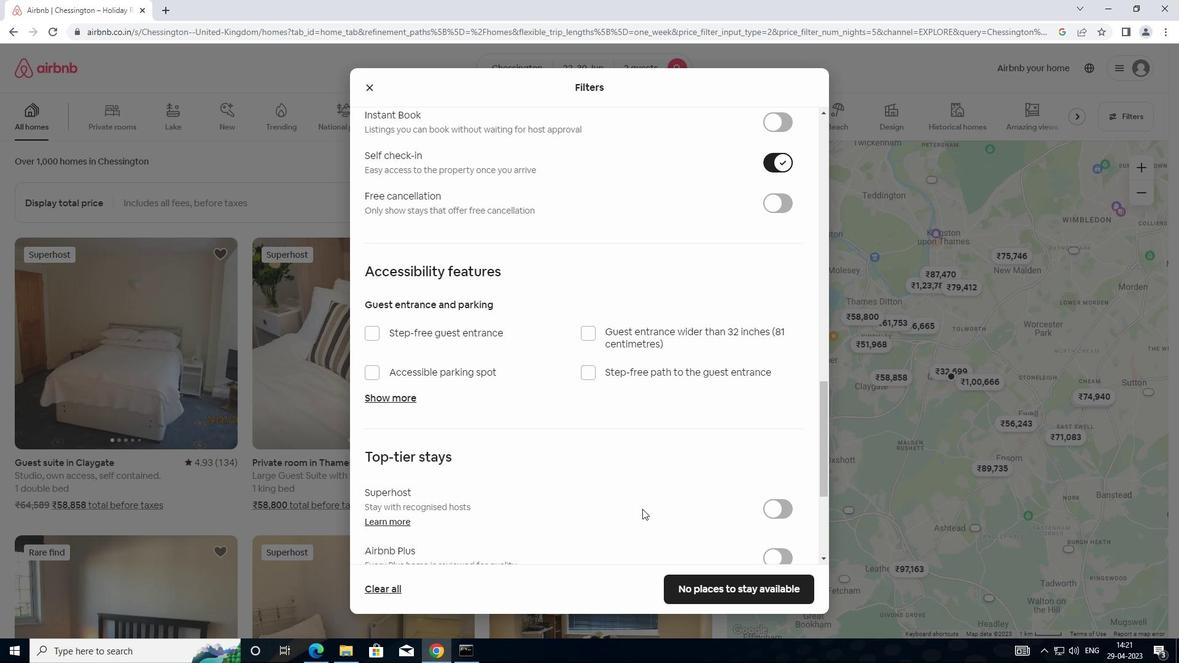 
Action: Mouse scrolled (642, 508) with delta (0, 0)
Screenshot: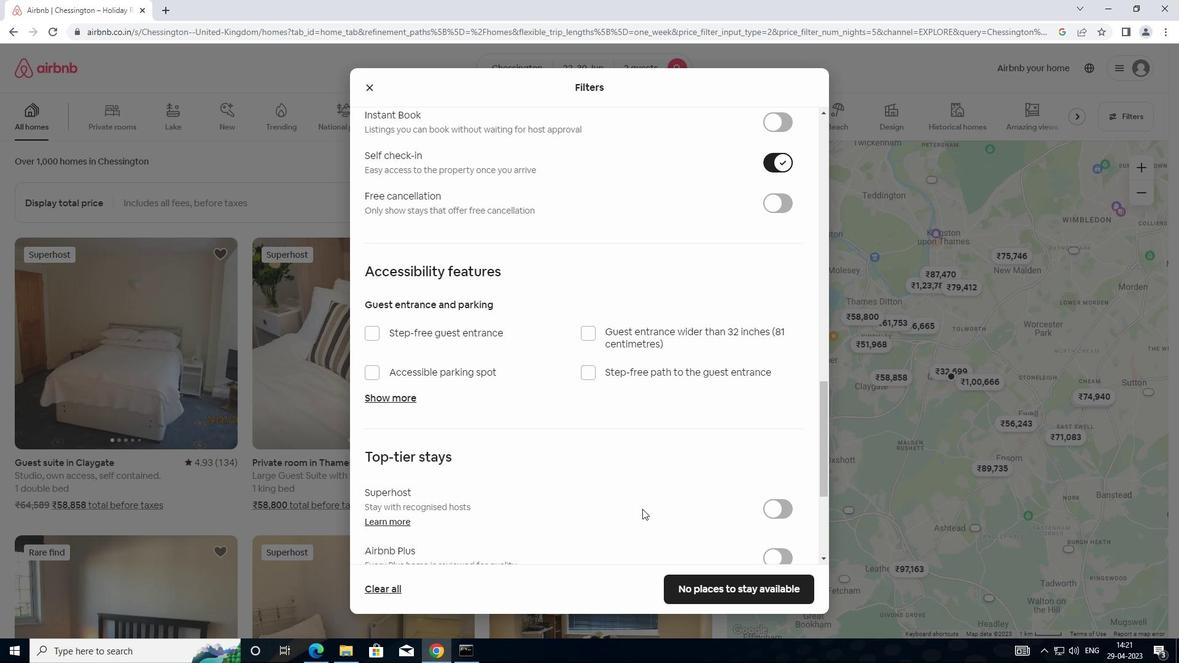 
Action: Mouse moved to (649, 498)
Screenshot: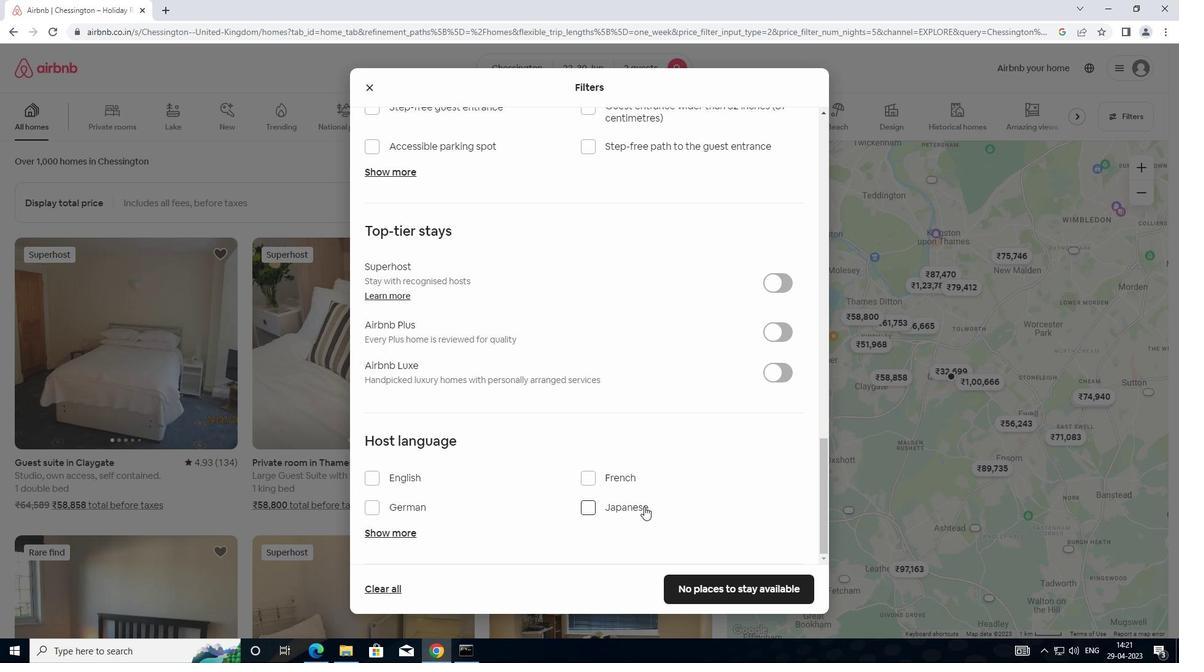 
Action: Mouse scrolled (649, 497) with delta (0, 0)
Screenshot: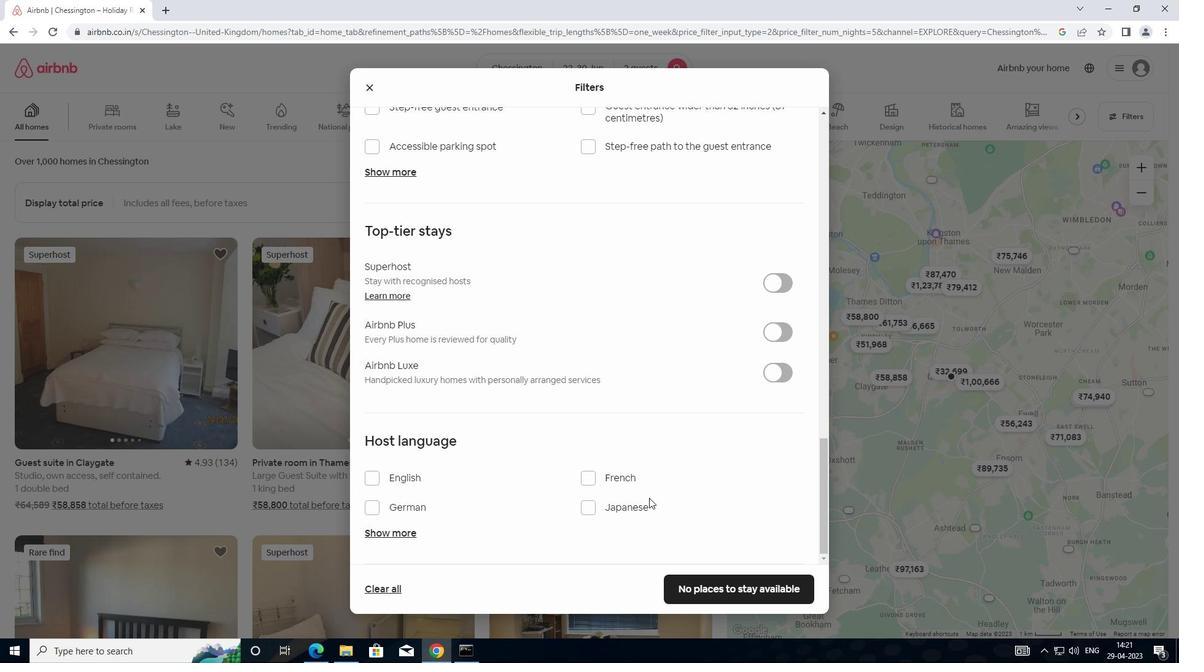 
Action: Mouse scrolled (649, 497) with delta (0, 0)
Screenshot: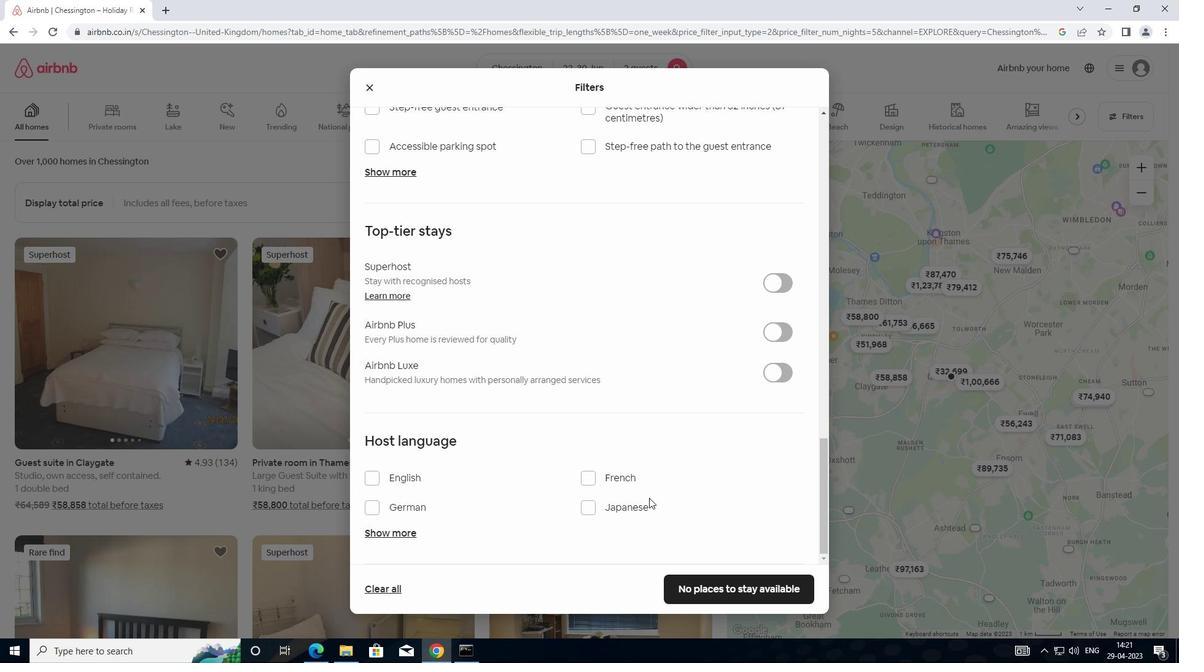 
Action: Mouse scrolled (649, 497) with delta (0, 0)
Screenshot: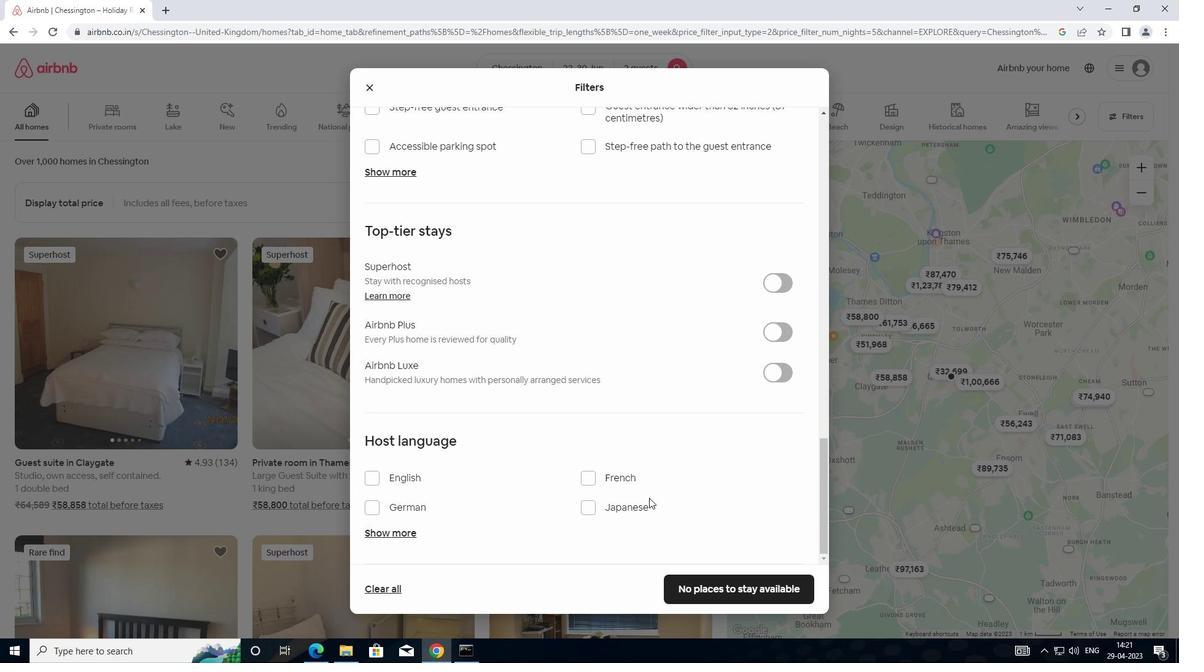 
Action: Mouse moved to (436, 572)
Screenshot: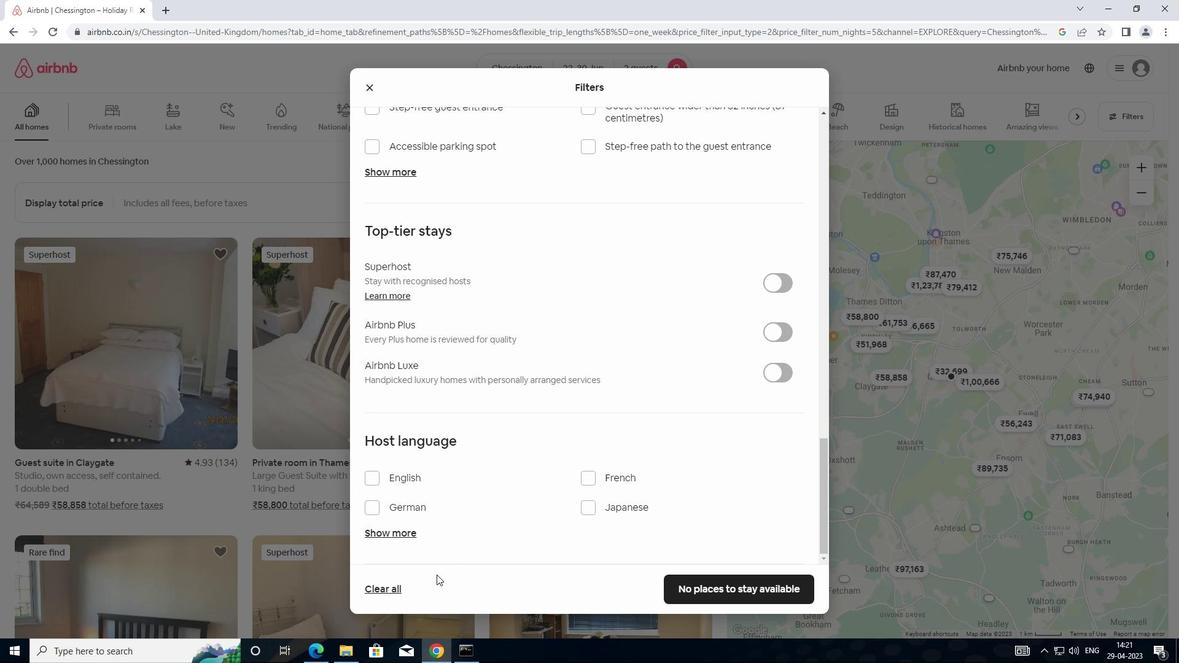 
Action: Mouse scrolled (436, 571) with delta (0, 0)
Screenshot: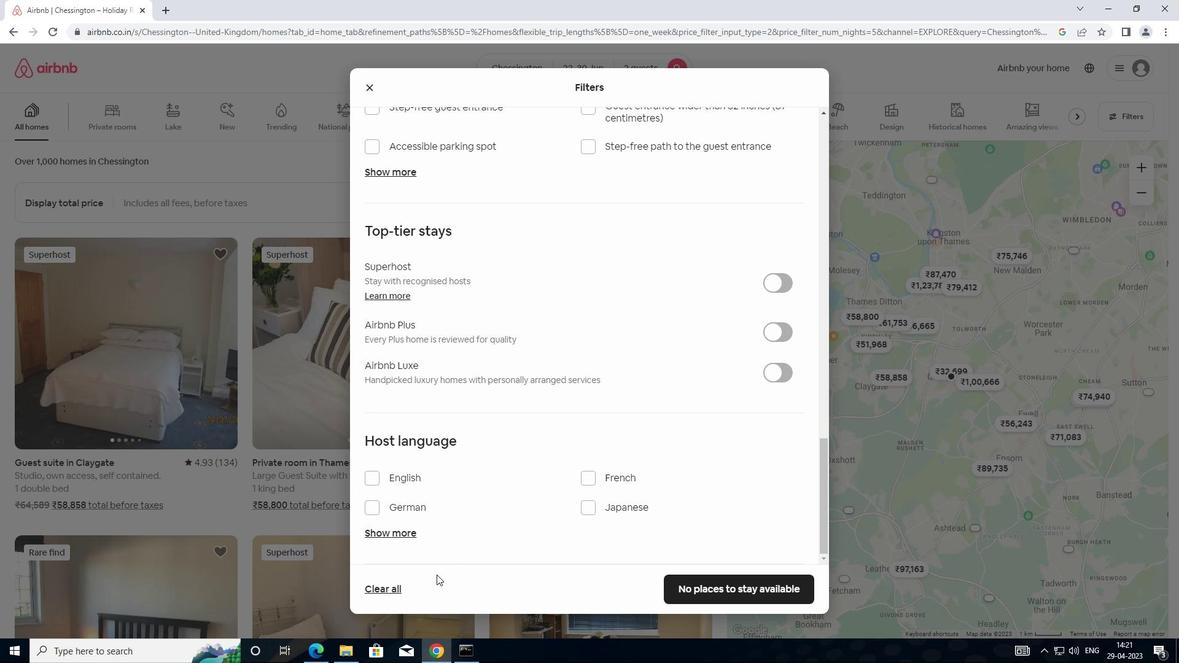 
Action: Mouse moved to (436, 571)
Screenshot: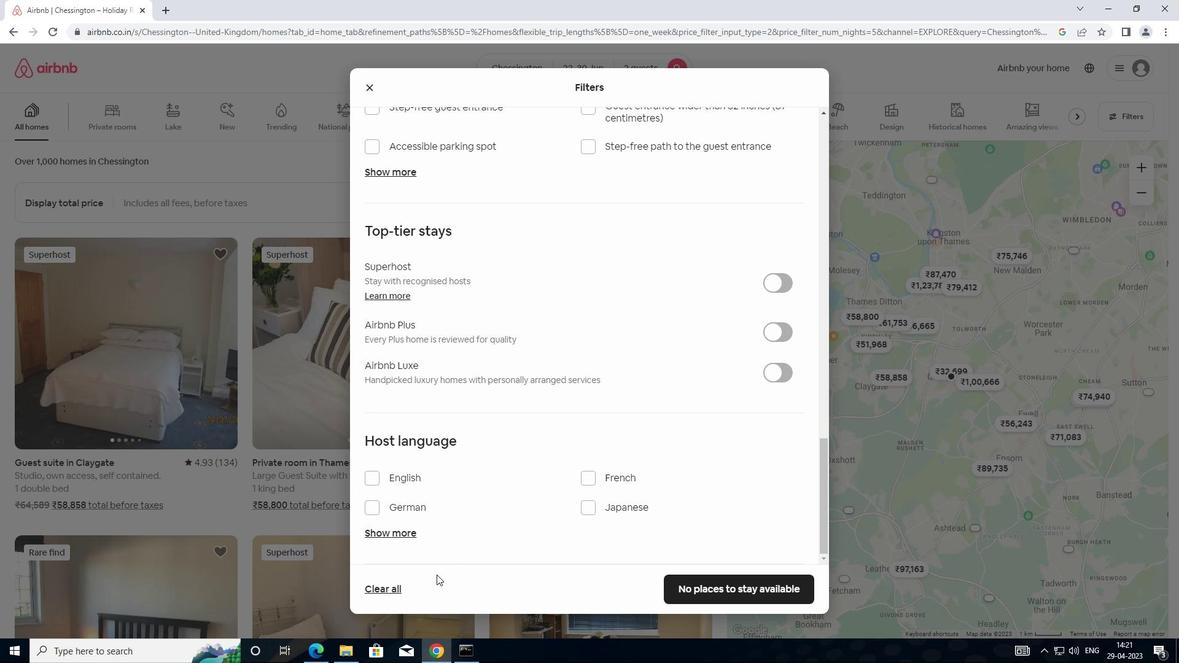 
Action: Mouse scrolled (436, 571) with delta (0, 0)
Screenshot: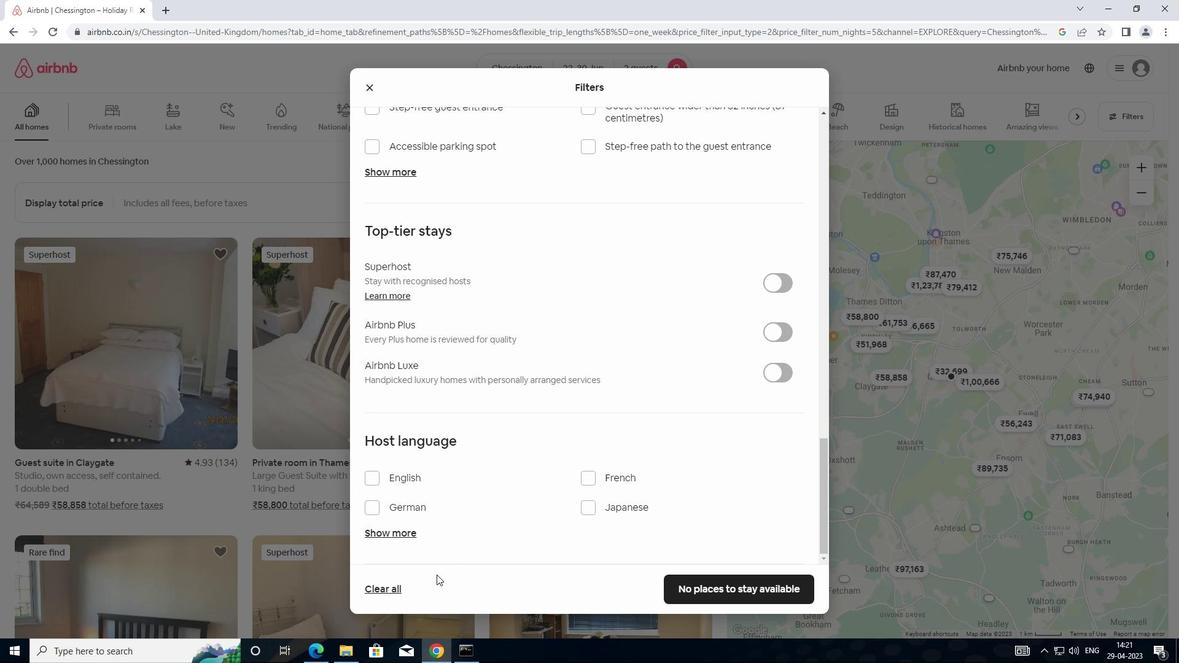 
Action: Mouse moved to (371, 484)
Screenshot: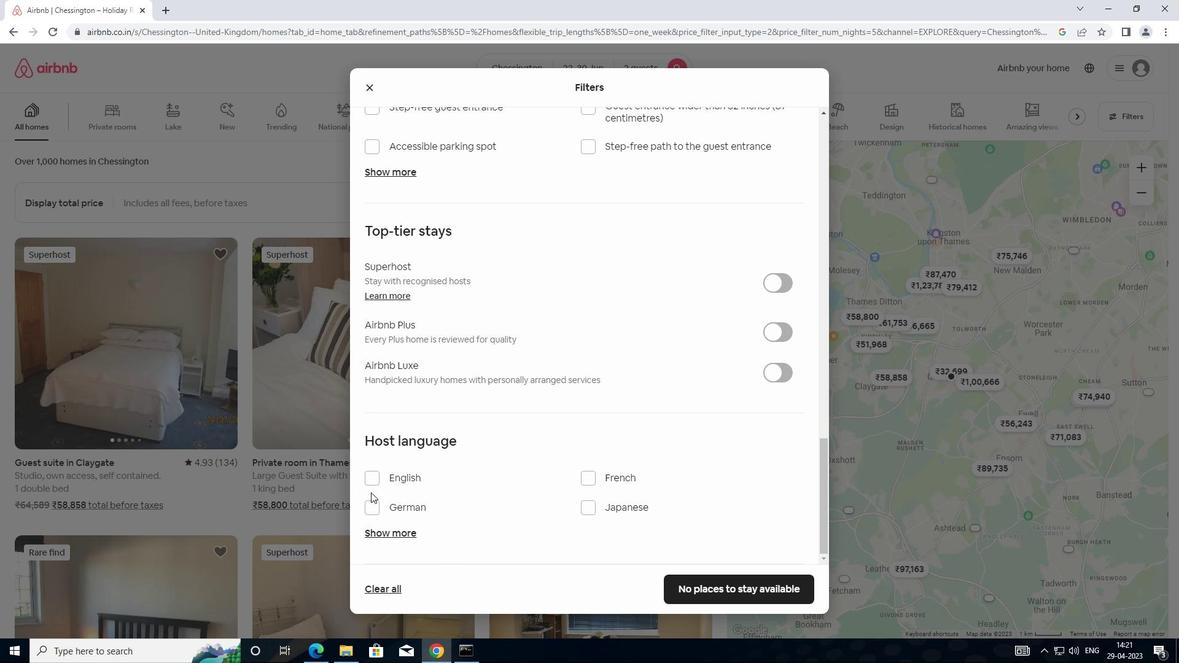 
Action: Mouse pressed left at (371, 484)
Screenshot: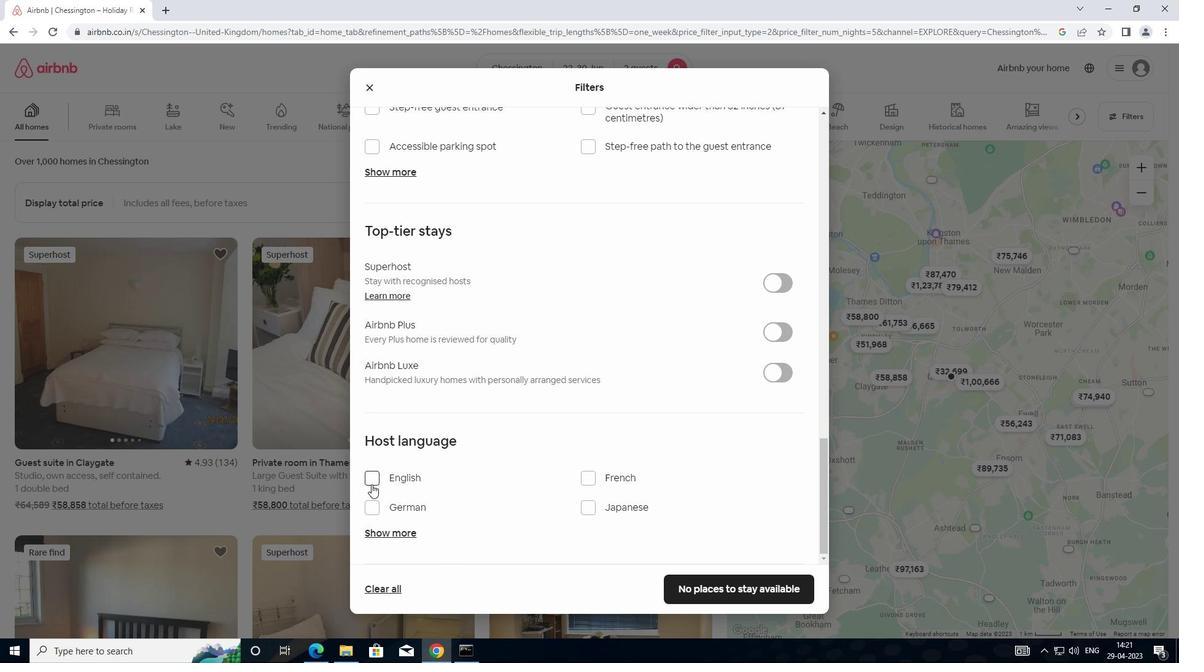 
Action: Mouse moved to (680, 592)
Screenshot: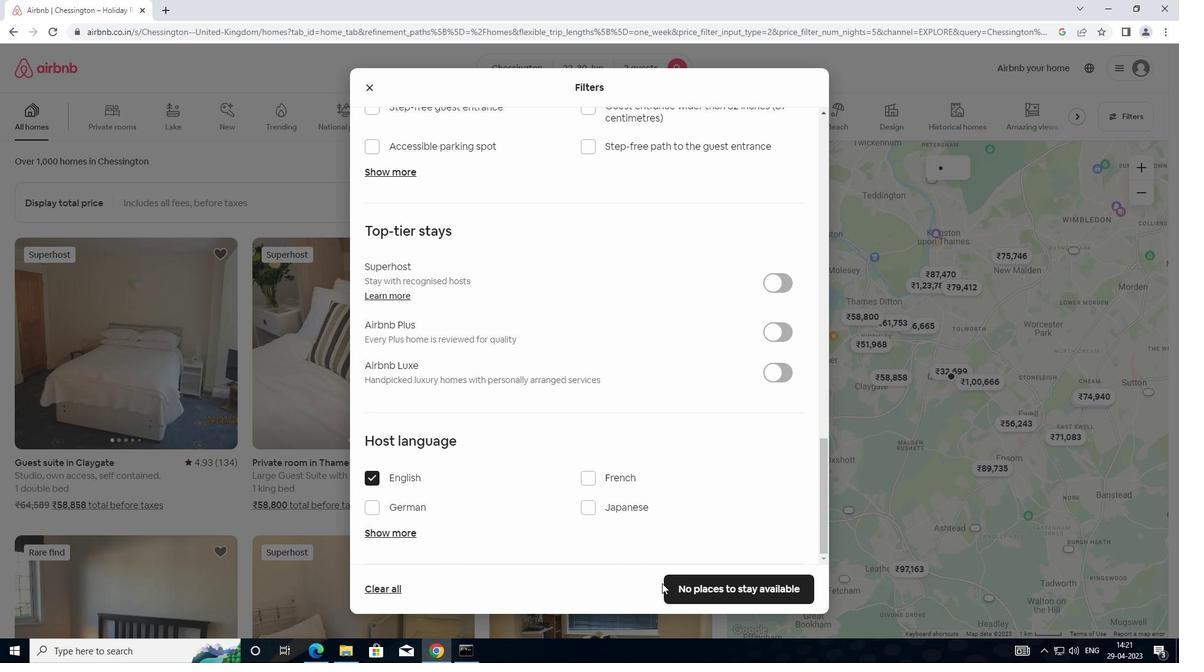 
Action: Mouse pressed left at (680, 592)
Screenshot: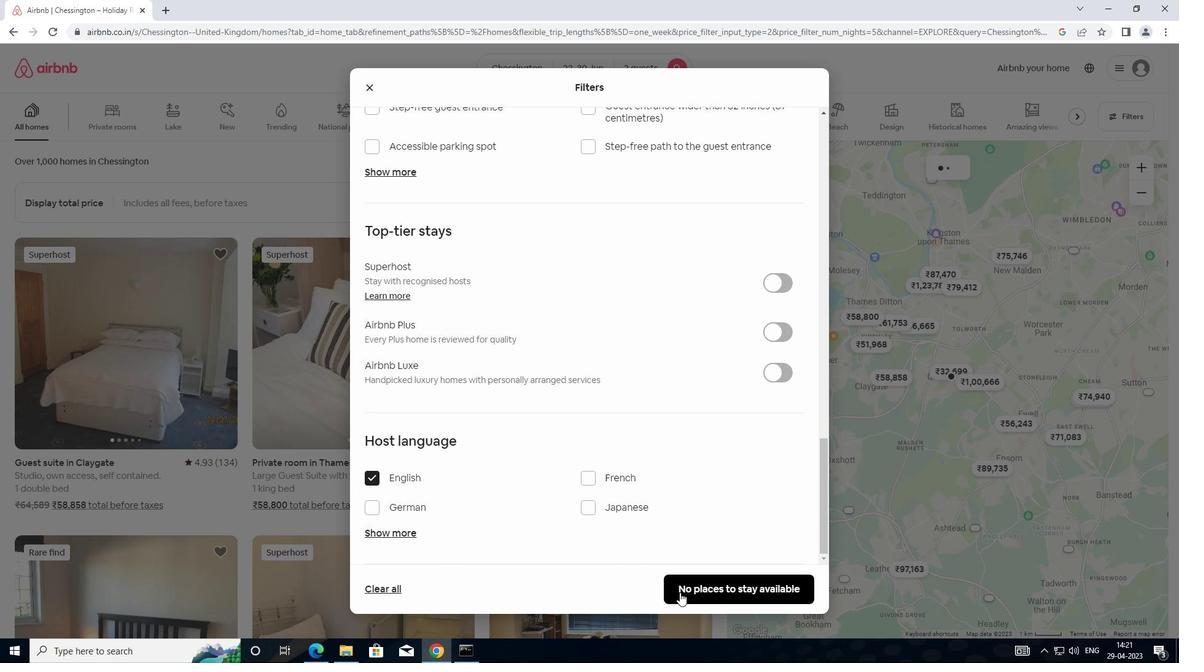
Action: Mouse moved to (678, 584)
Screenshot: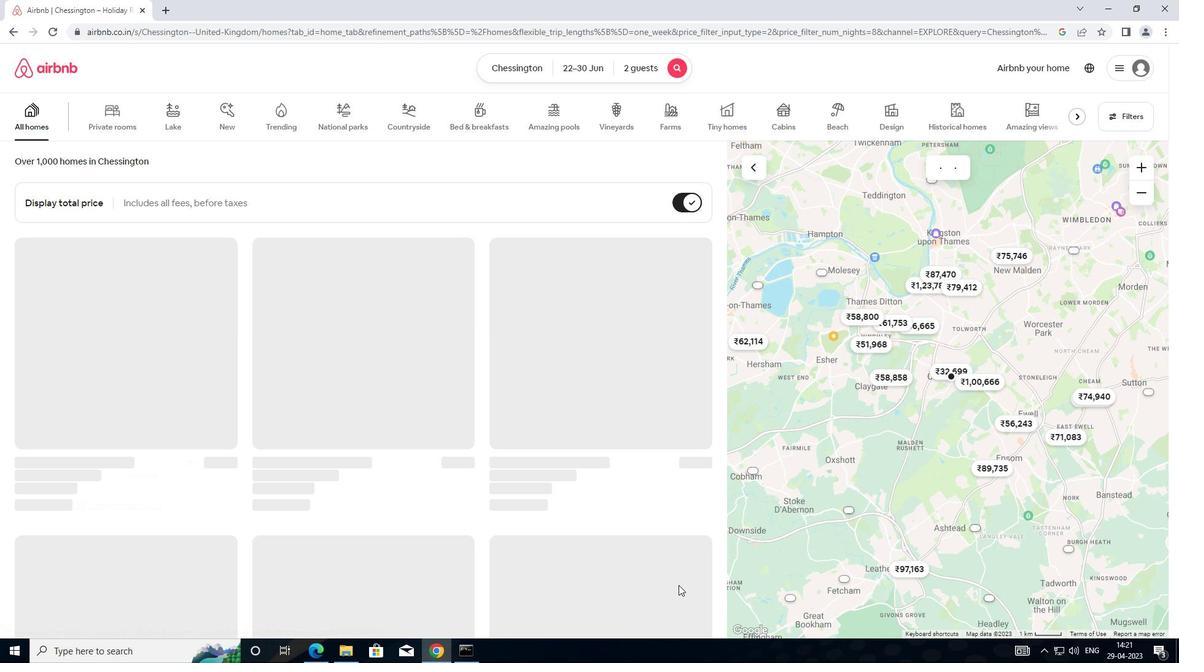 
